 Task: Look for space in Machado, Brazil from 5th June, 2023 to 16th June, 2023 for 2 adults in price range Rs.7000 to Rs.15000. Place can be entire place with 1  bedroom having 1 bed and 1 bathroom. Property type can be house, flat, guest house, hotel. Booking option can be shelf check-in. Required host language is Spanish.
Action: Mouse moved to (574, 139)
Screenshot: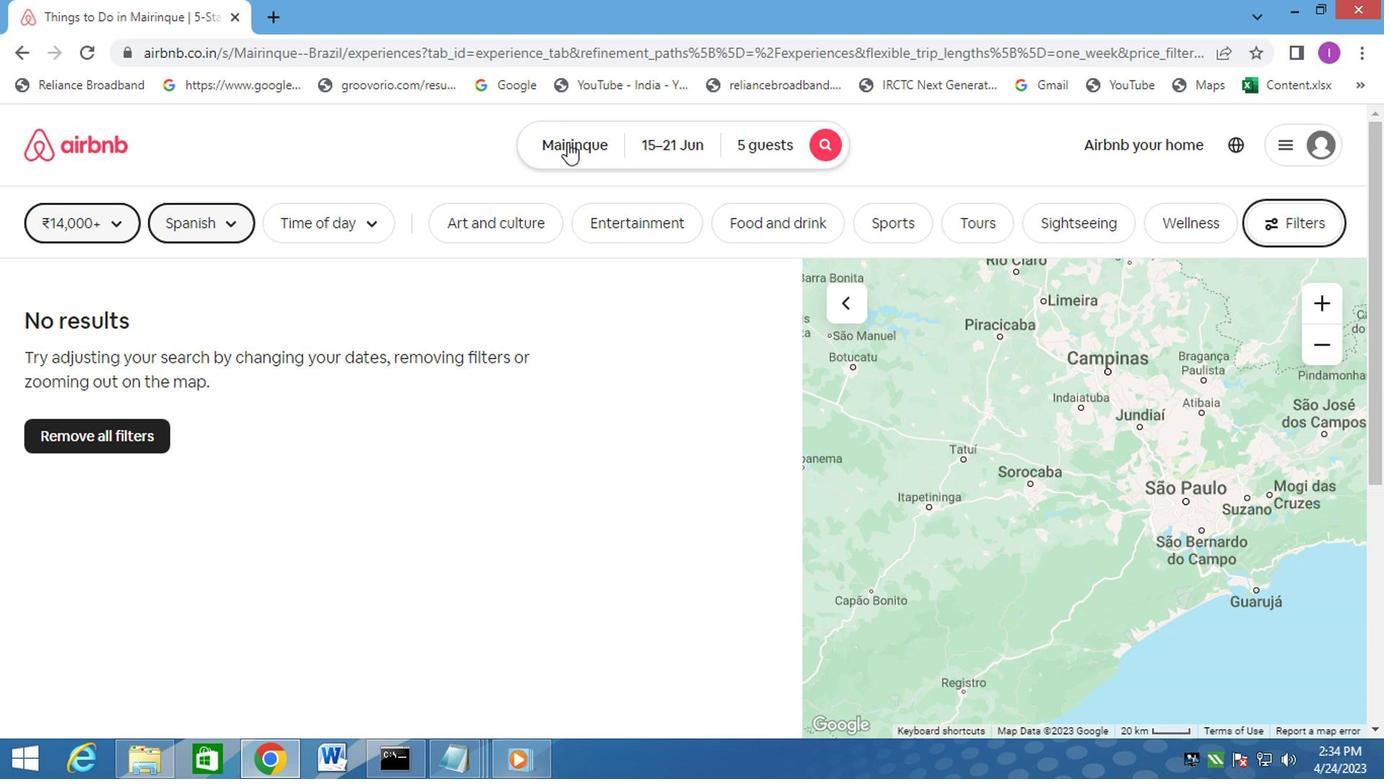 
Action: Mouse pressed left at (574, 139)
Screenshot: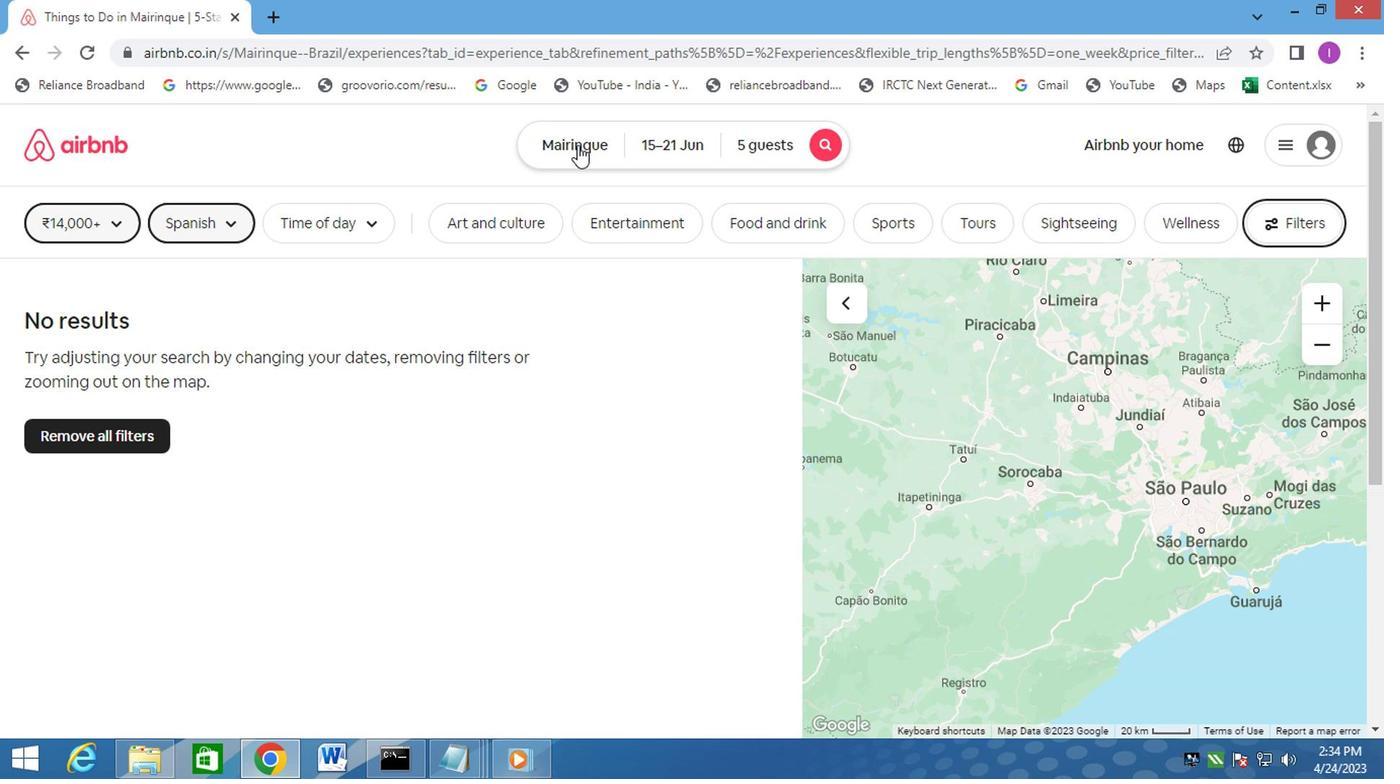
Action: Mouse moved to (557, 214)
Screenshot: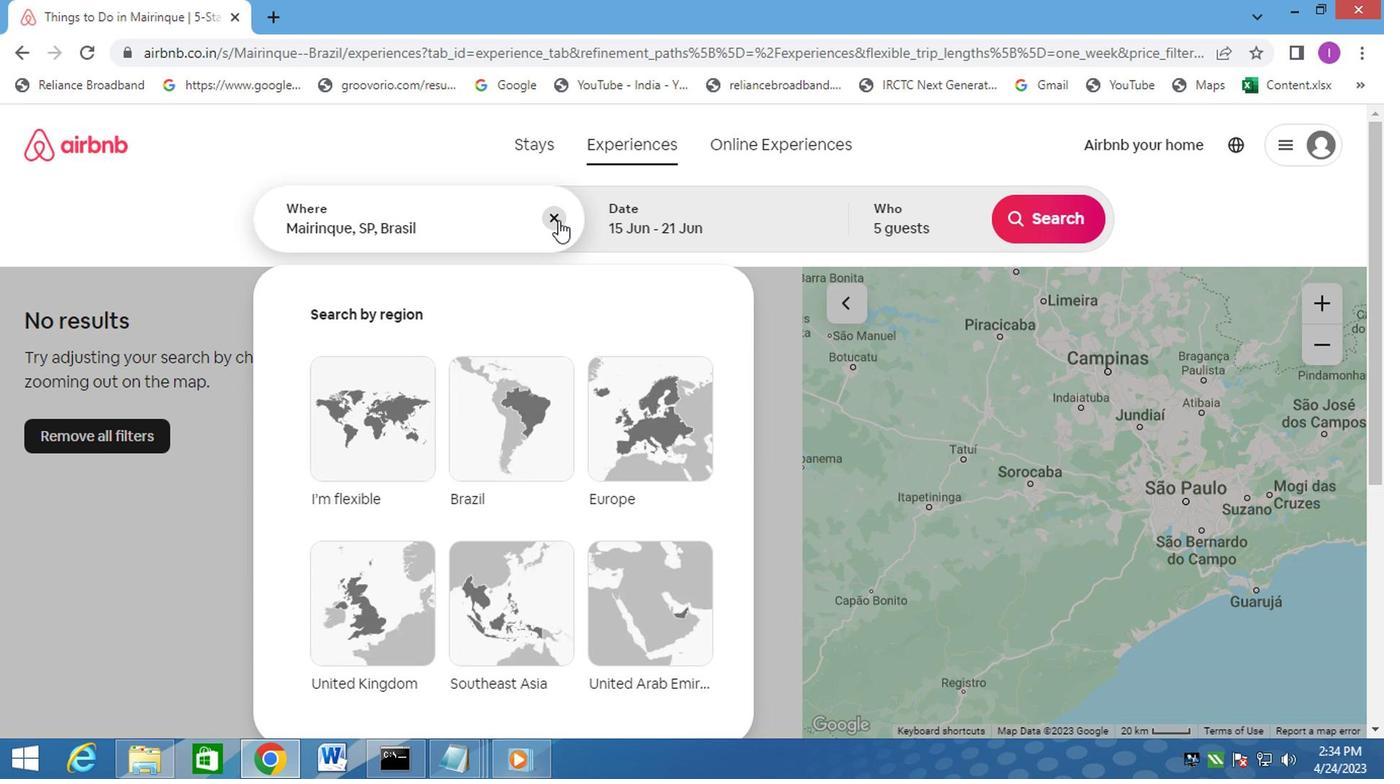 
Action: Mouse pressed left at (557, 214)
Screenshot: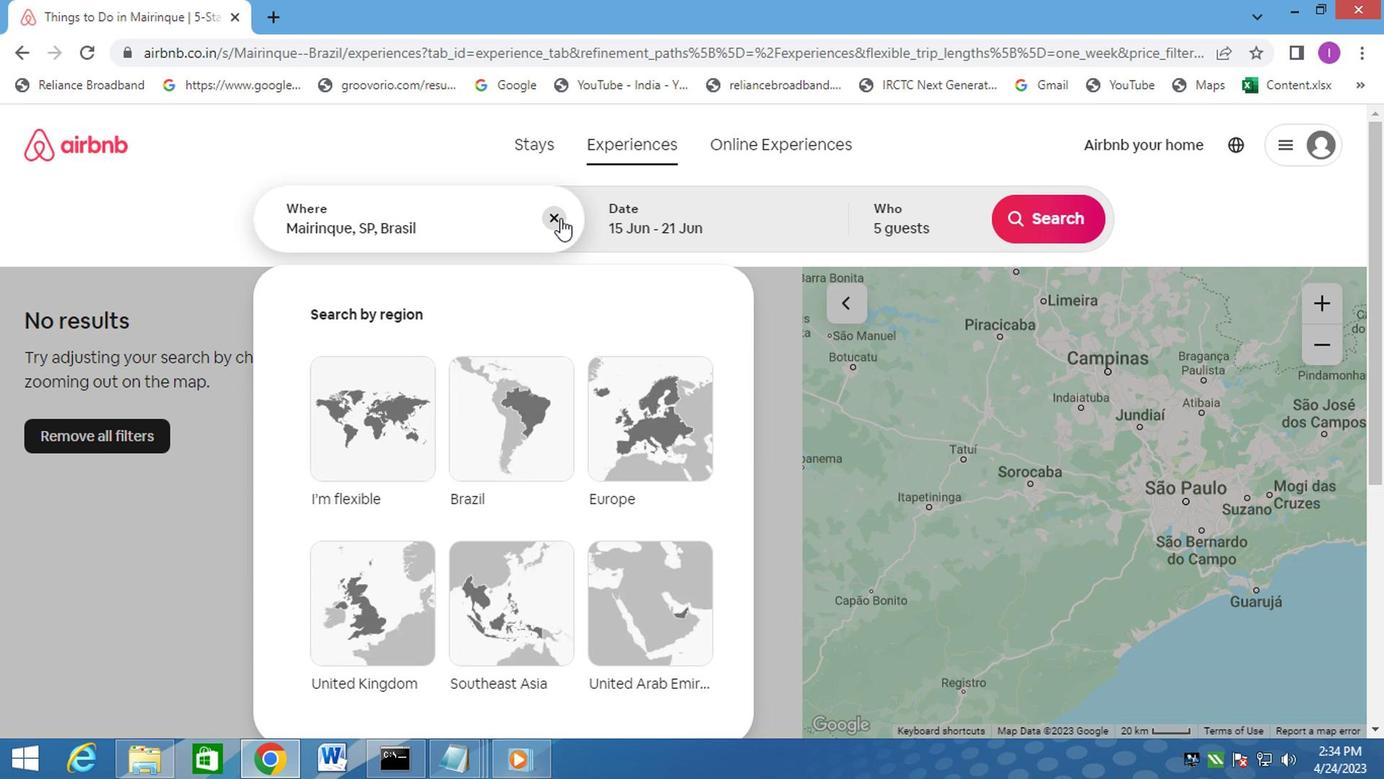 
Action: Mouse moved to (617, 269)
Screenshot: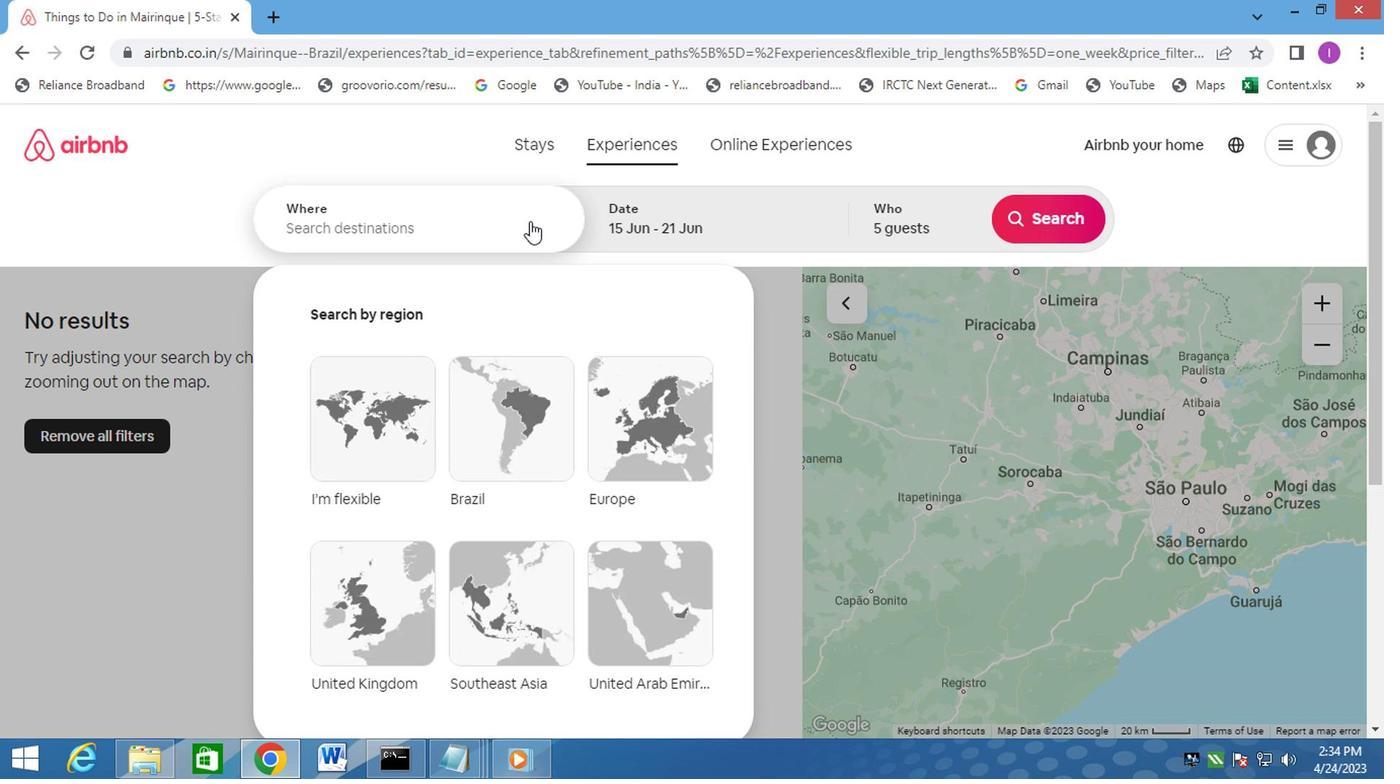 
Action: Key pressed <Key.shift>MACHADO
Screenshot: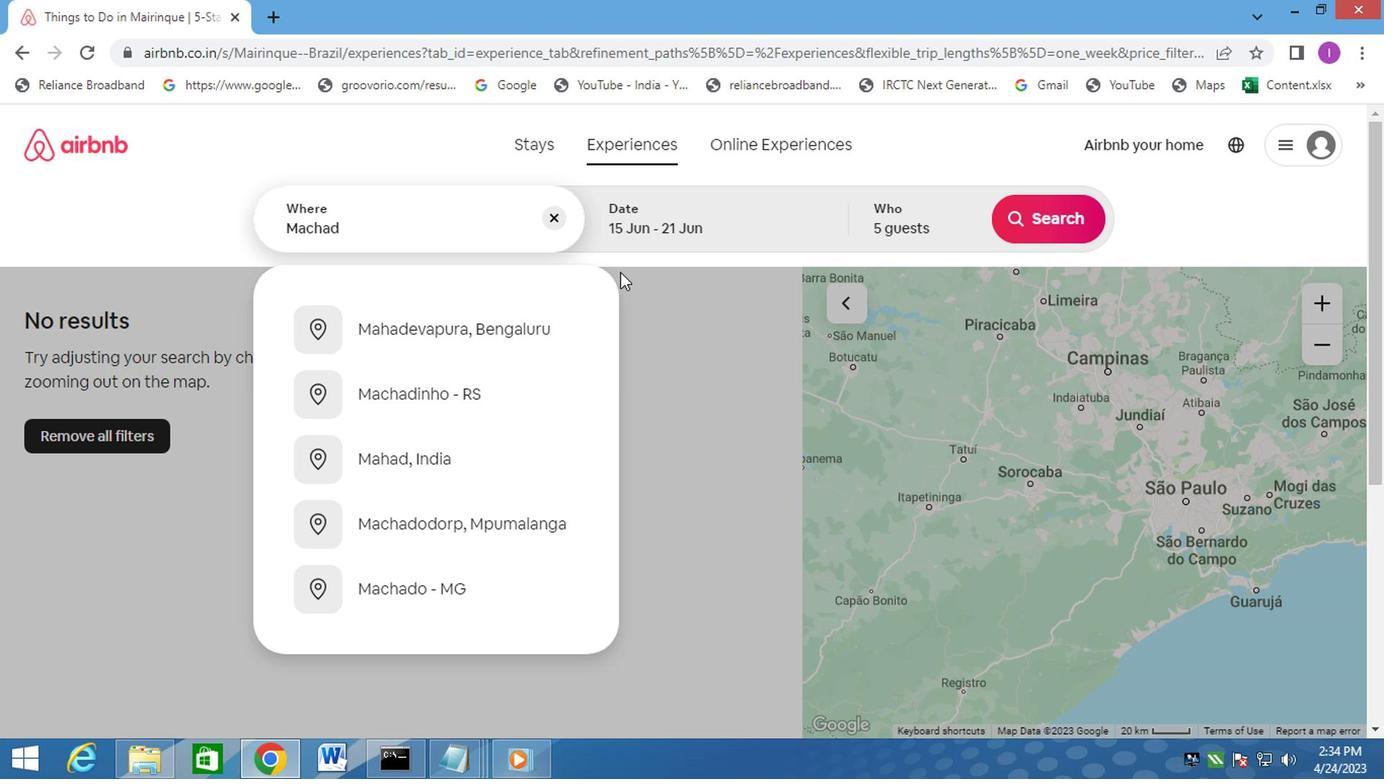 
Action: Mouse moved to (478, 297)
Screenshot: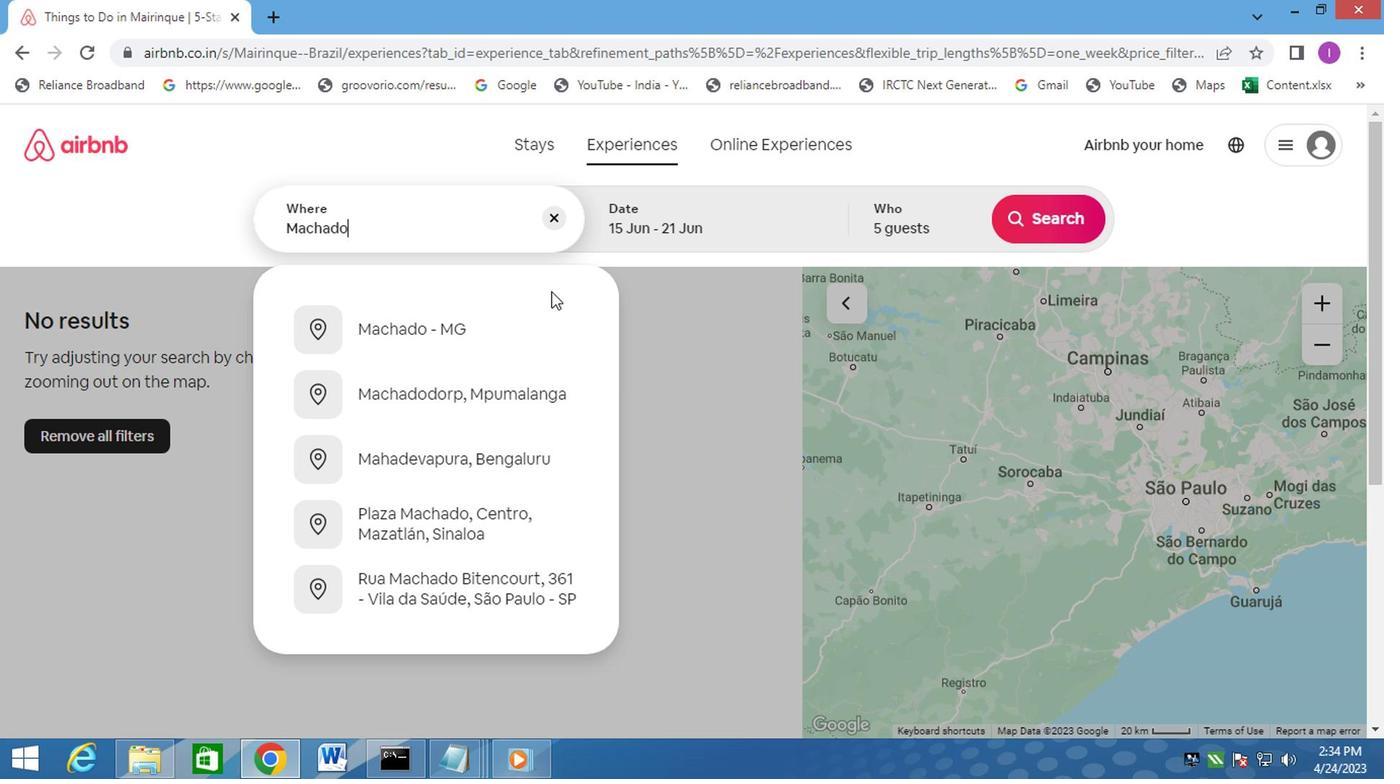 
Action: Key pressed ,<Key.shift>BRAZIL
Screenshot: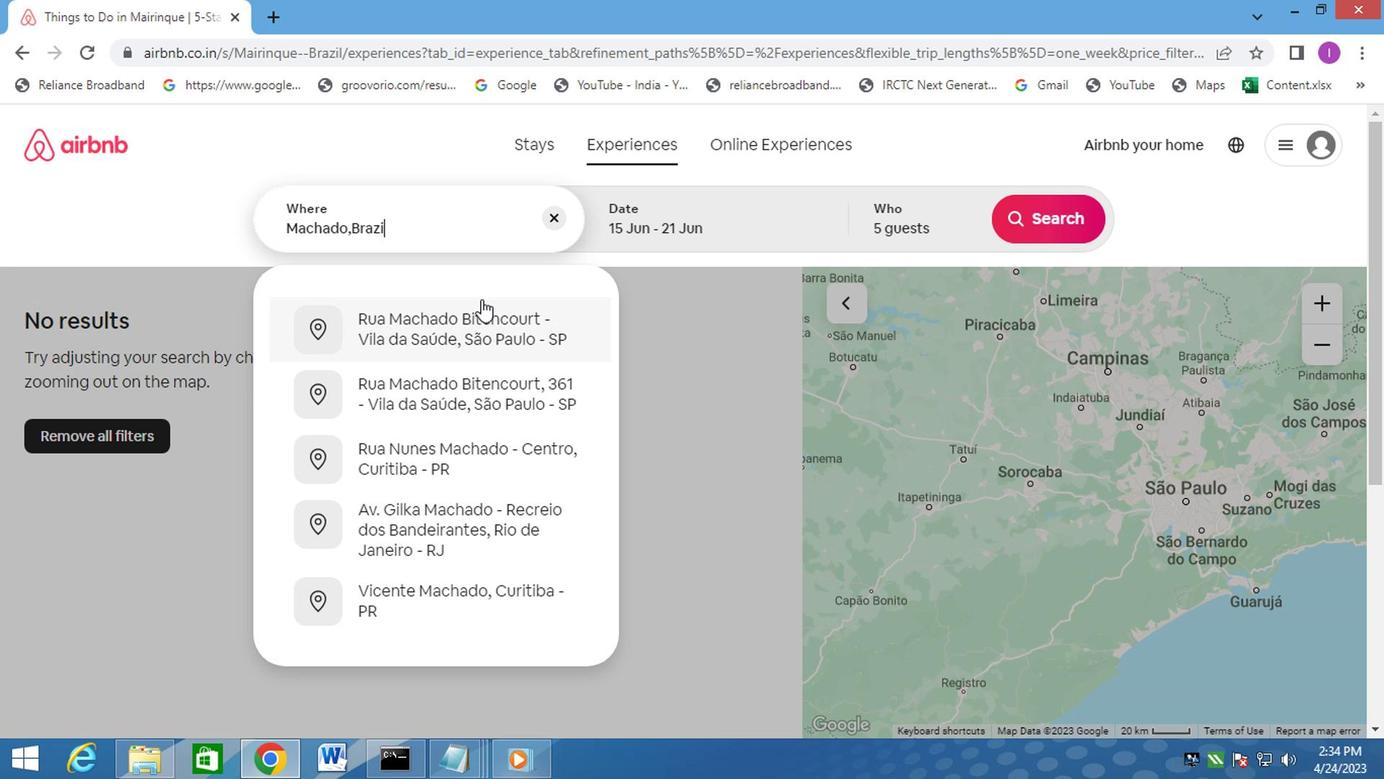 
Action: Mouse moved to (695, 220)
Screenshot: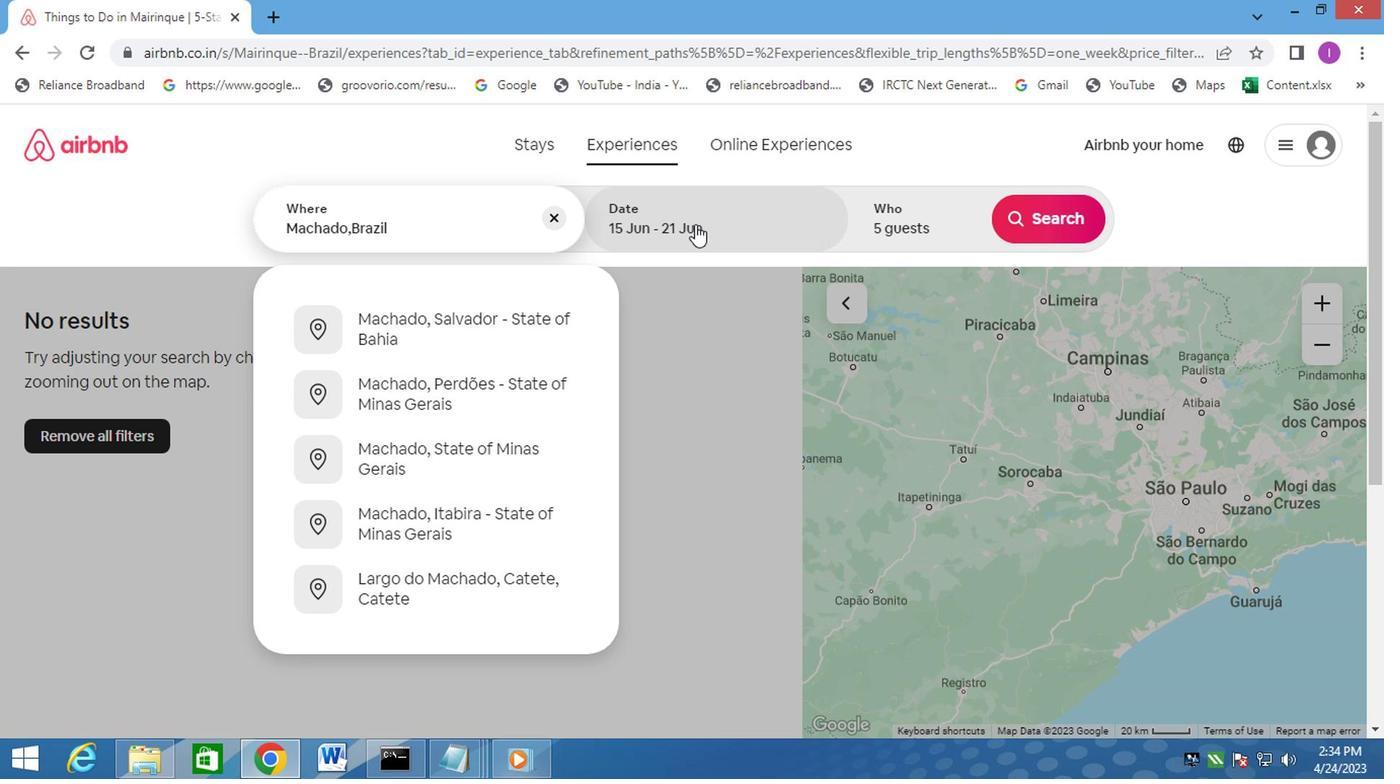 
Action: Mouse pressed left at (695, 220)
Screenshot: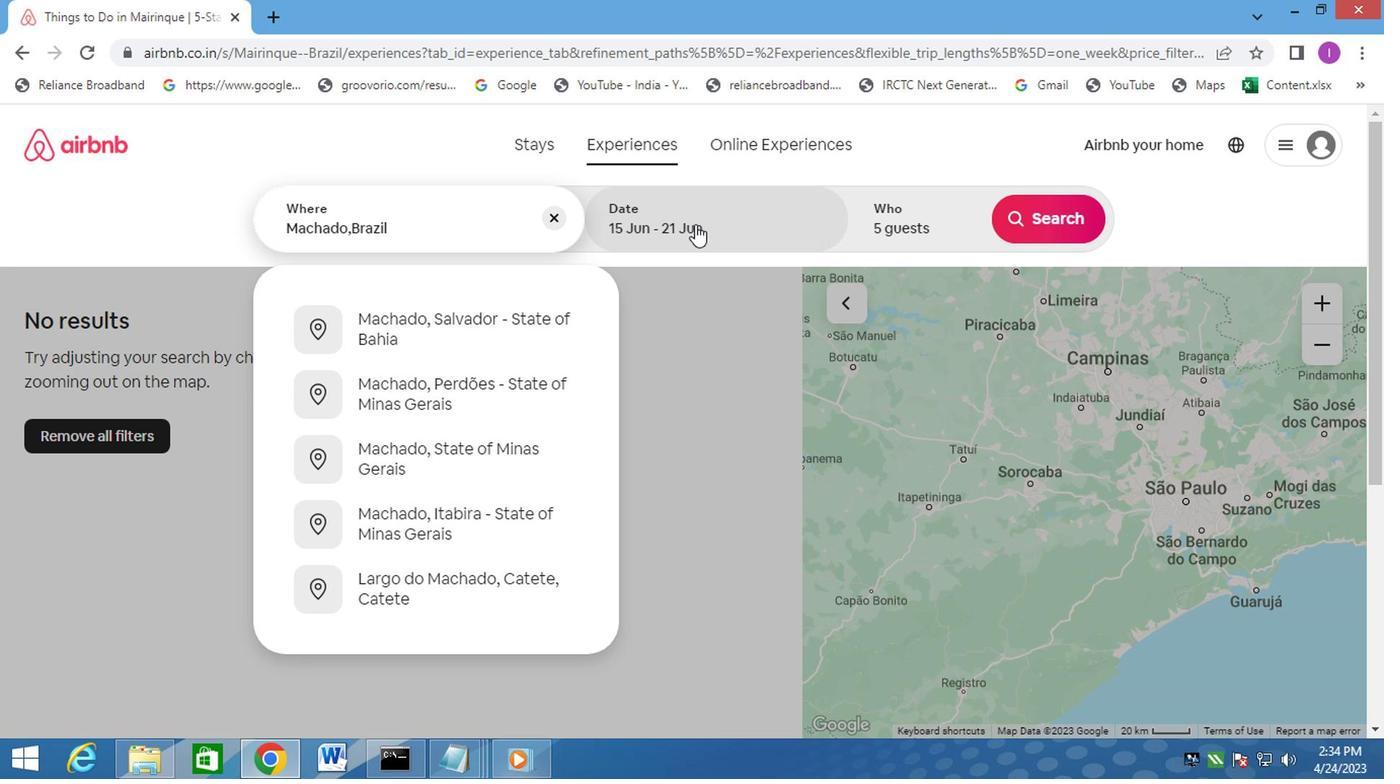 
Action: Mouse moved to (388, 466)
Screenshot: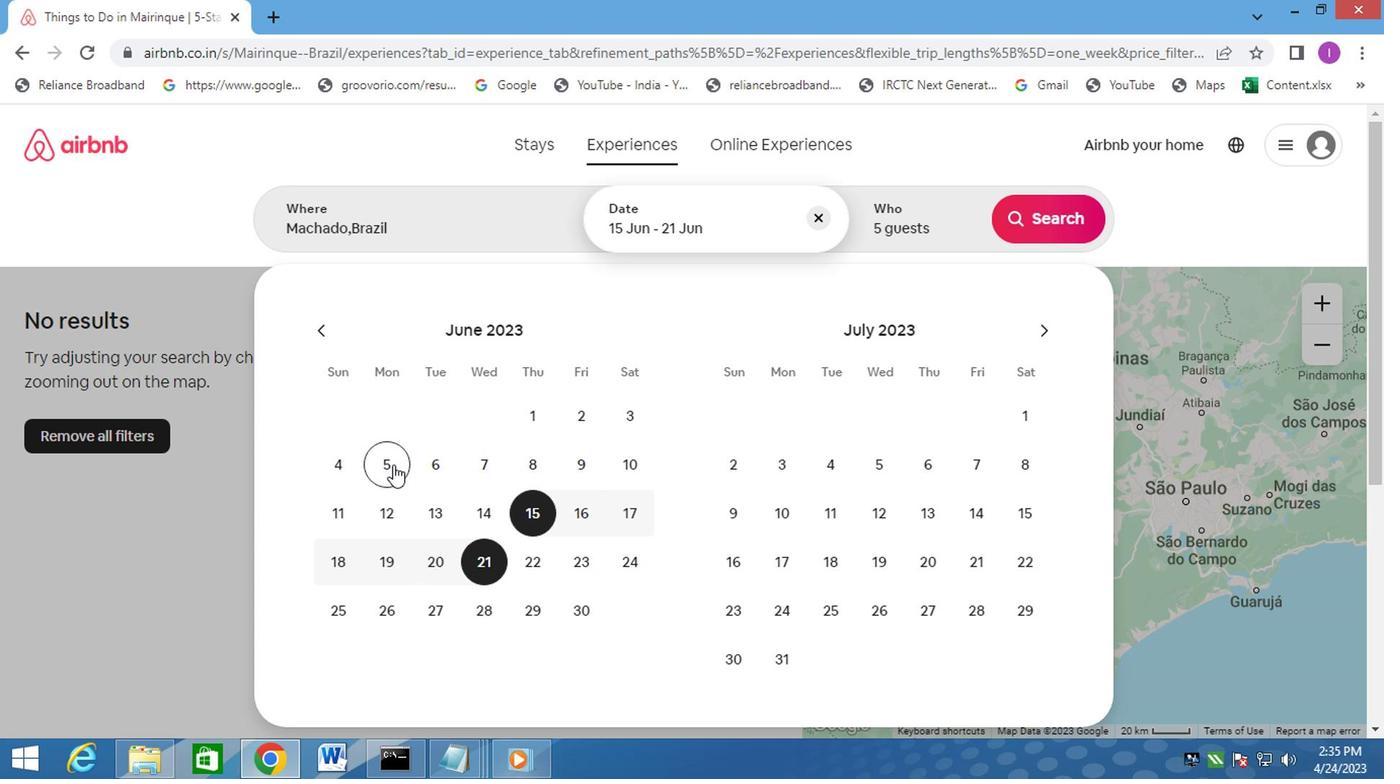 
Action: Mouse pressed left at (388, 466)
Screenshot: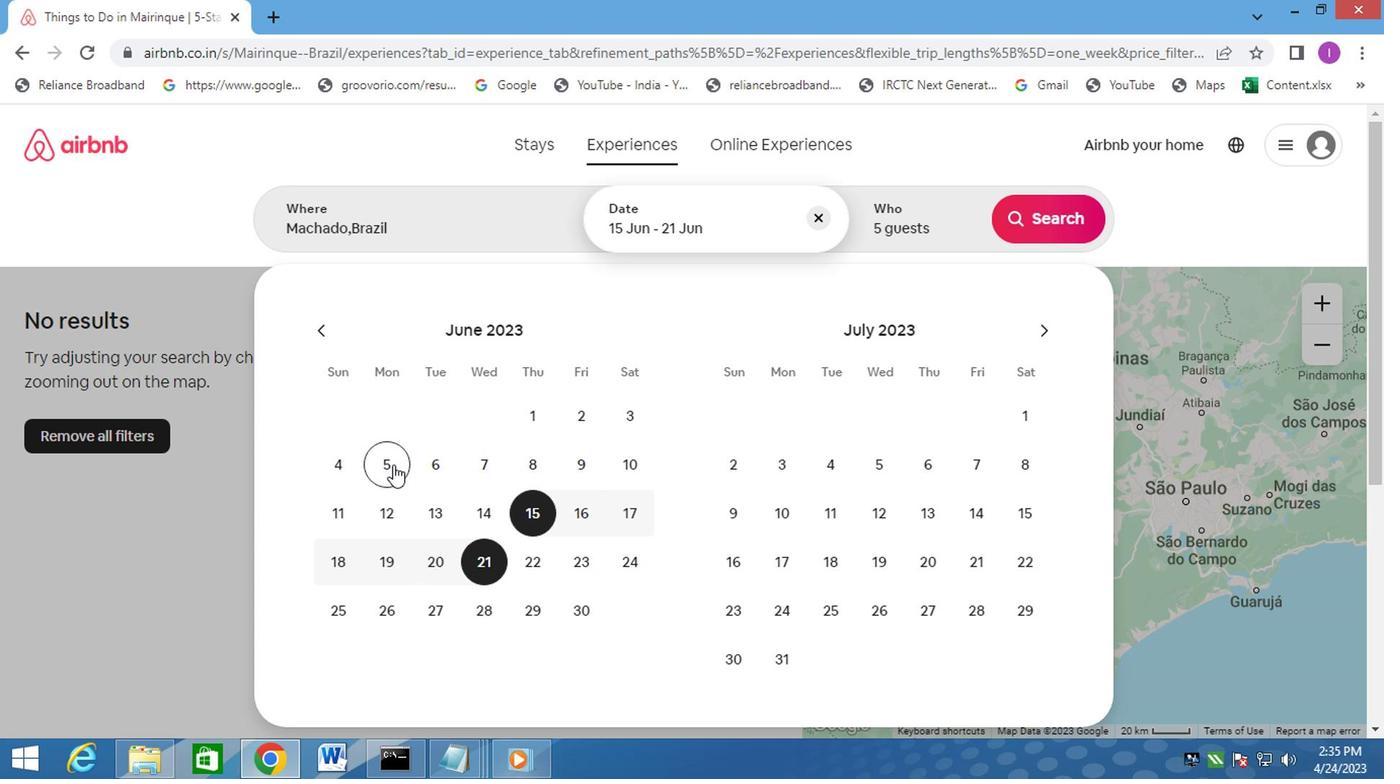 
Action: Mouse moved to (587, 522)
Screenshot: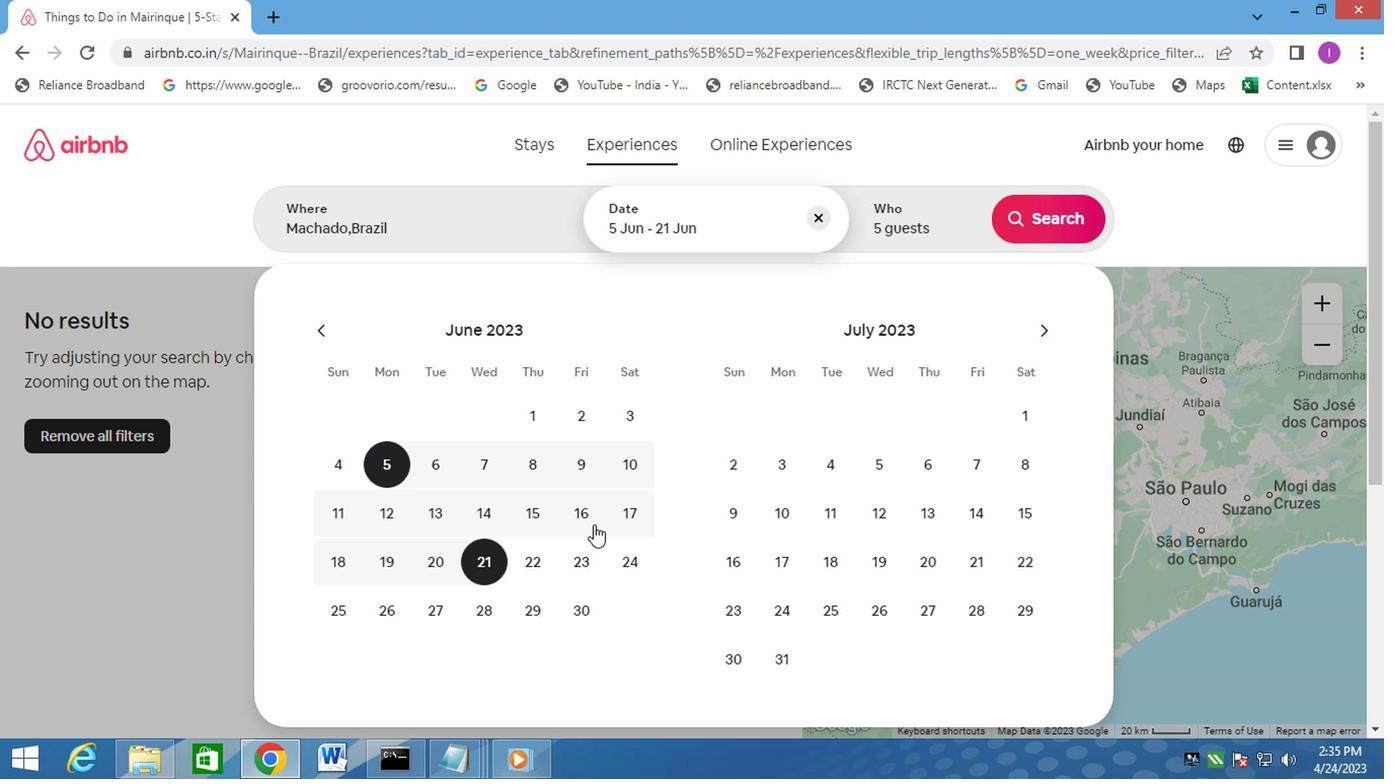 
Action: Mouse pressed left at (587, 522)
Screenshot: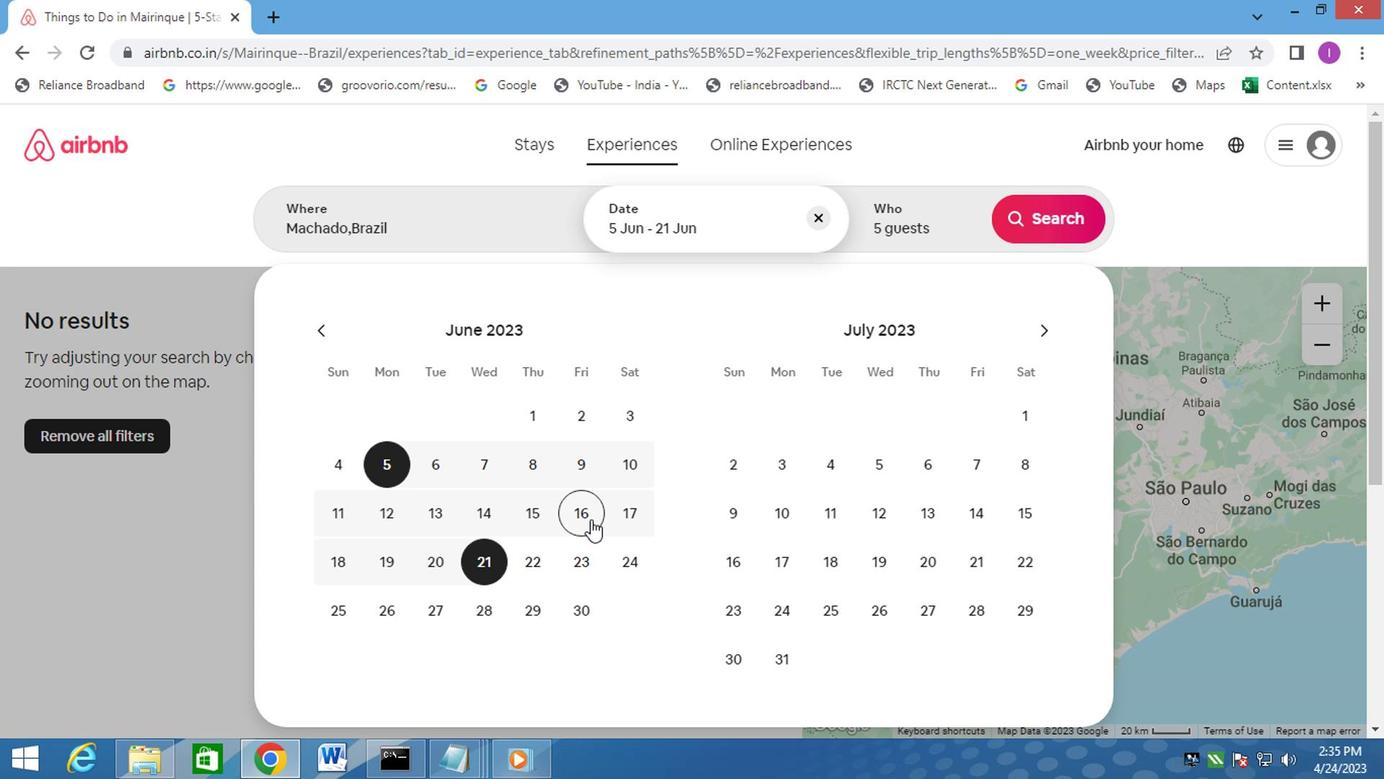 
Action: Mouse moved to (943, 195)
Screenshot: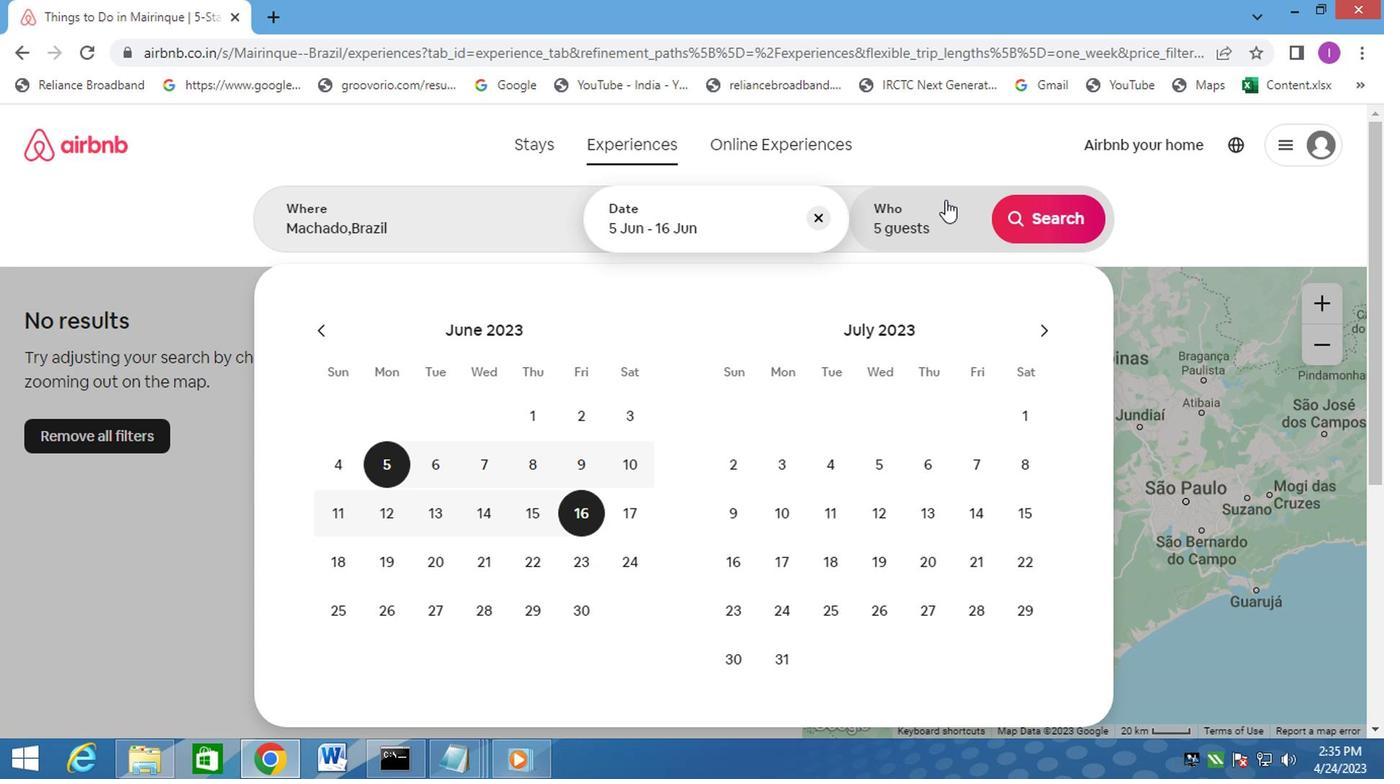 
Action: Mouse pressed left at (943, 195)
Screenshot: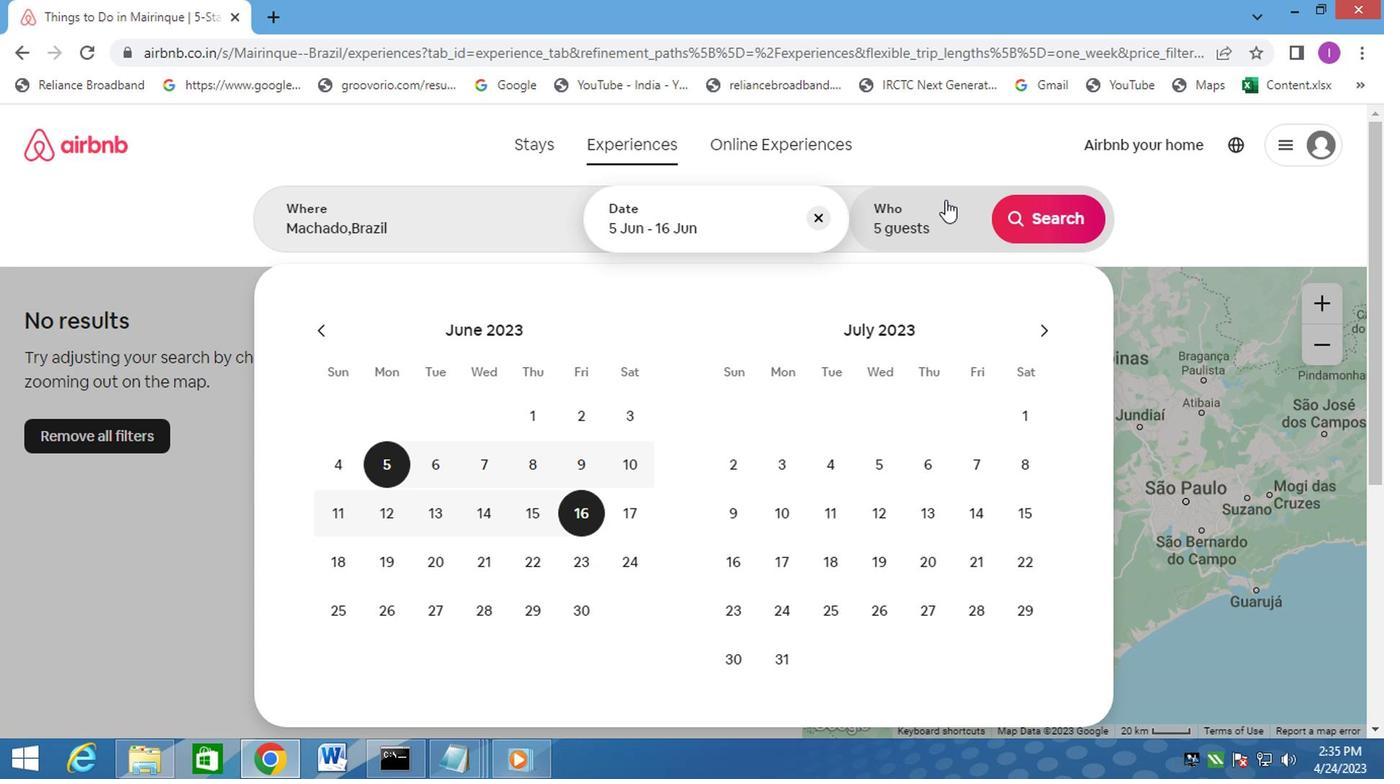 
Action: Mouse moved to (970, 330)
Screenshot: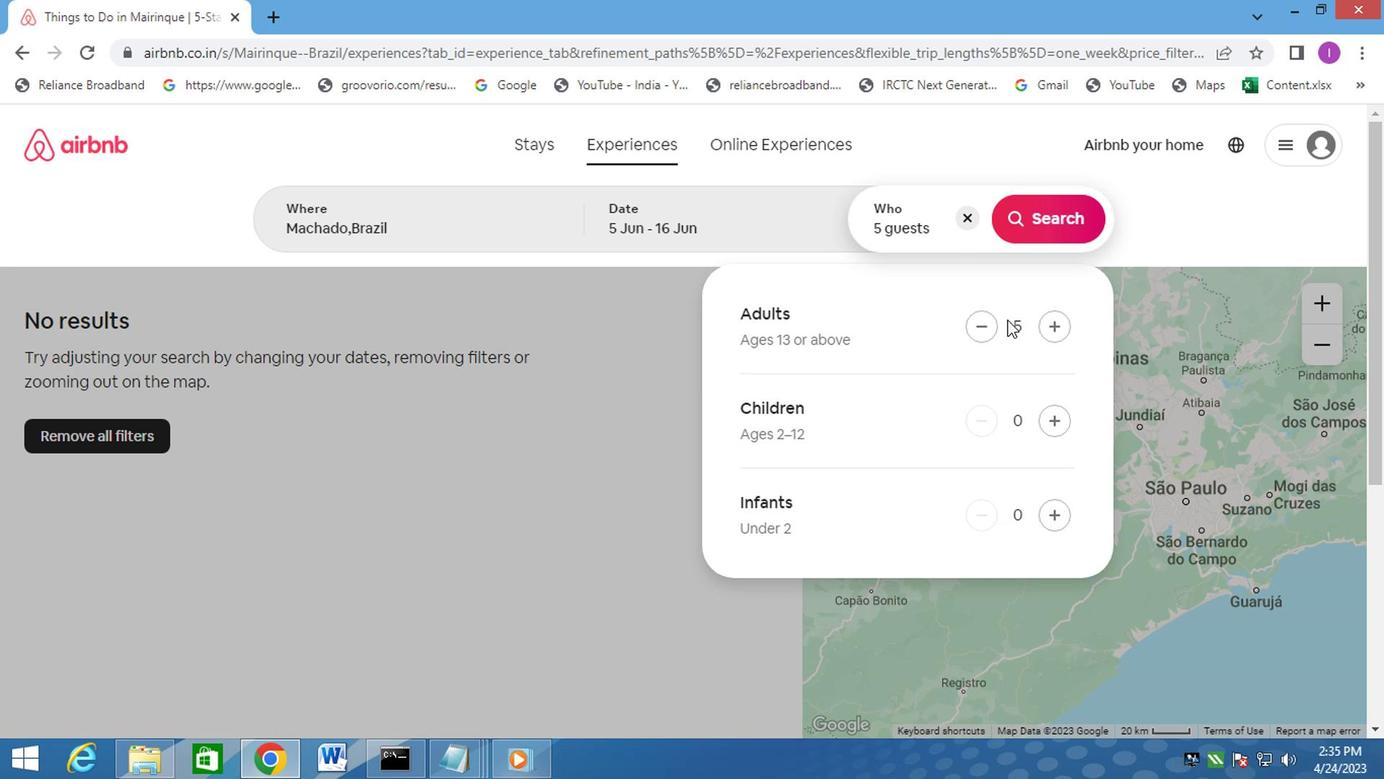 
Action: Mouse pressed left at (970, 330)
Screenshot: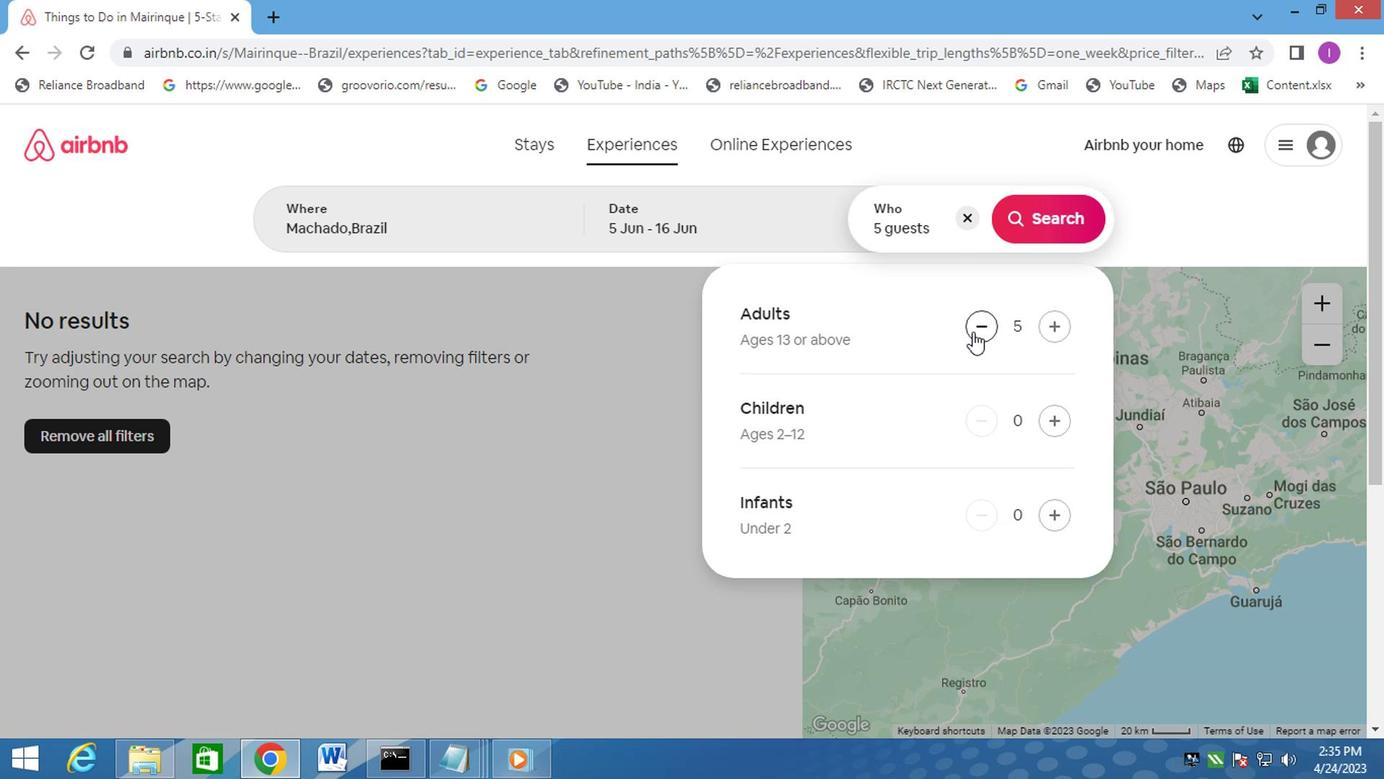 
Action: Mouse moved to (970, 330)
Screenshot: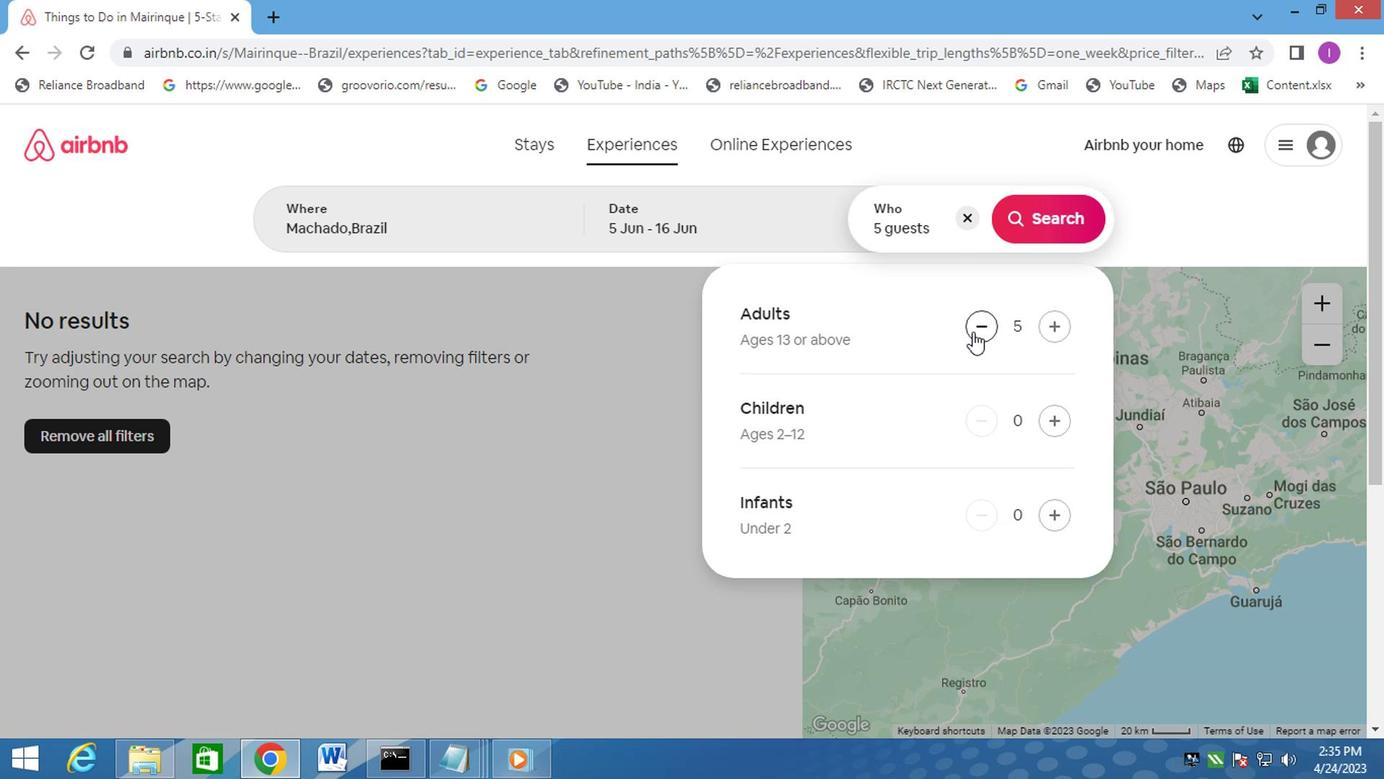 
Action: Mouse pressed left at (970, 330)
Screenshot: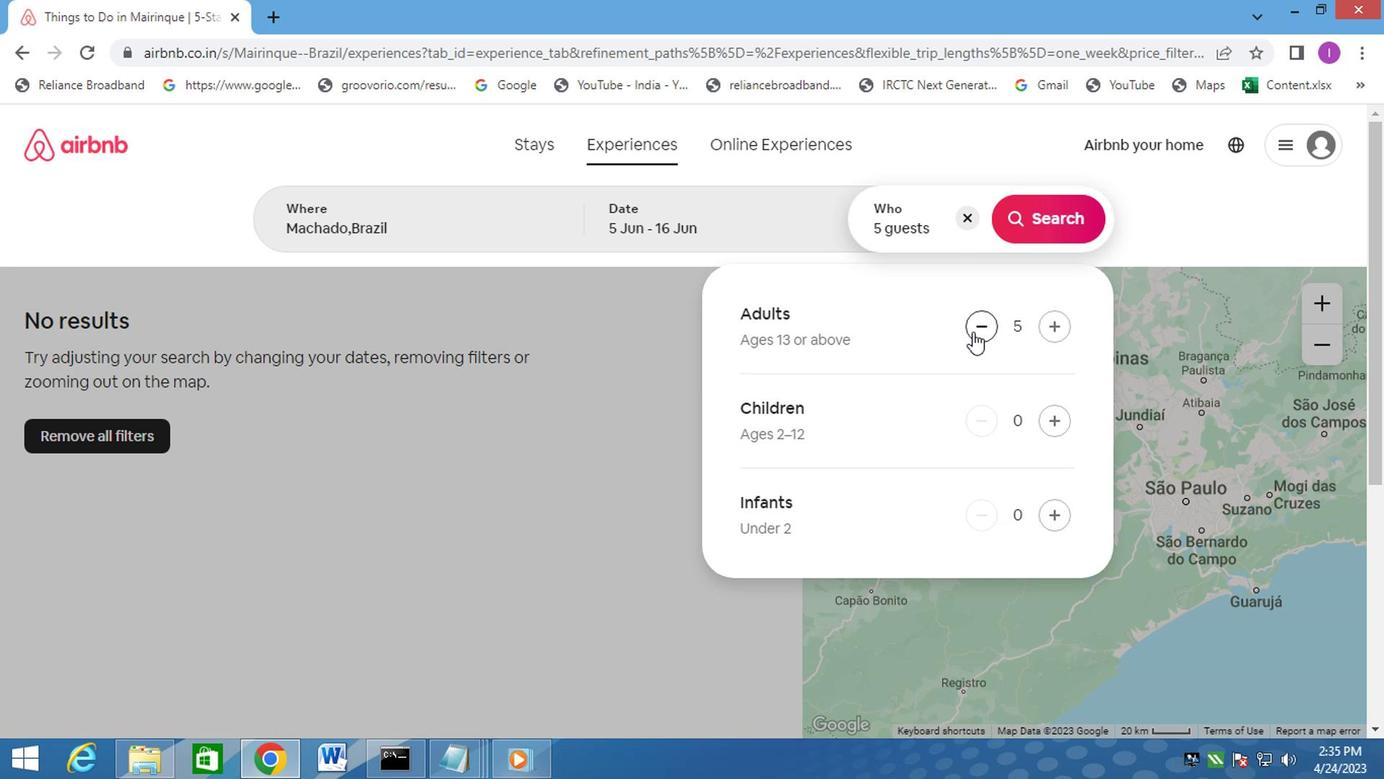 
Action: Mouse moved to (970, 330)
Screenshot: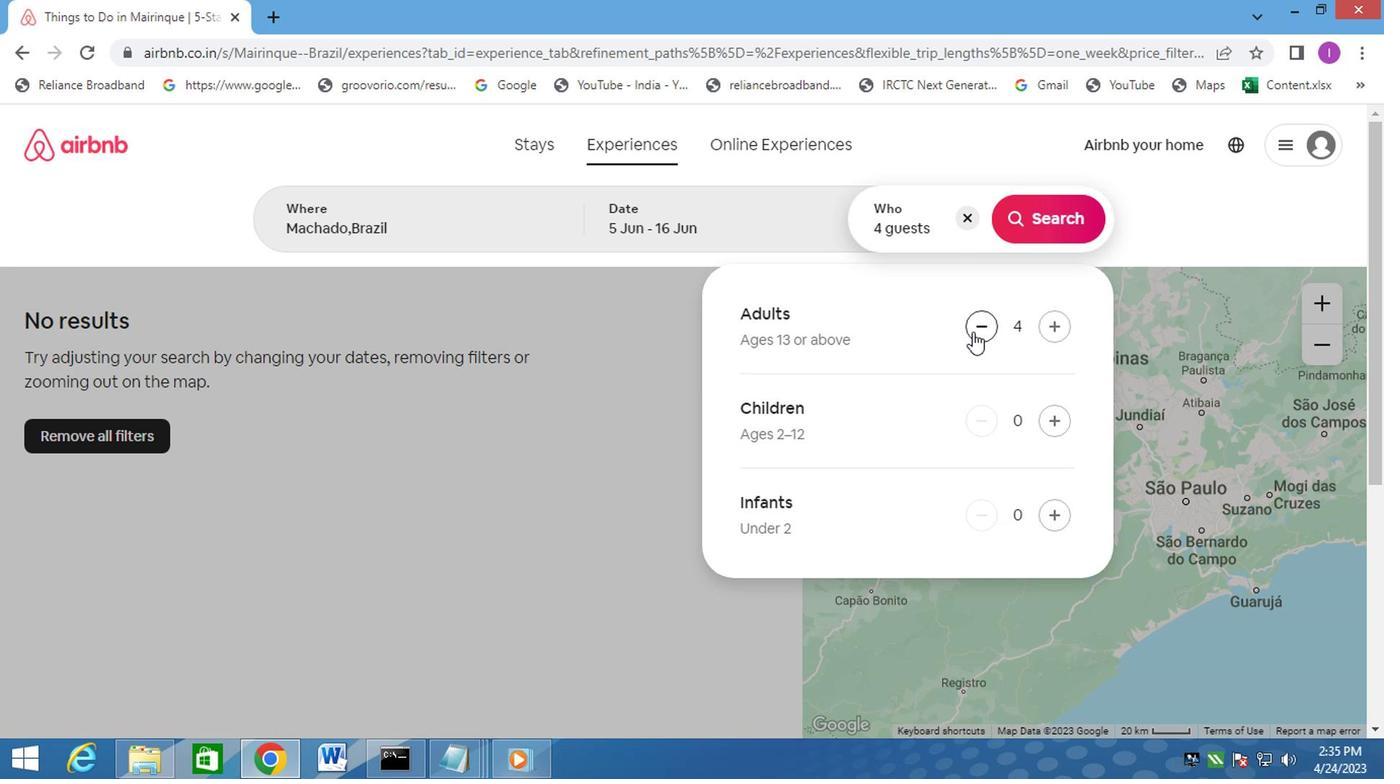 
Action: Mouse pressed left at (970, 330)
Screenshot: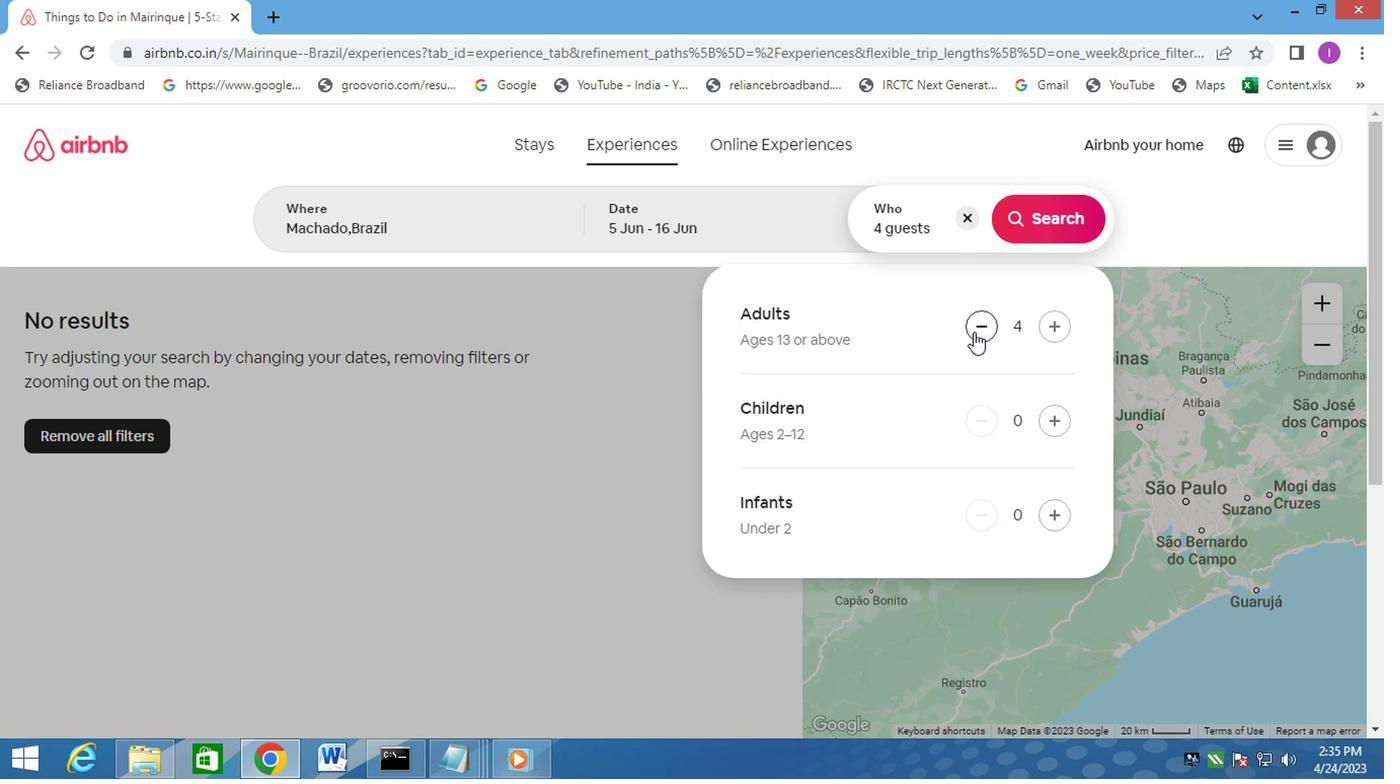 
Action: Mouse moved to (1026, 211)
Screenshot: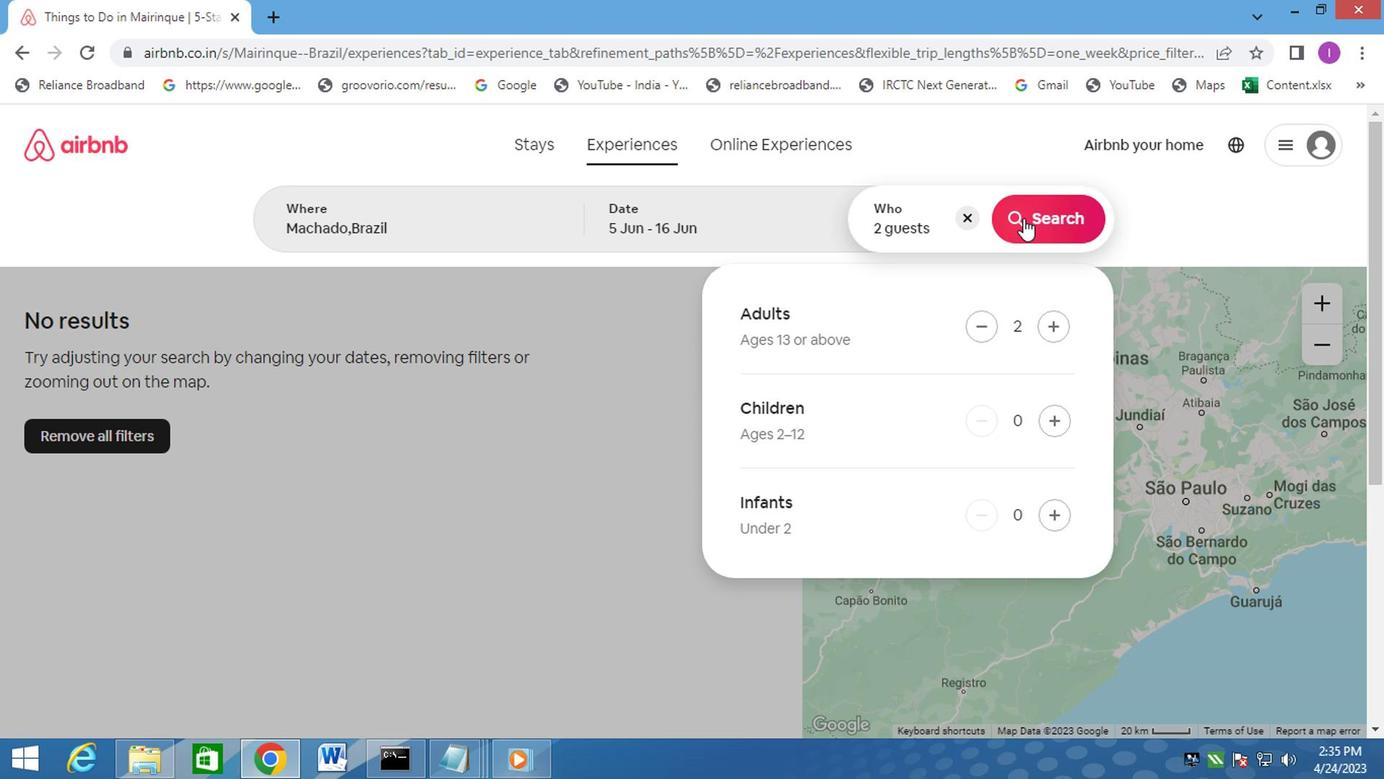 
Action: Mouse pressed left at (1026, 211)
Screenshot: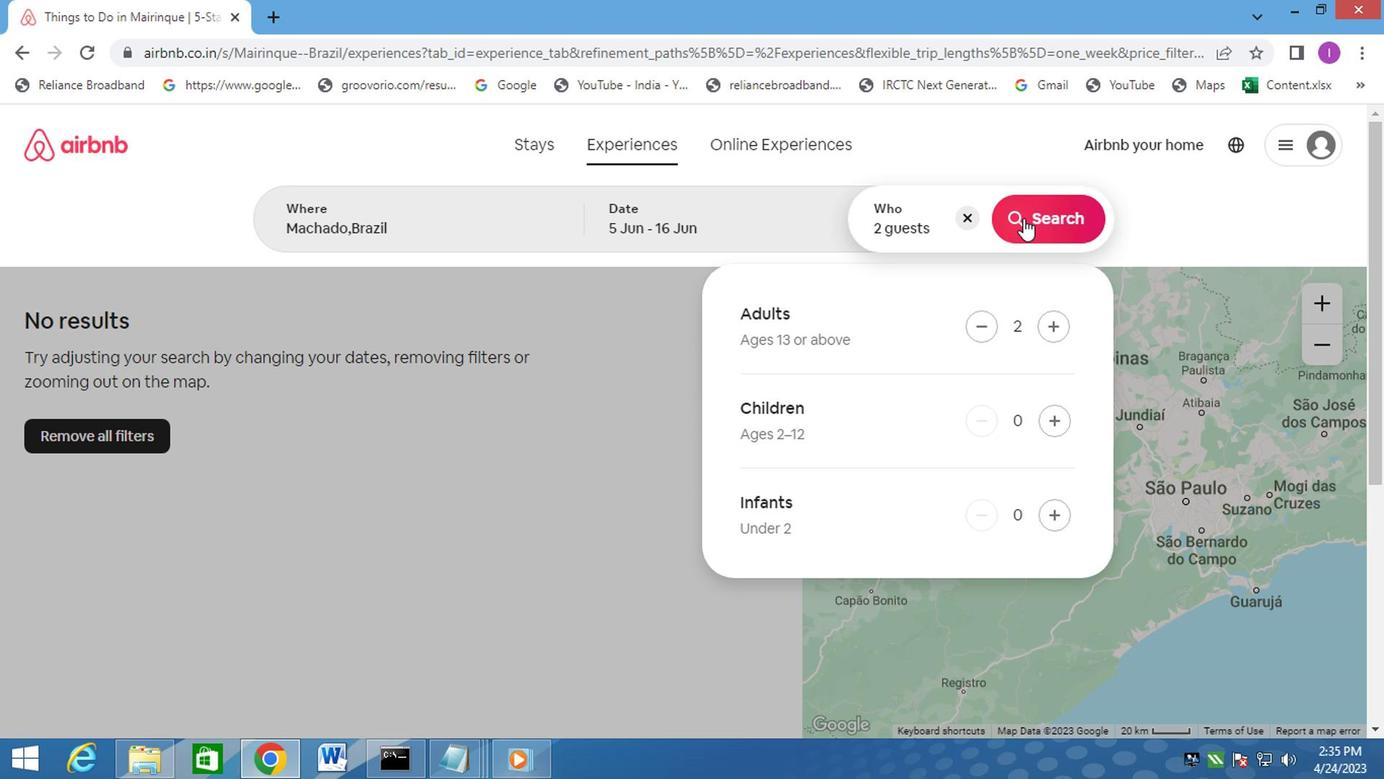 
Action: Mouse moved to (1303, 223)
Screenshot: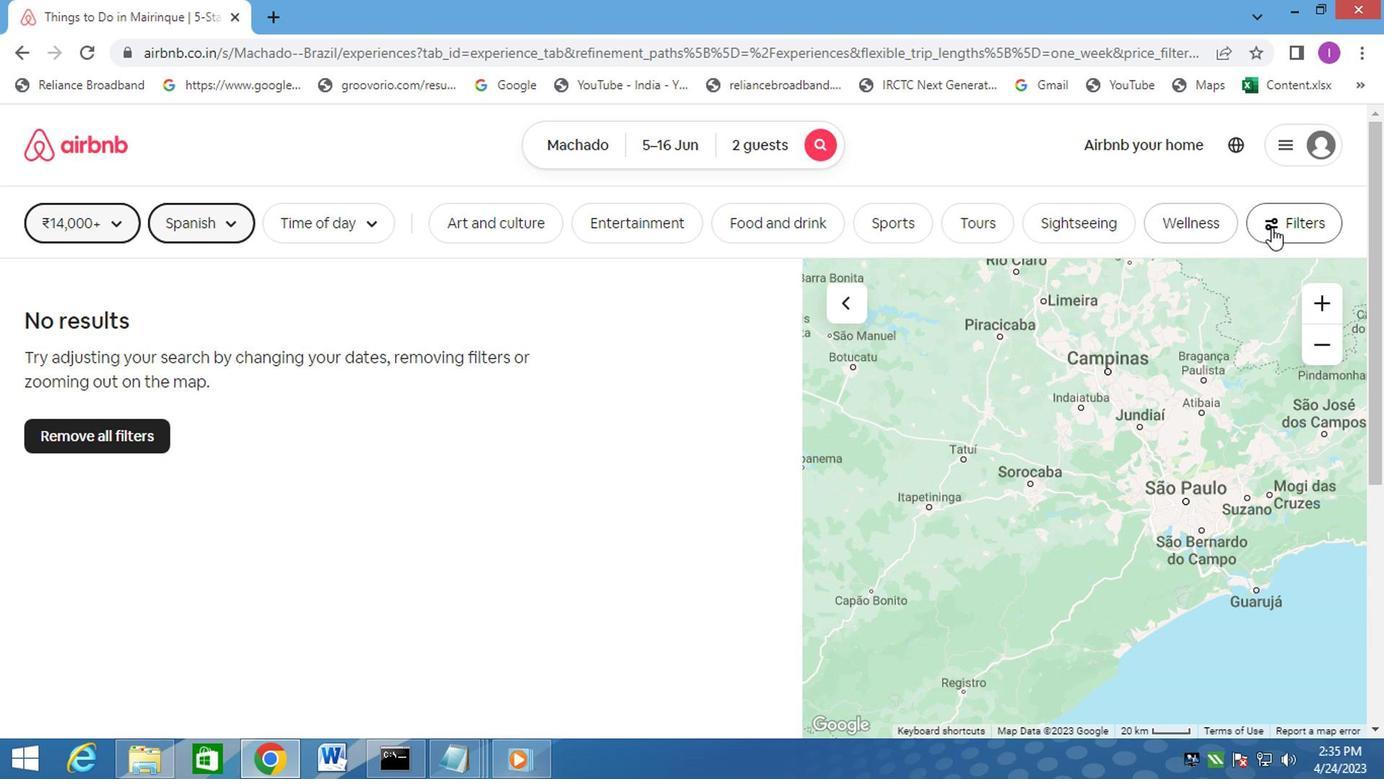 
Action: Mouse pressed left at (1303, 223)
Screenshot: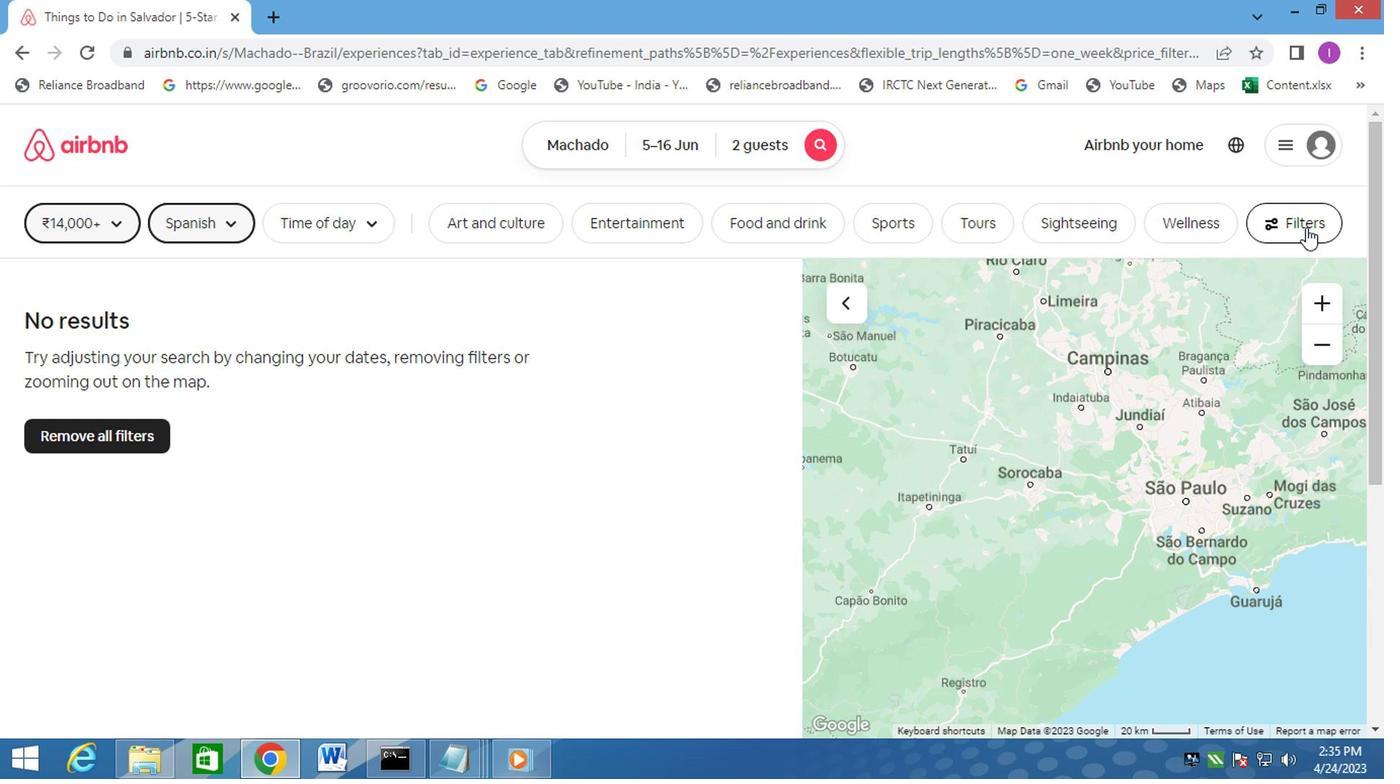
Action: Mouse moved to (595, 287)
Screenshot: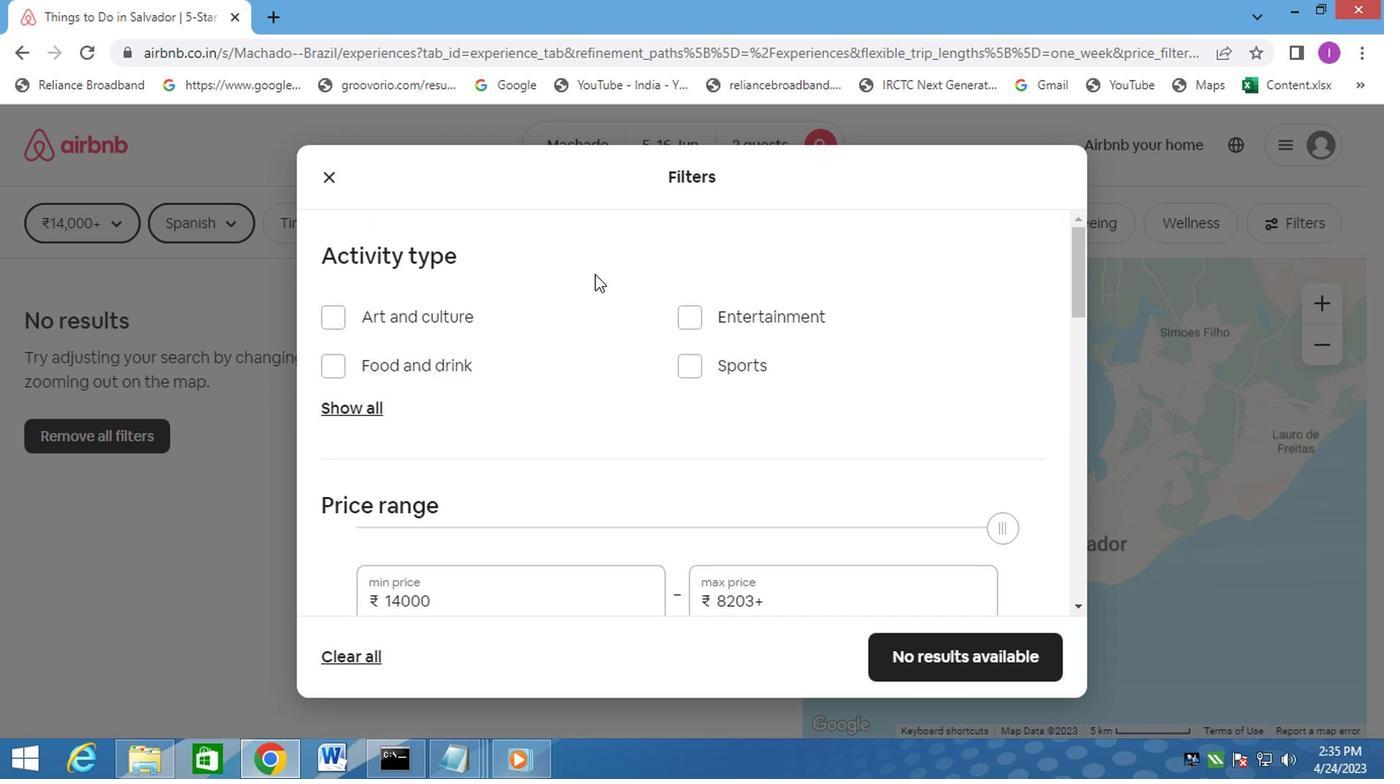 
Action: Mouse scrolled (595, 287) with delta (0, 0)
Screenshot: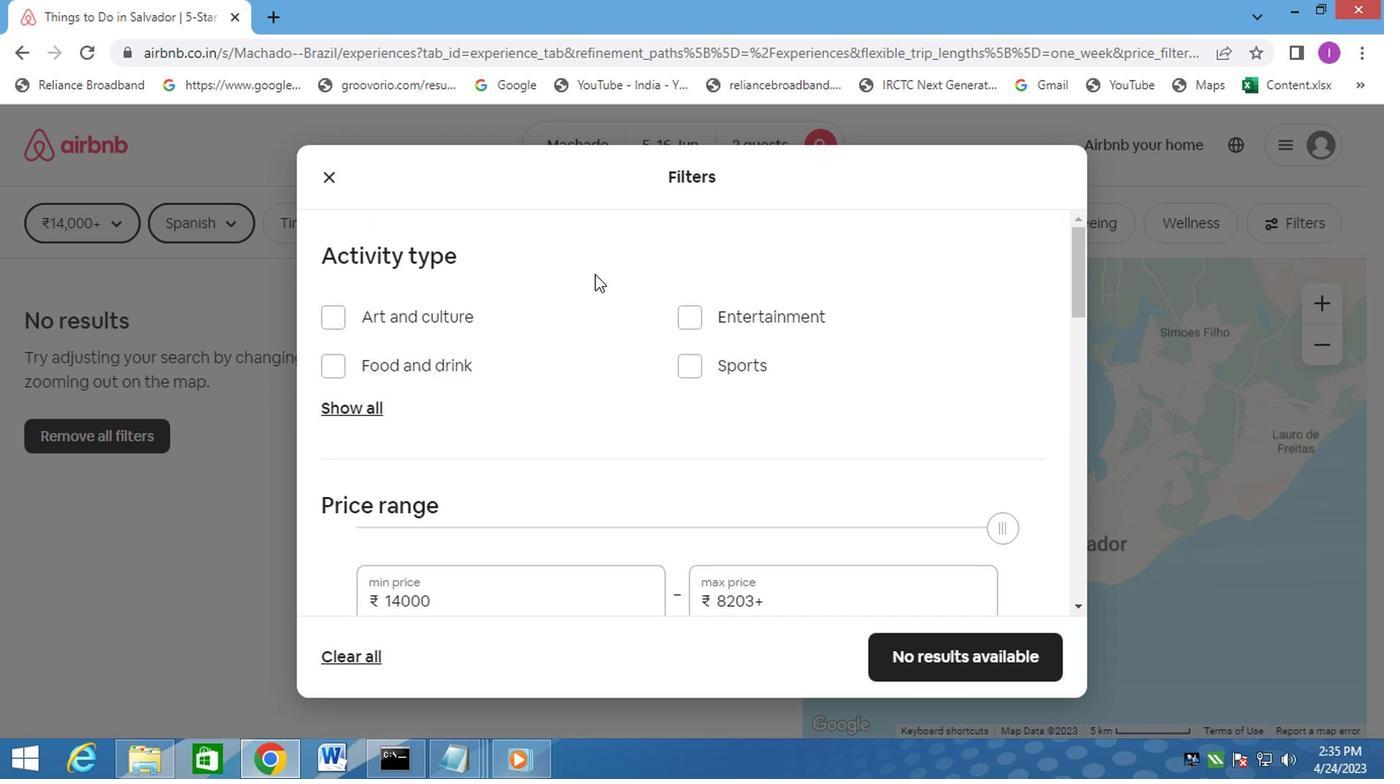 
Action: Mouse moved to (595, 292)
Screenshot: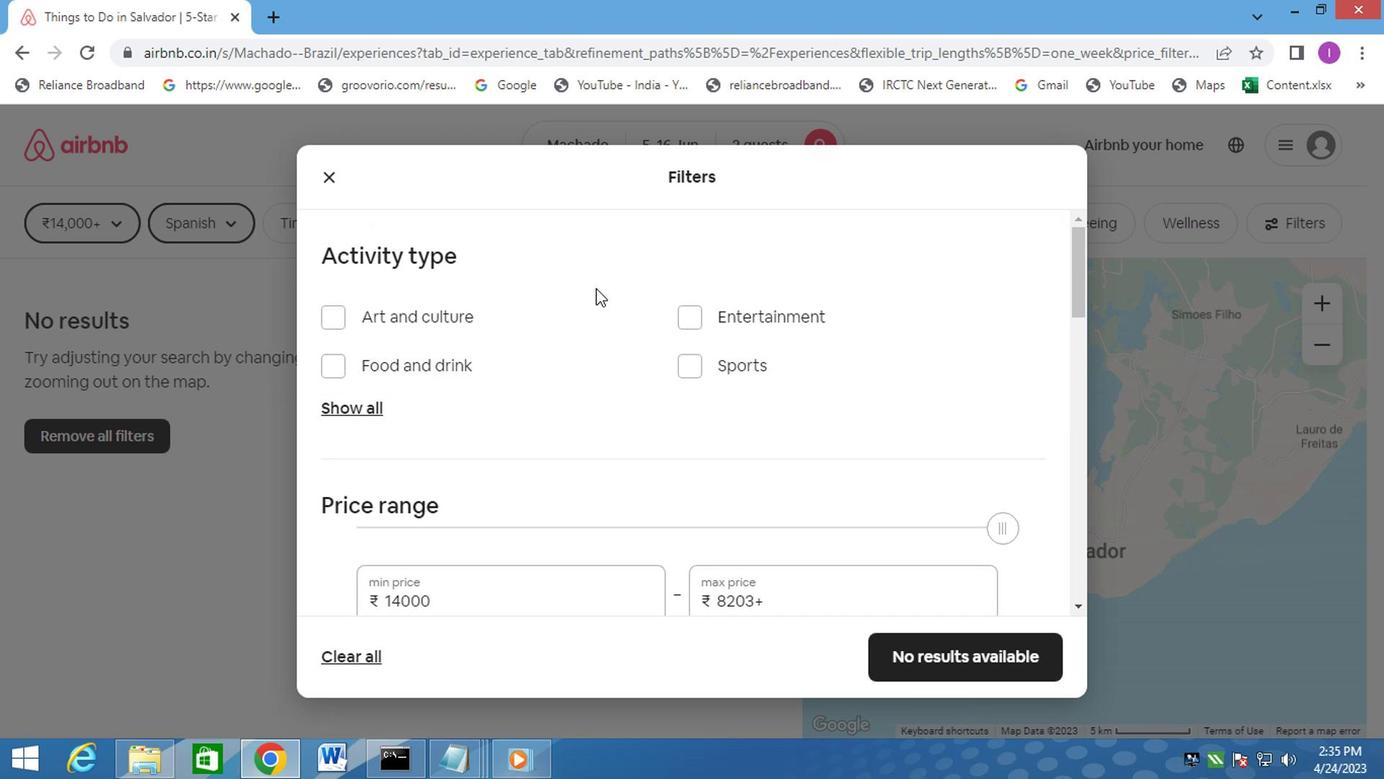 
Action: Mouse scrolled (595, 292) with delta (0, 0)
Screenshot: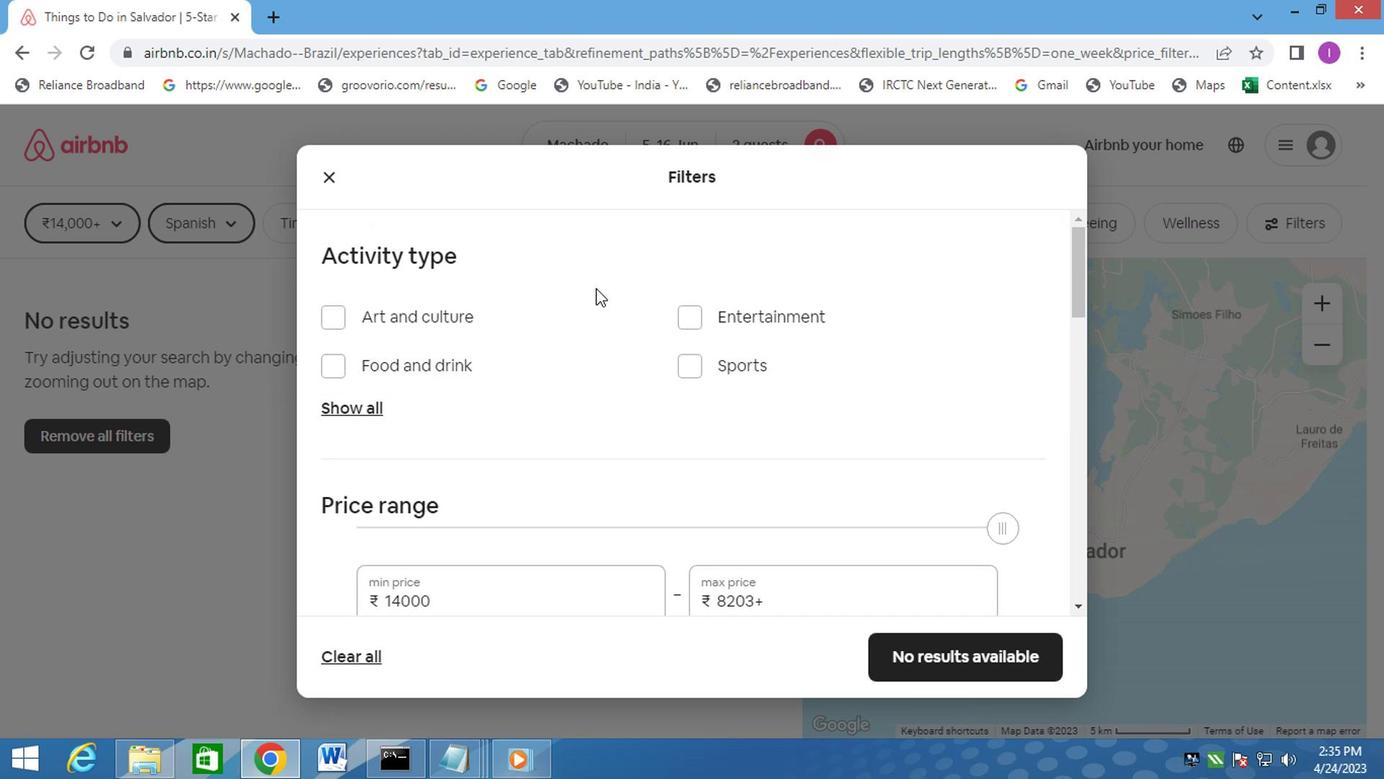 
Action: Mouse moved to (595, 295)
Screenshot: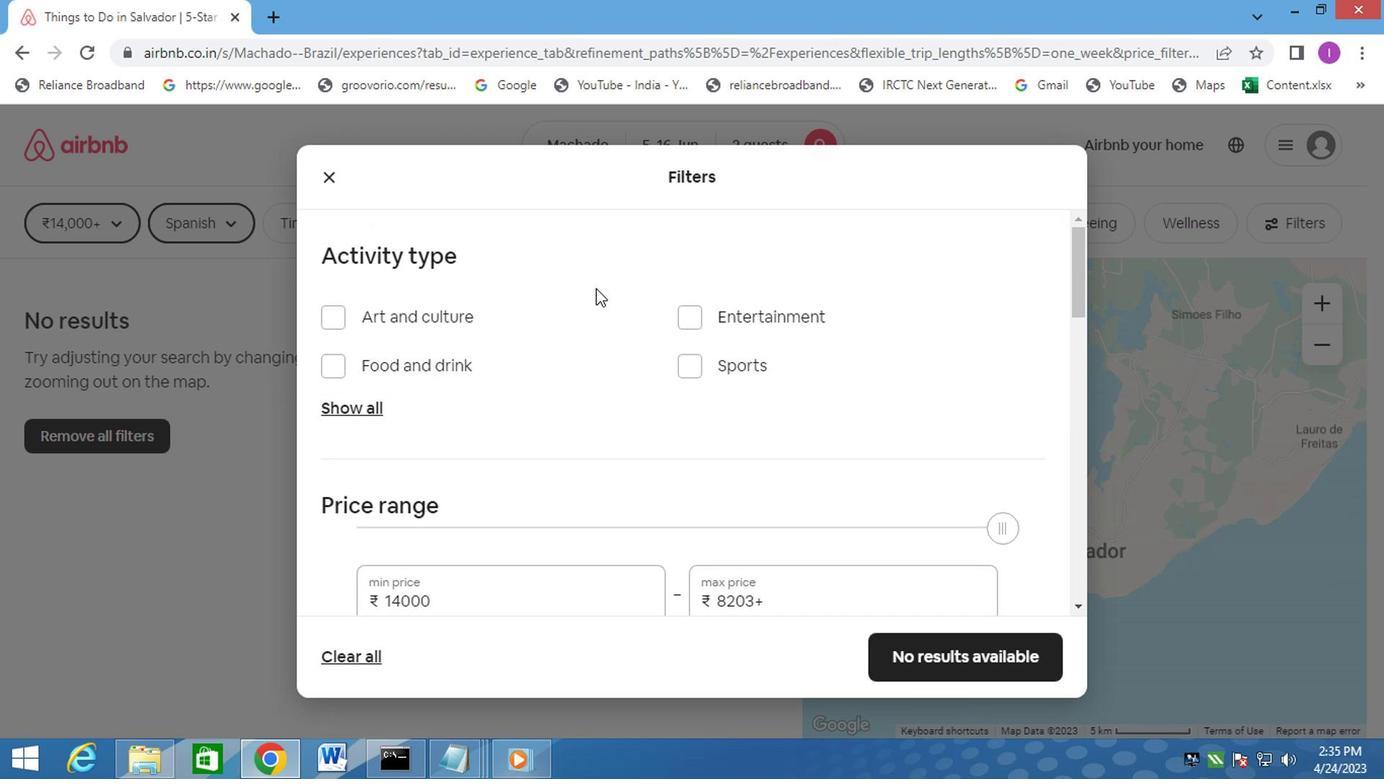 
Action: Mouse scrolled (595, 296) with delta (0, 1)
Screenshot: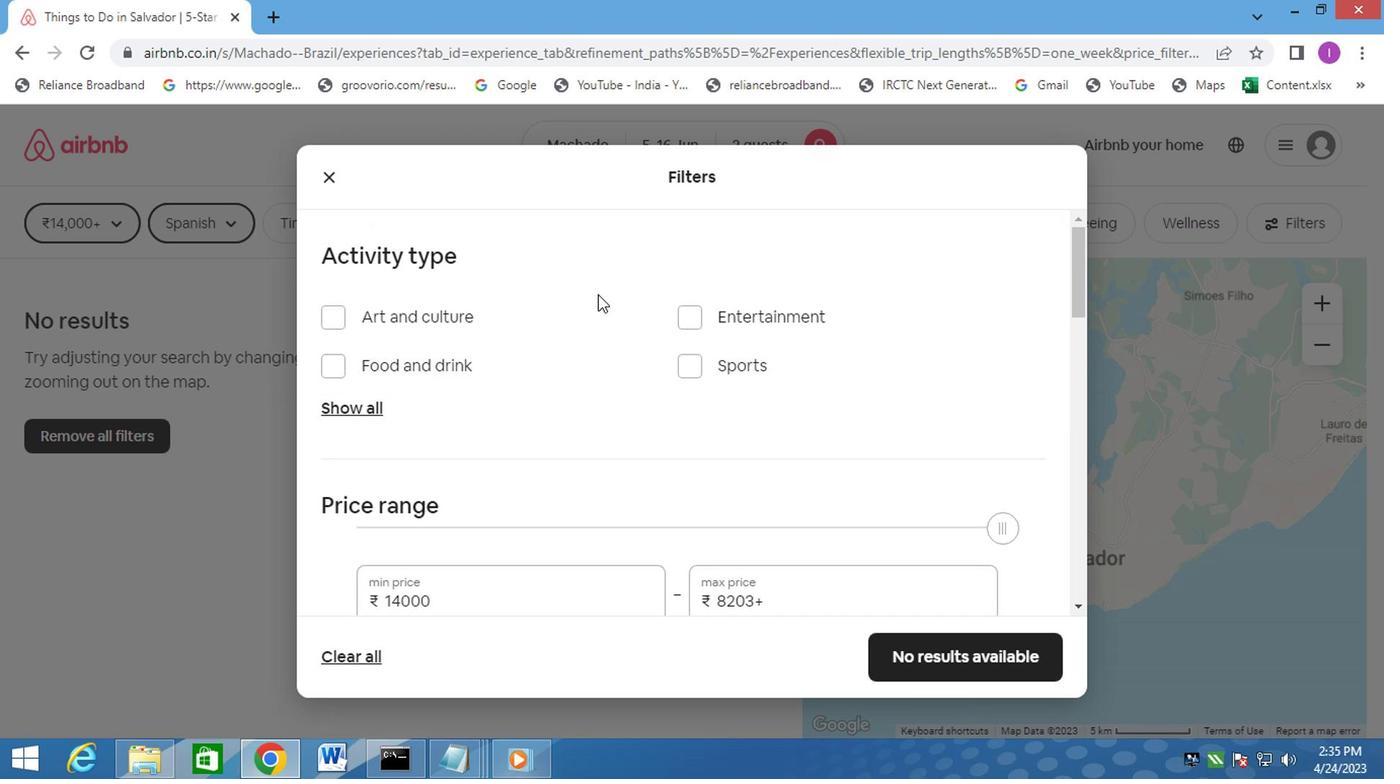 
Action: Mouse moved to (595, 296)
Screenshot: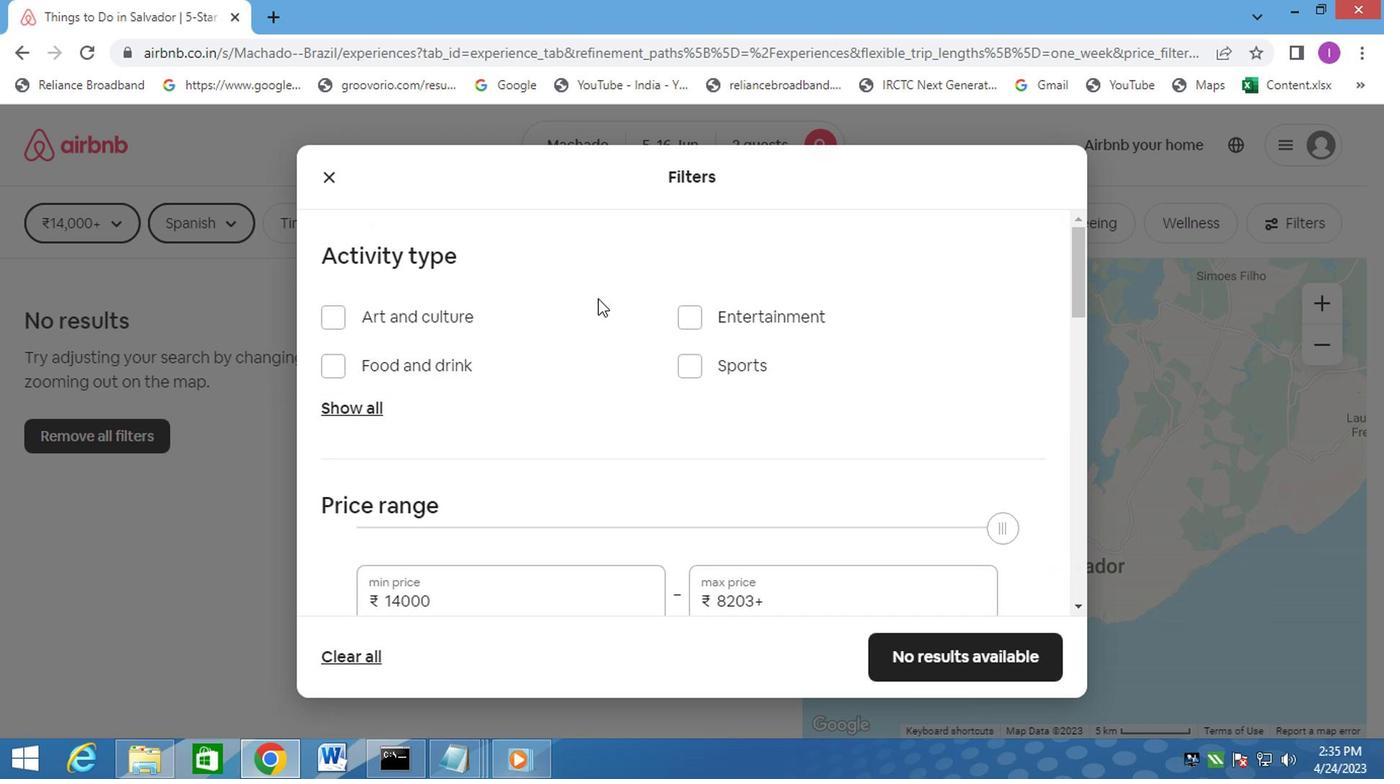 
Action: Mouse scrolled (595, 295) with delta (0, -1)
Screenshot: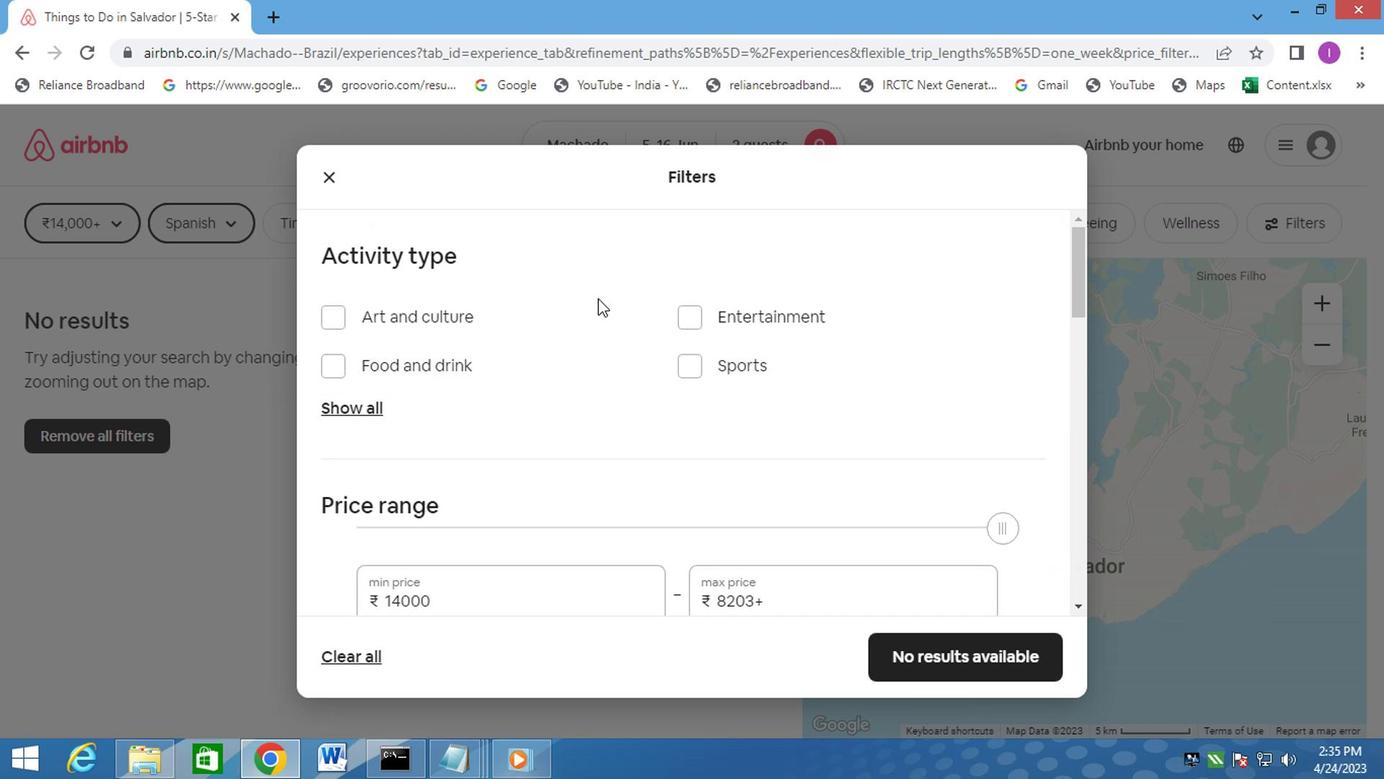 
Action: Mouse moved to (596, 298)
Screenshot: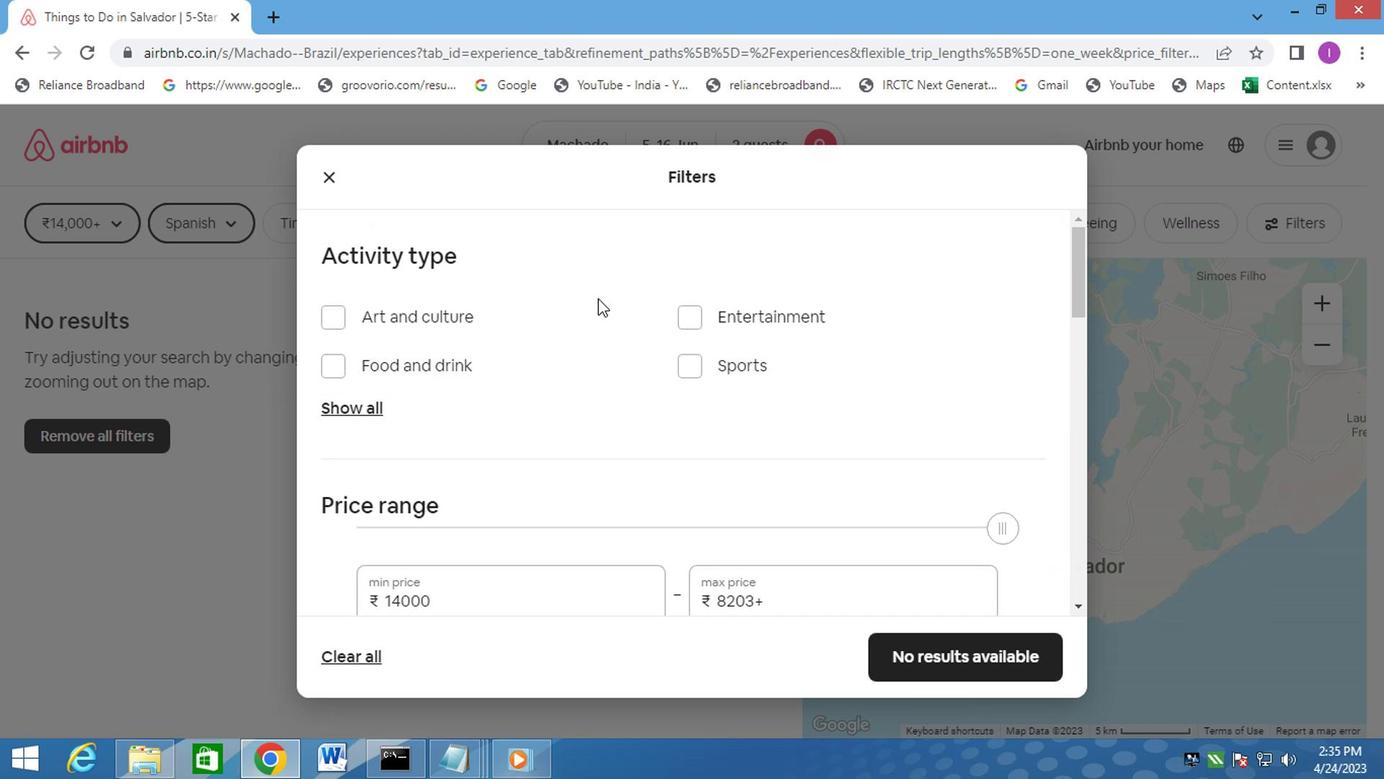 
Action: Mouse scrolled (595, 295) with delta (0, -1)
Screenshot: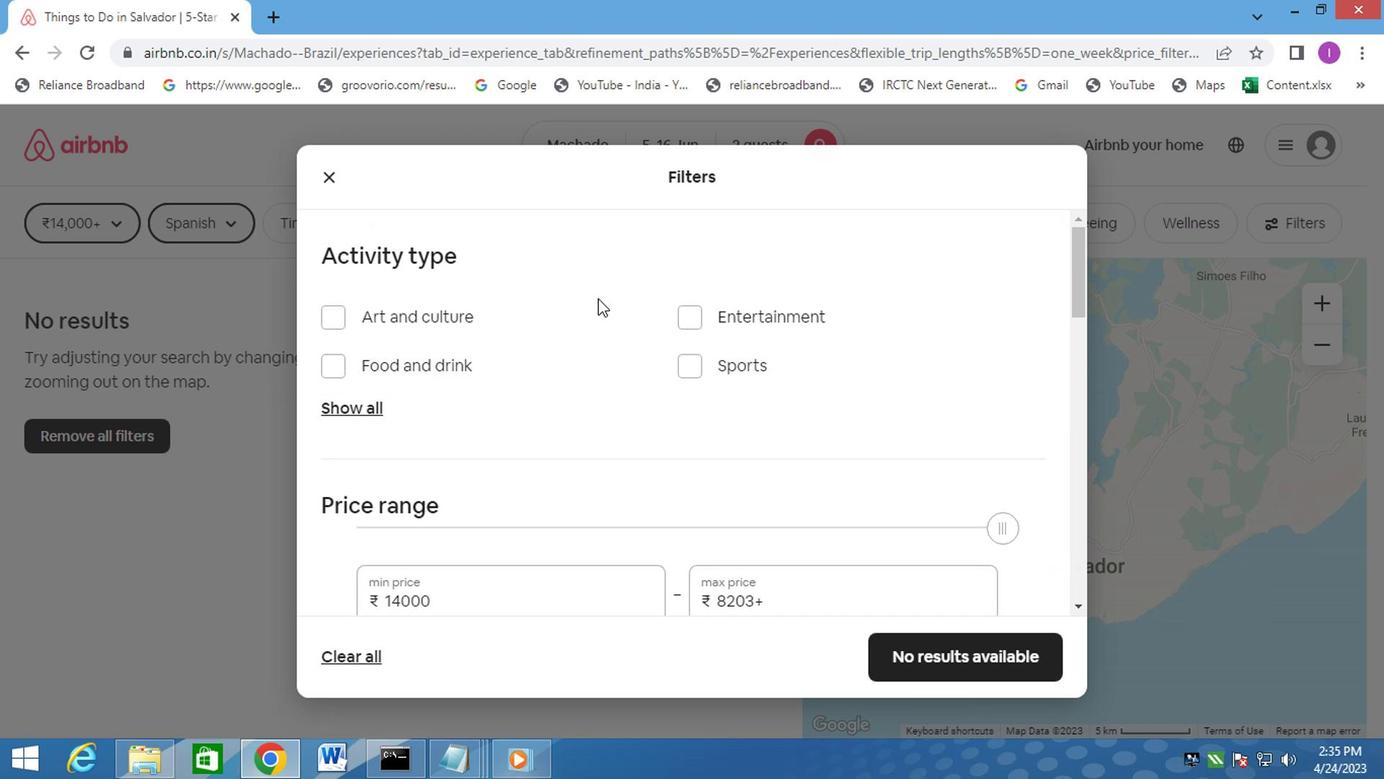 
Action: Mouse scrolled (596, 297) with delta (0, -1)
Screenshot: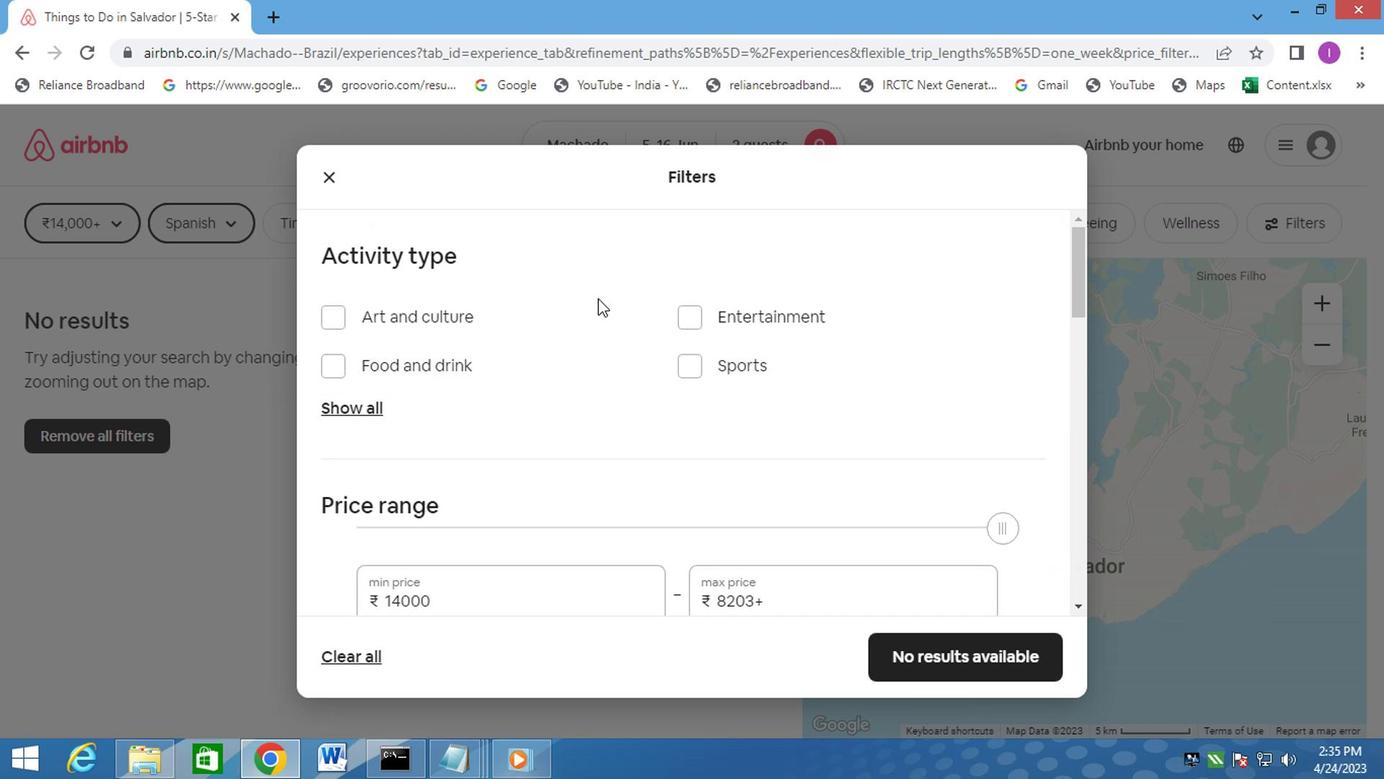 
Action: Mouse scrolled (596, 297) with delta (0, -1)
Screenshot: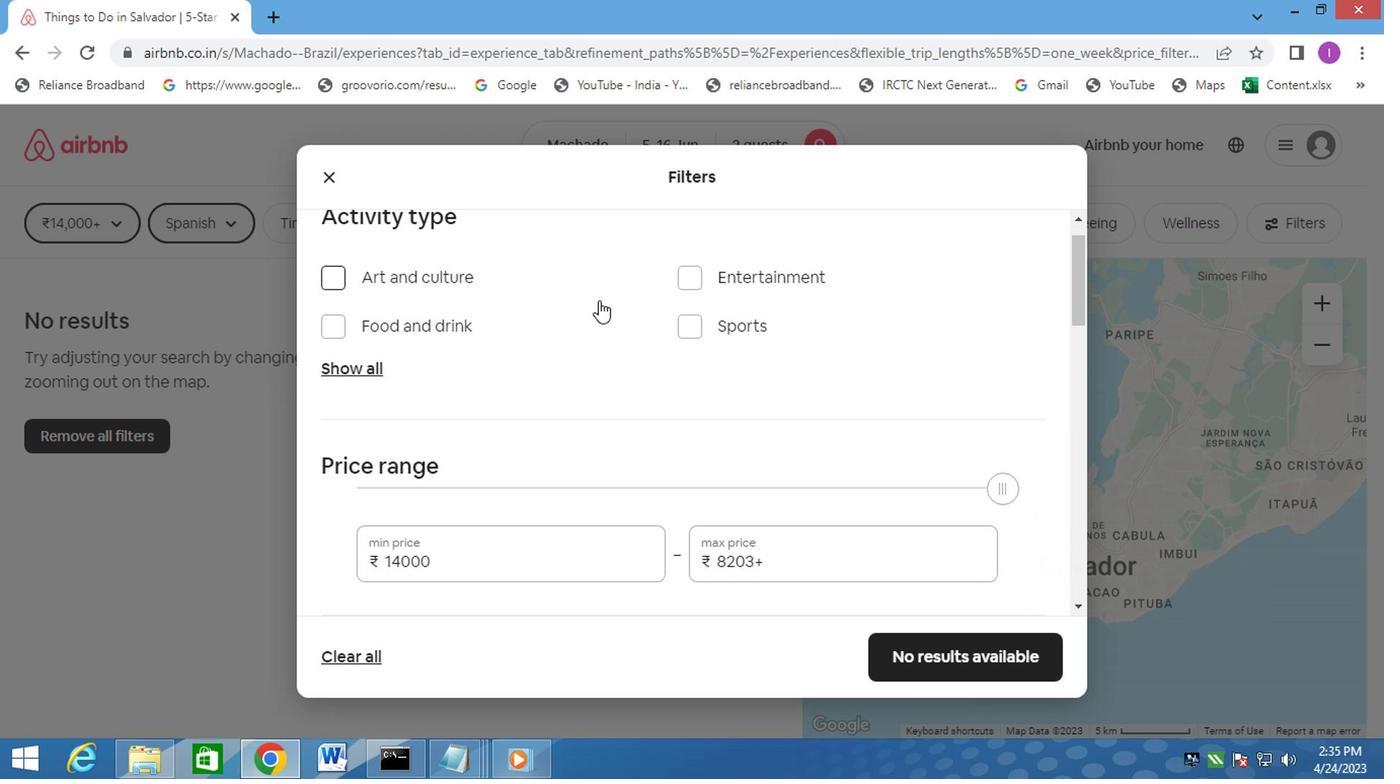 
Action: Mouse moved to (584, 296)
Screenshot: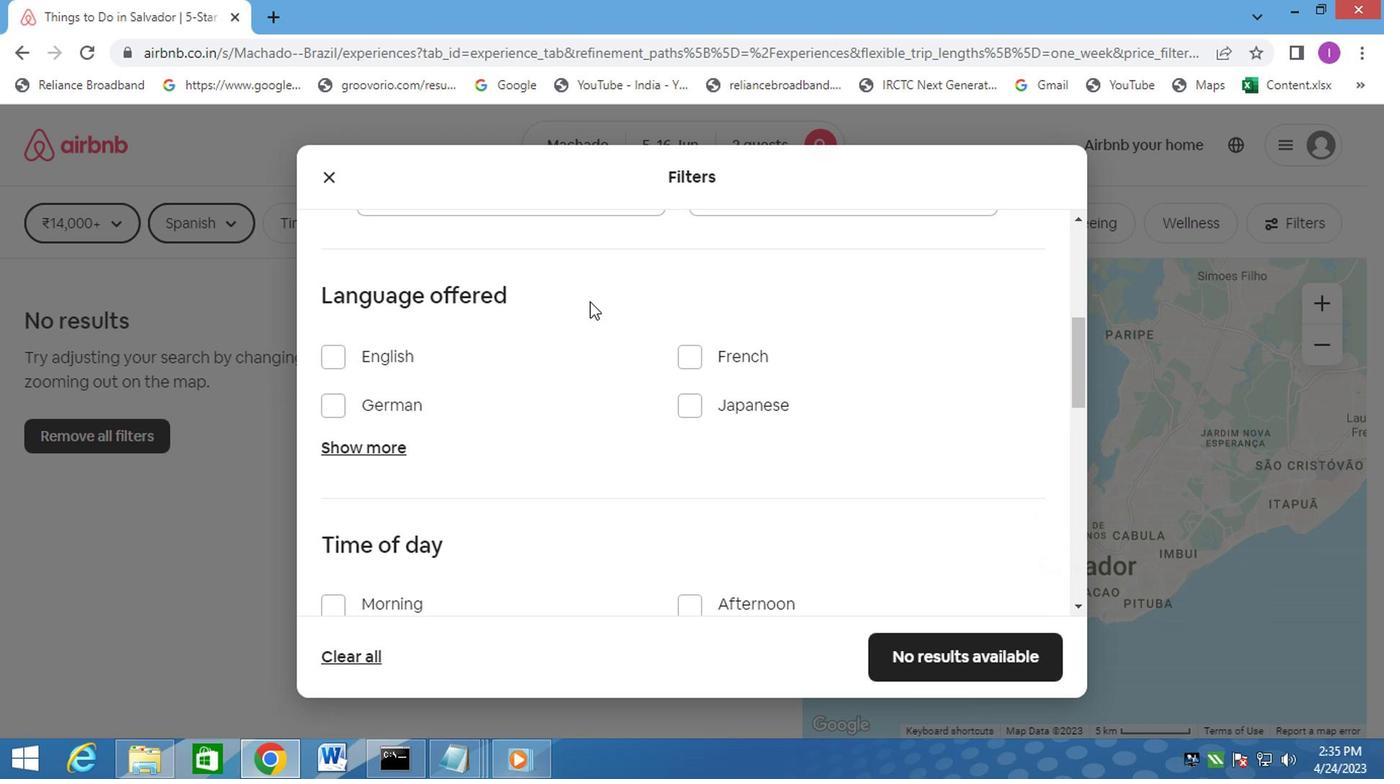 
Action: Mouse scrolled (584, 297) with delta (0, 0)
Screenshot: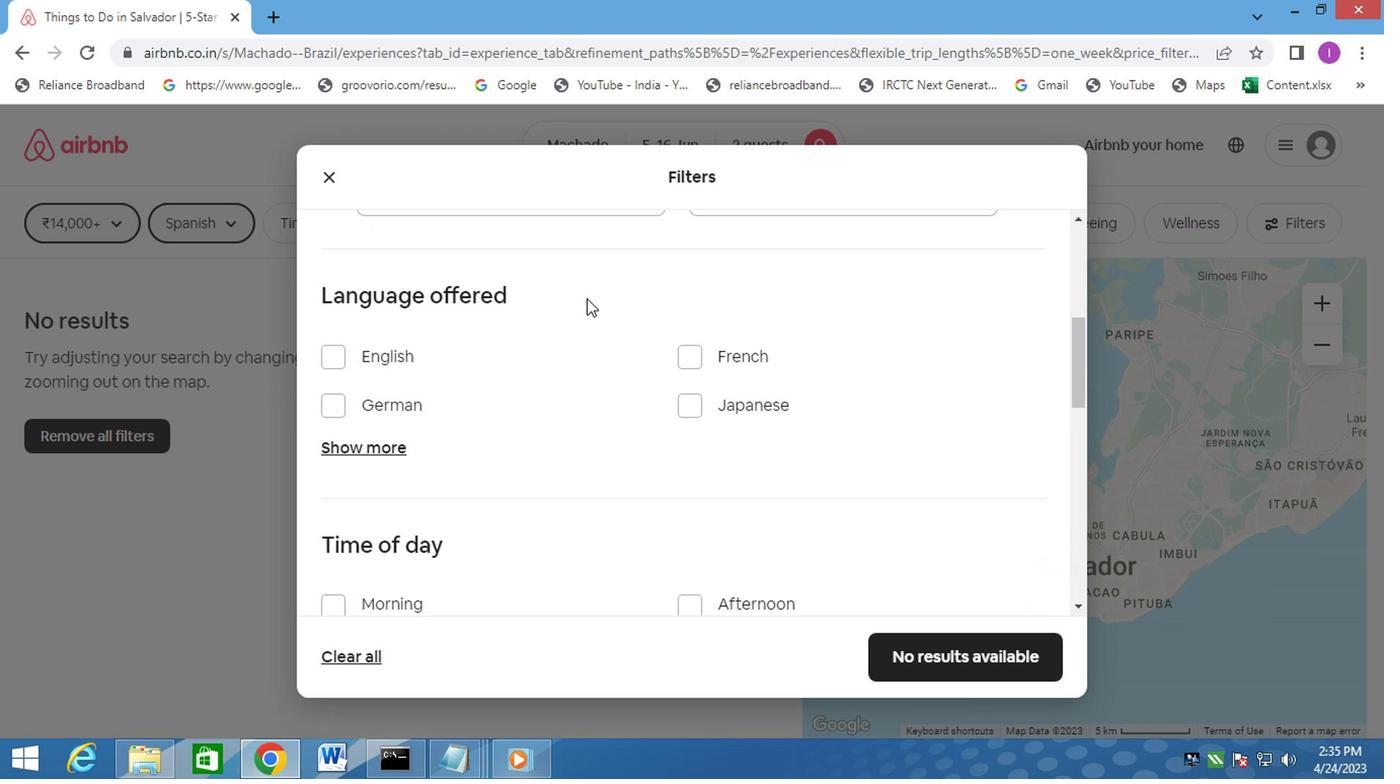 
Action: Mouse moved to (463, 294)
Screenshot: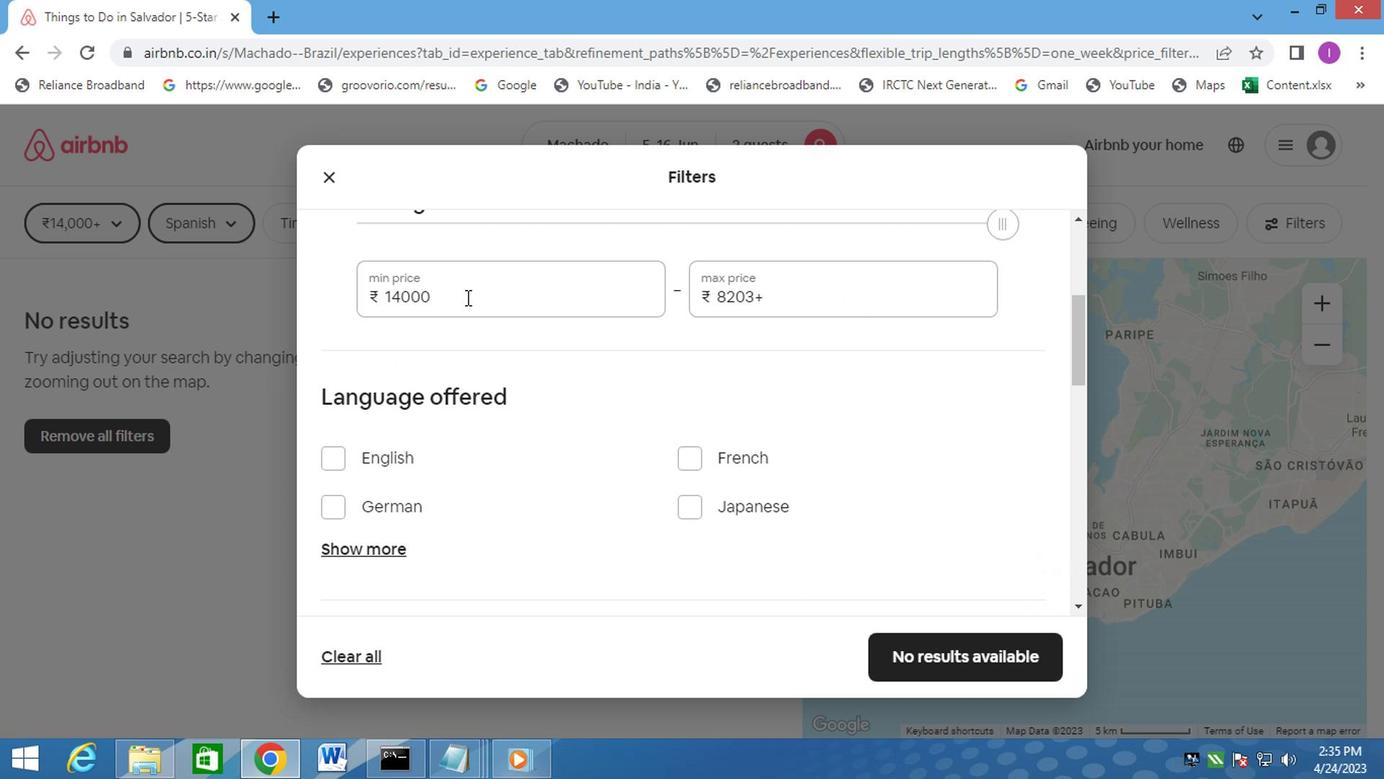 
Action: Mouse pressed left at (463, 294)
Screenshot: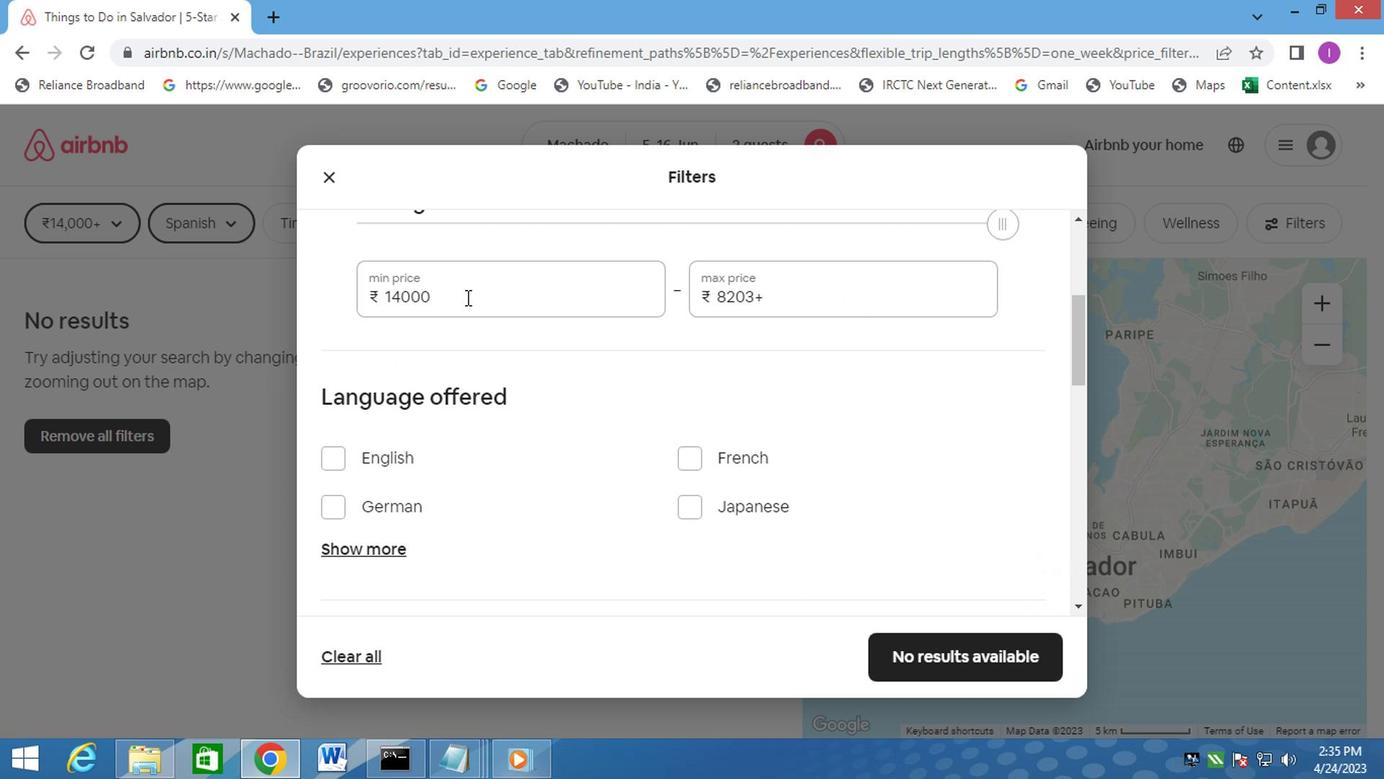 
Action: Mouse moved to (672, 270)
Screenshot: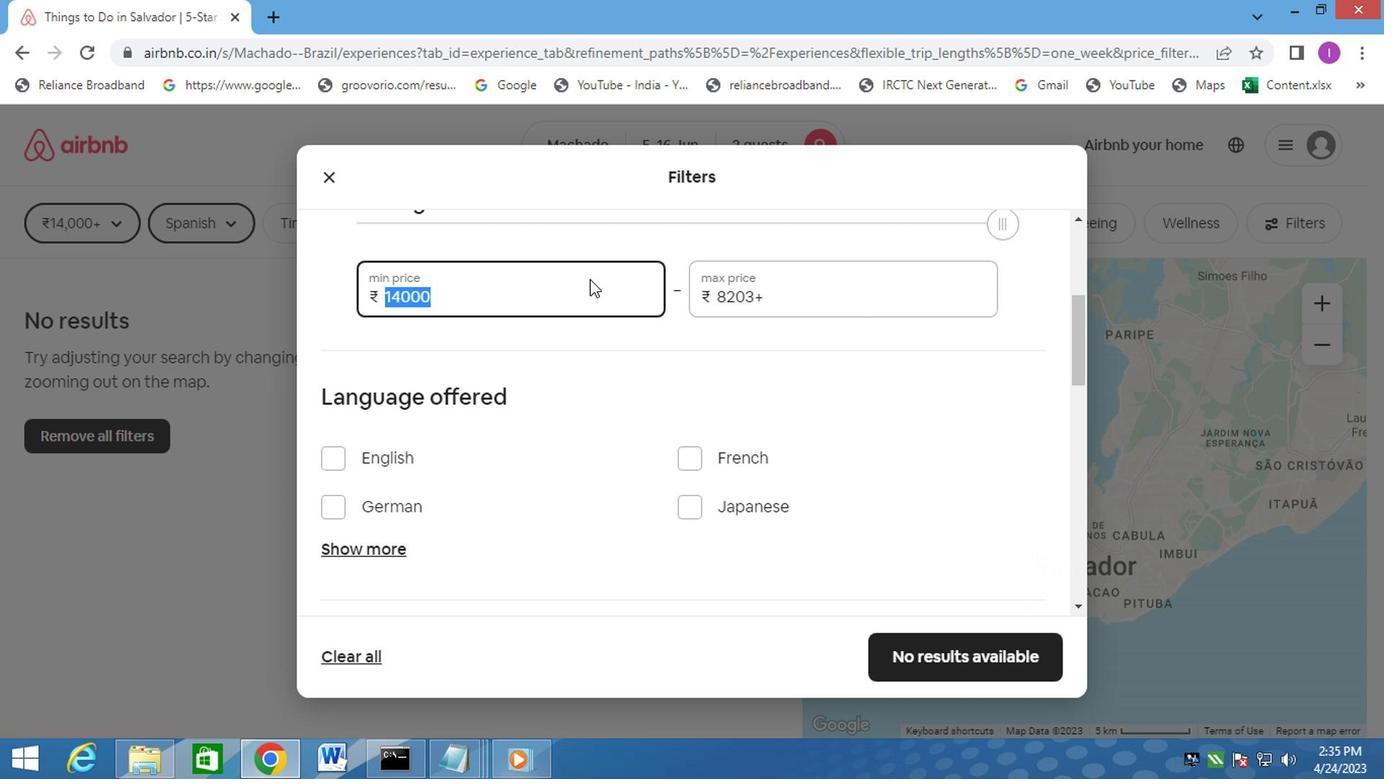 
Action: Key pressed 70000<Key.backspace>
Screenshot: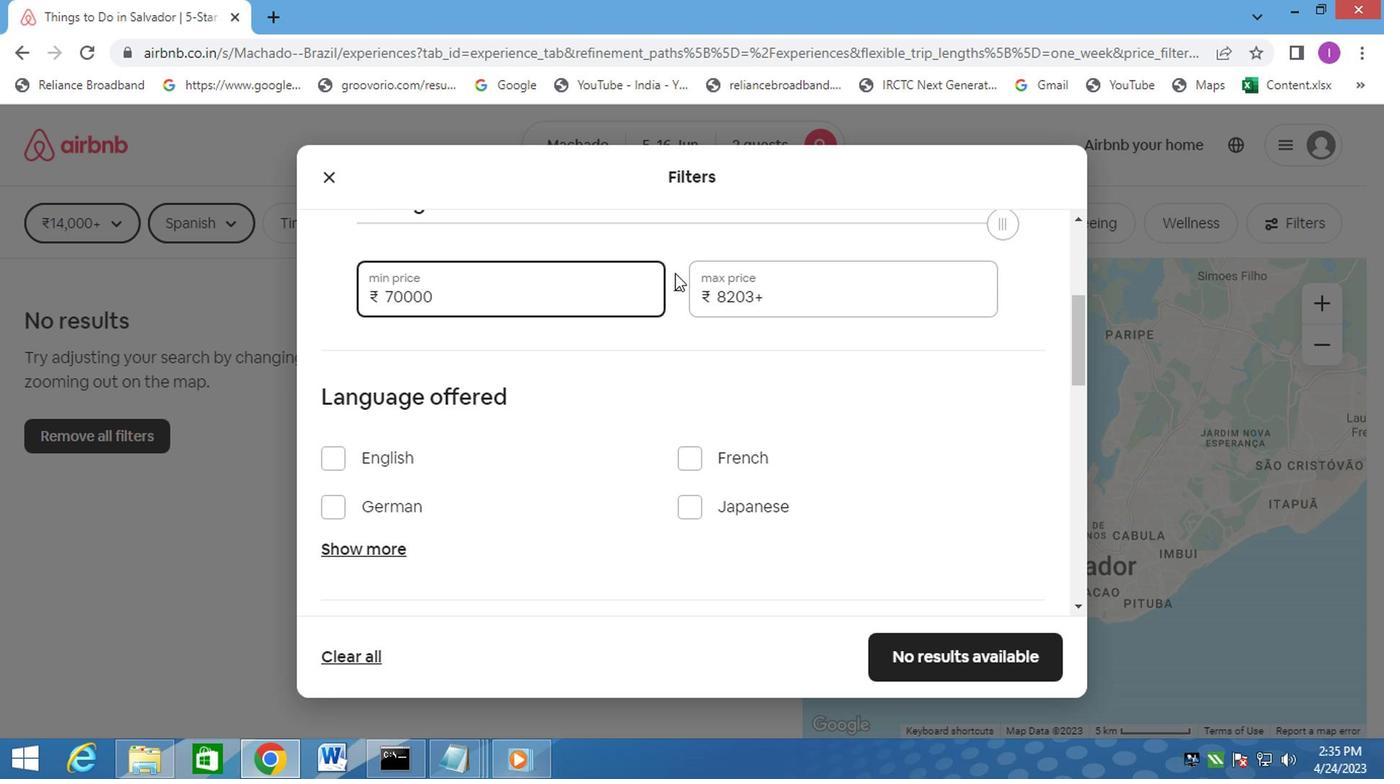 
Action: Mouse moved to (923, 258)
Screenshot: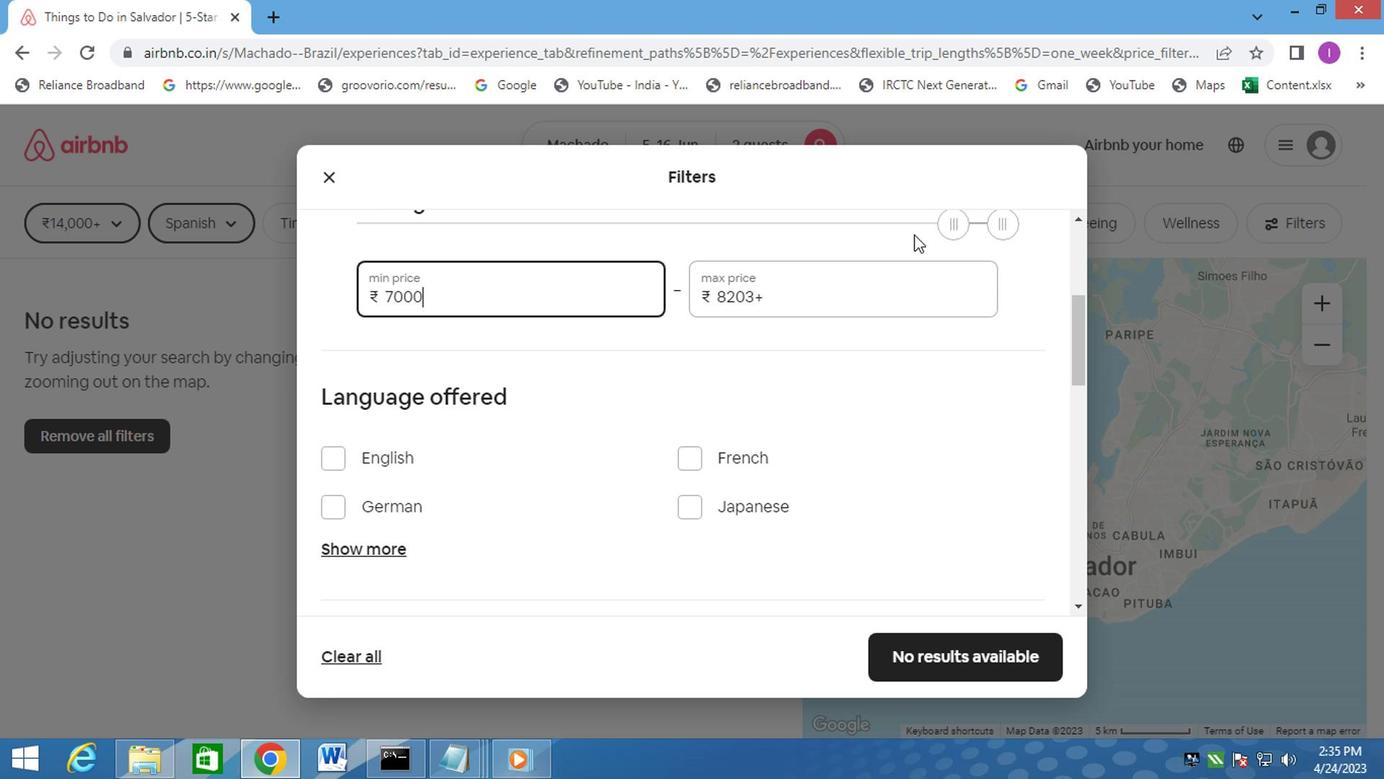 
Action: Mouse pressed left at (923, 258)
Screenshot: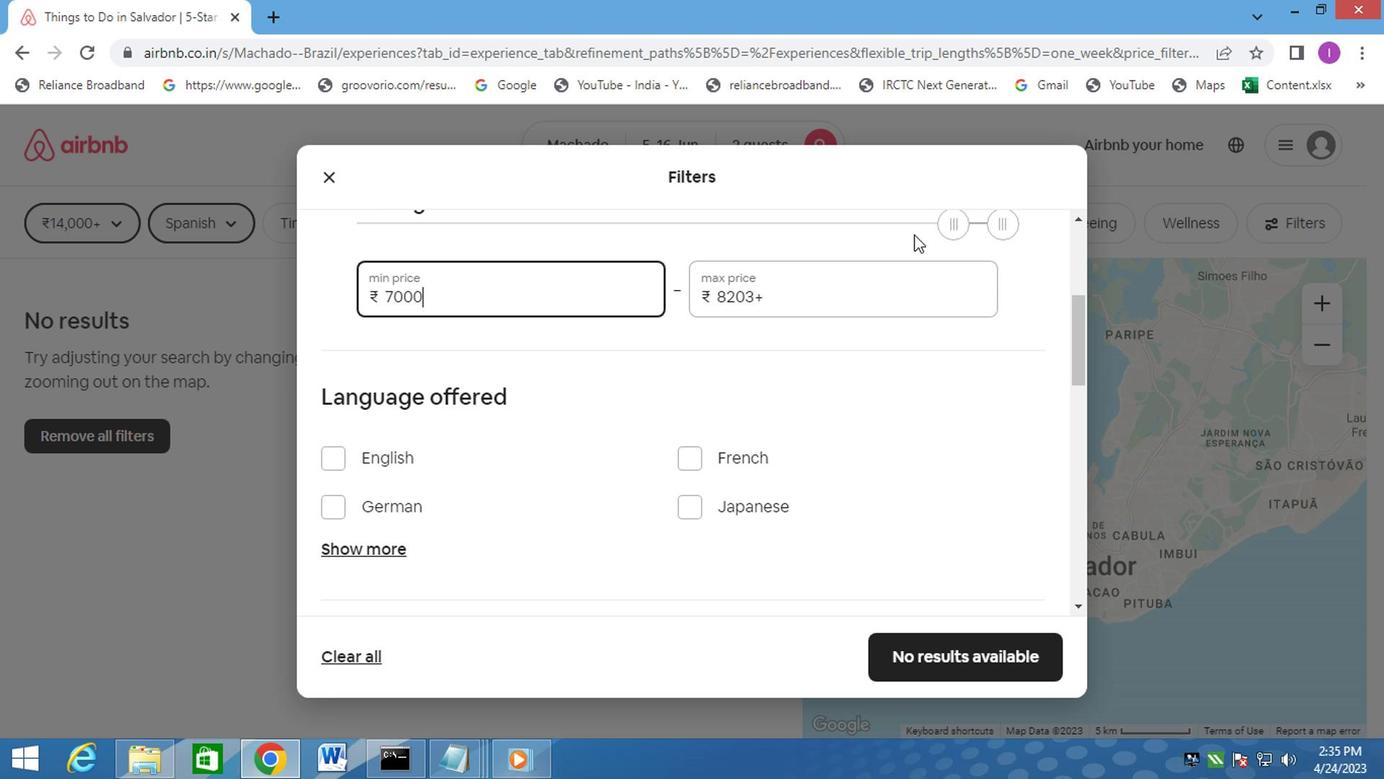 
Action: Mouse moved to (827, 287)
Screenshot: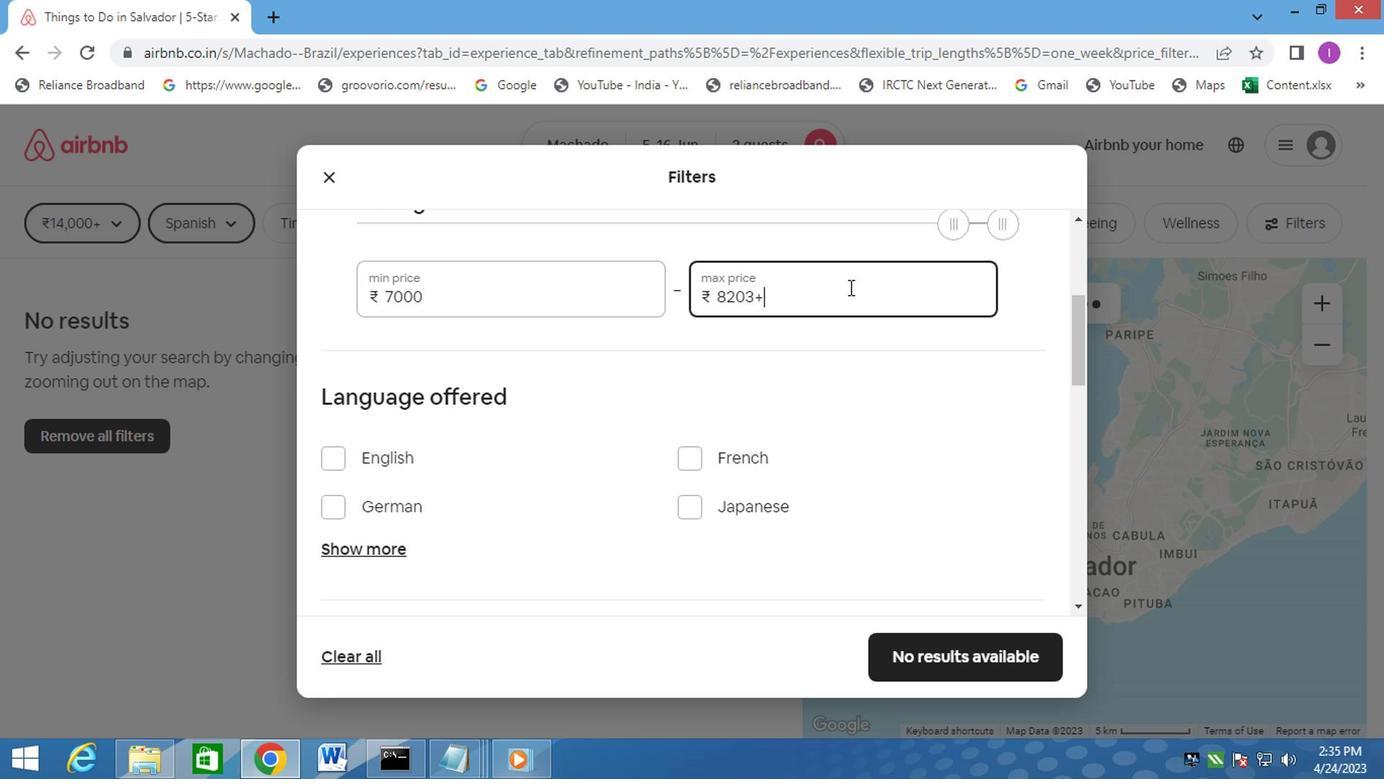 
Action: Mouse pressed left at (827, 287)
Screenshot: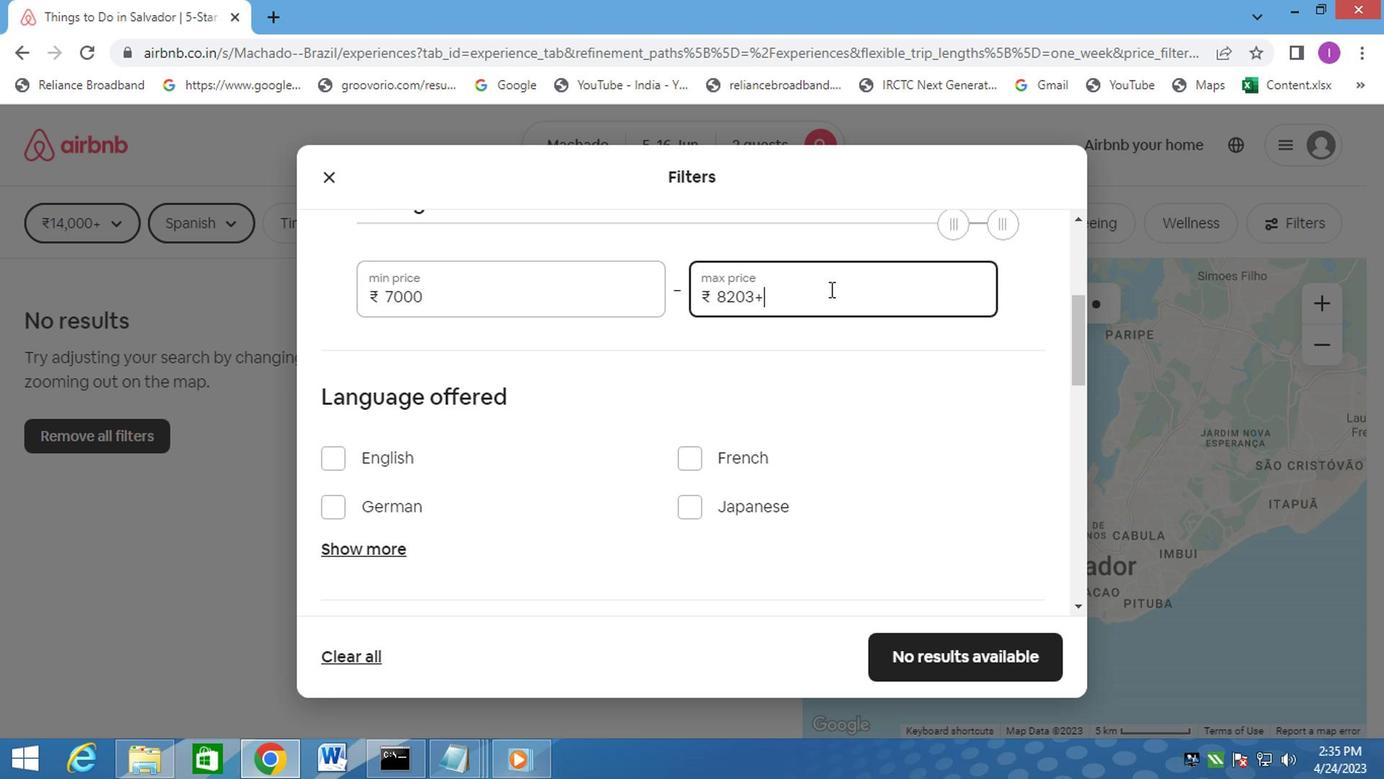 
Action: Mouse moved to (807, 341)
Screenshot: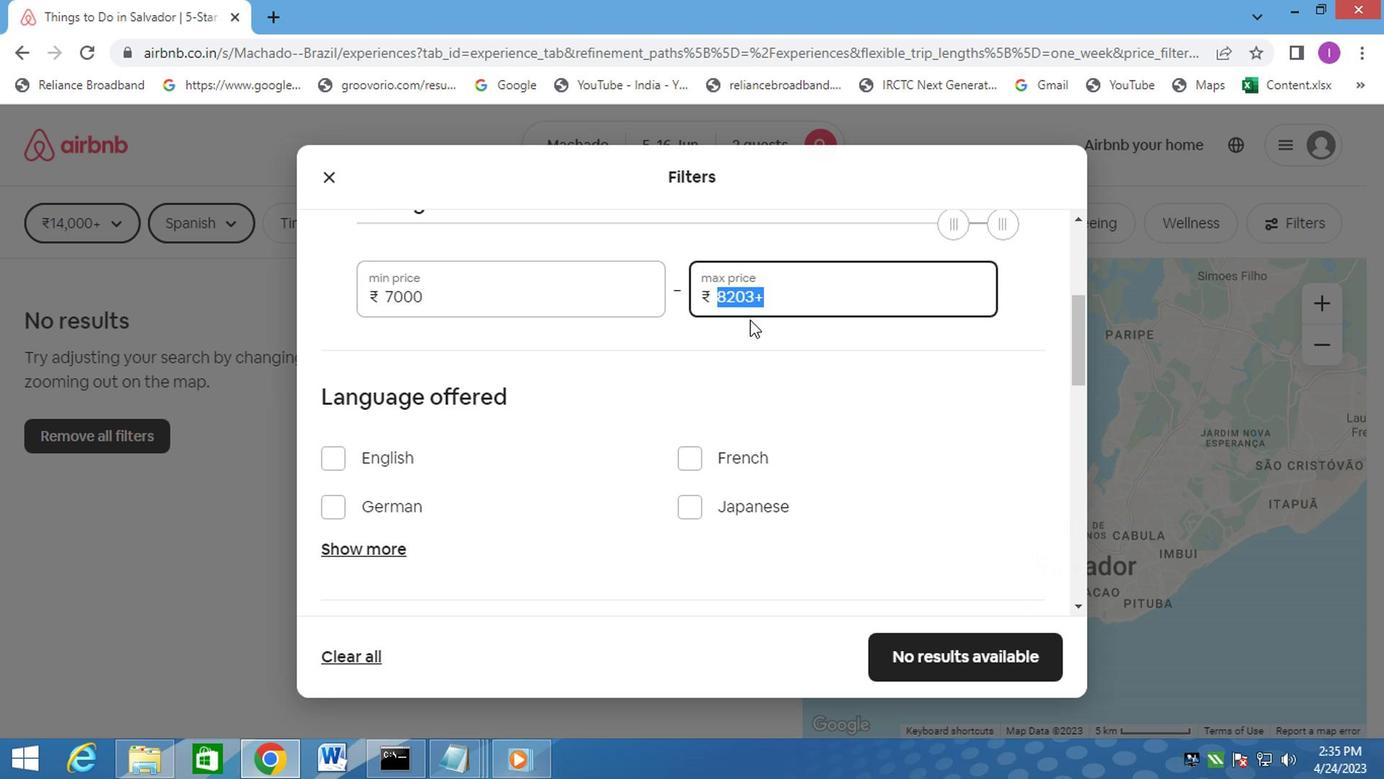
Action: Key pressed <Key.backspace>15000
Screenshot: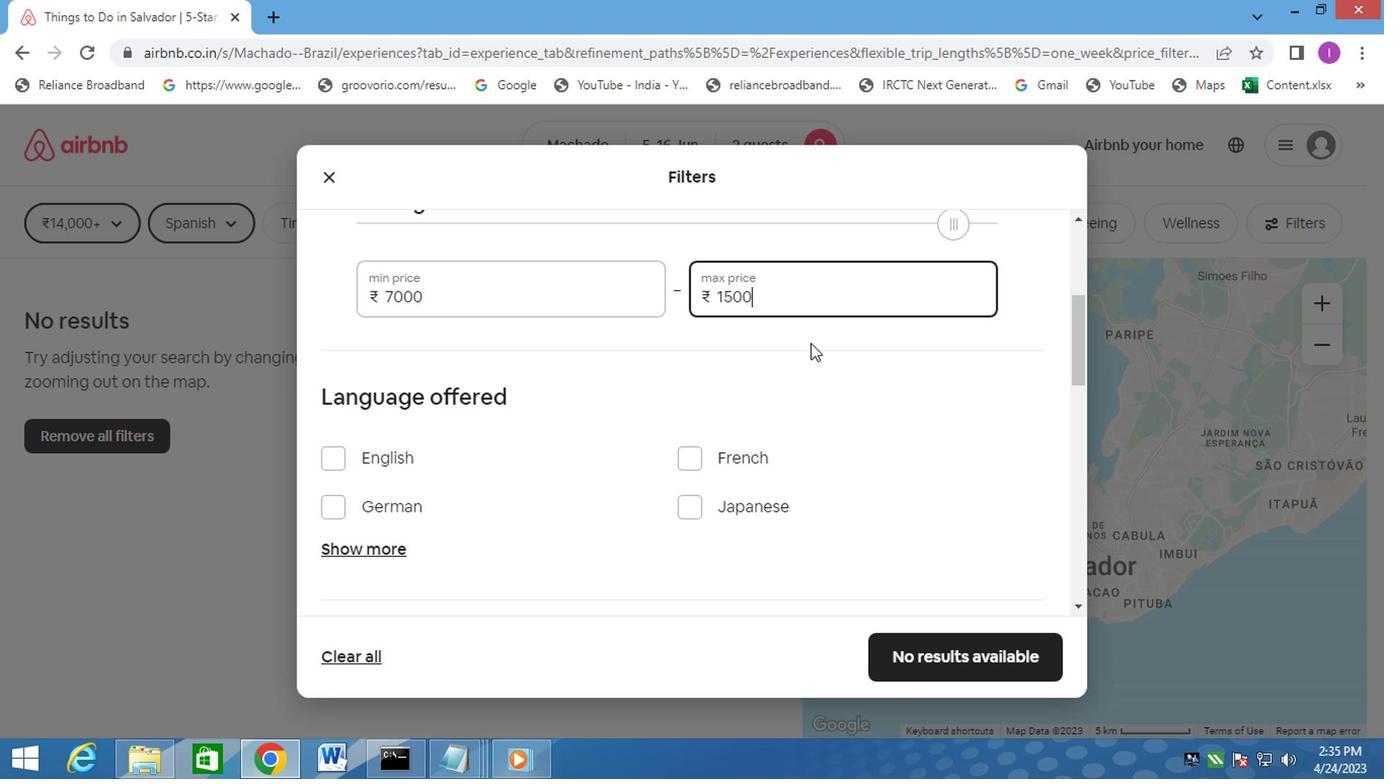 
Action: Mouse moved to (384, 556)
Screenshot: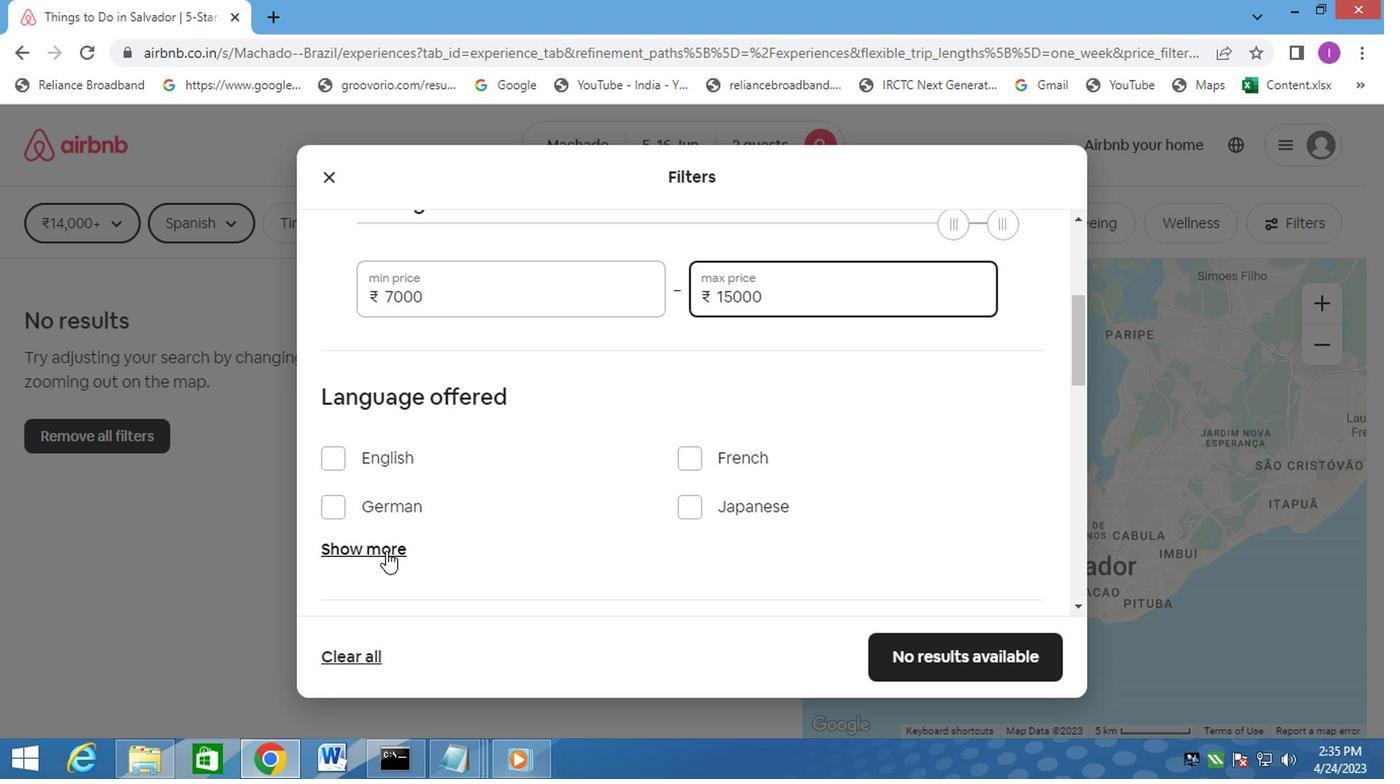 
Action: Mouse pressed left at (384, 556)
Screenshot: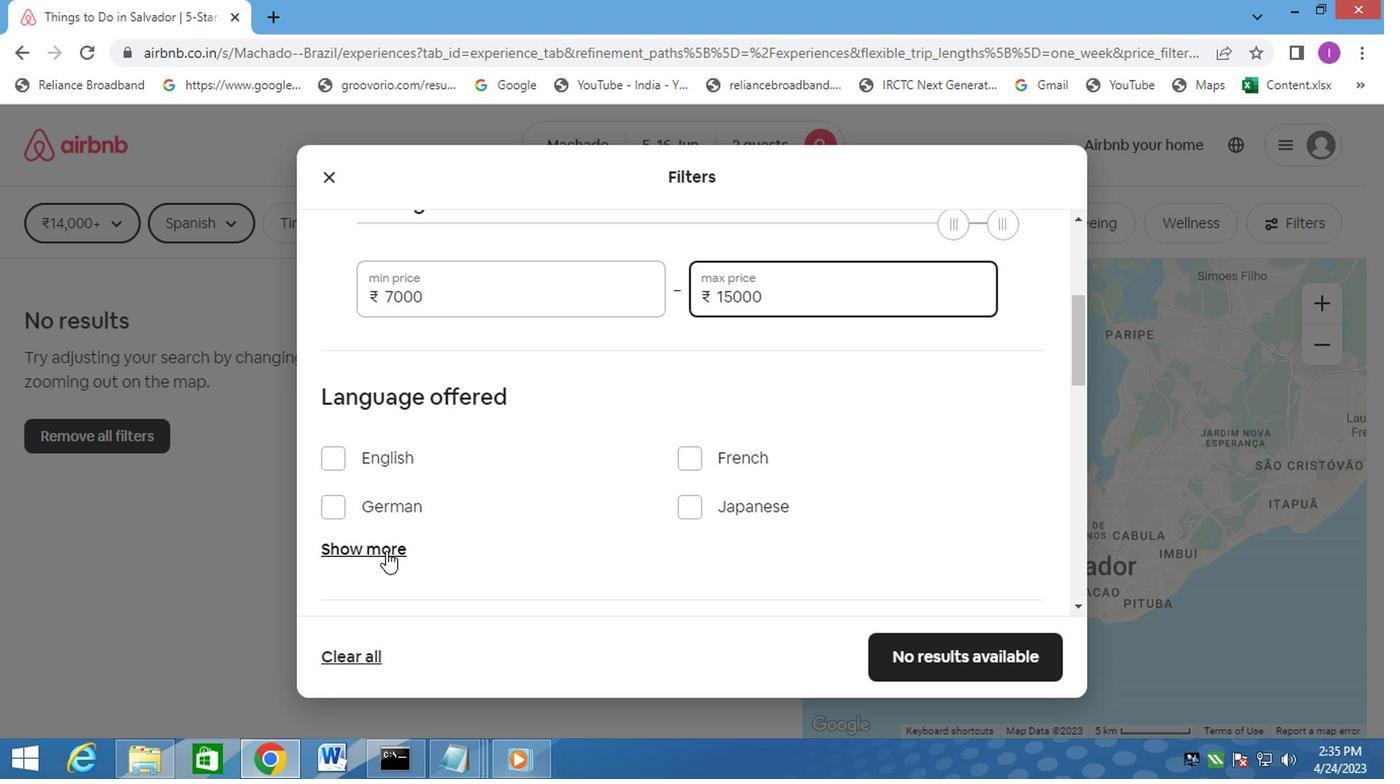 
Action: Mouse moved to (621, 440)
Screenshot: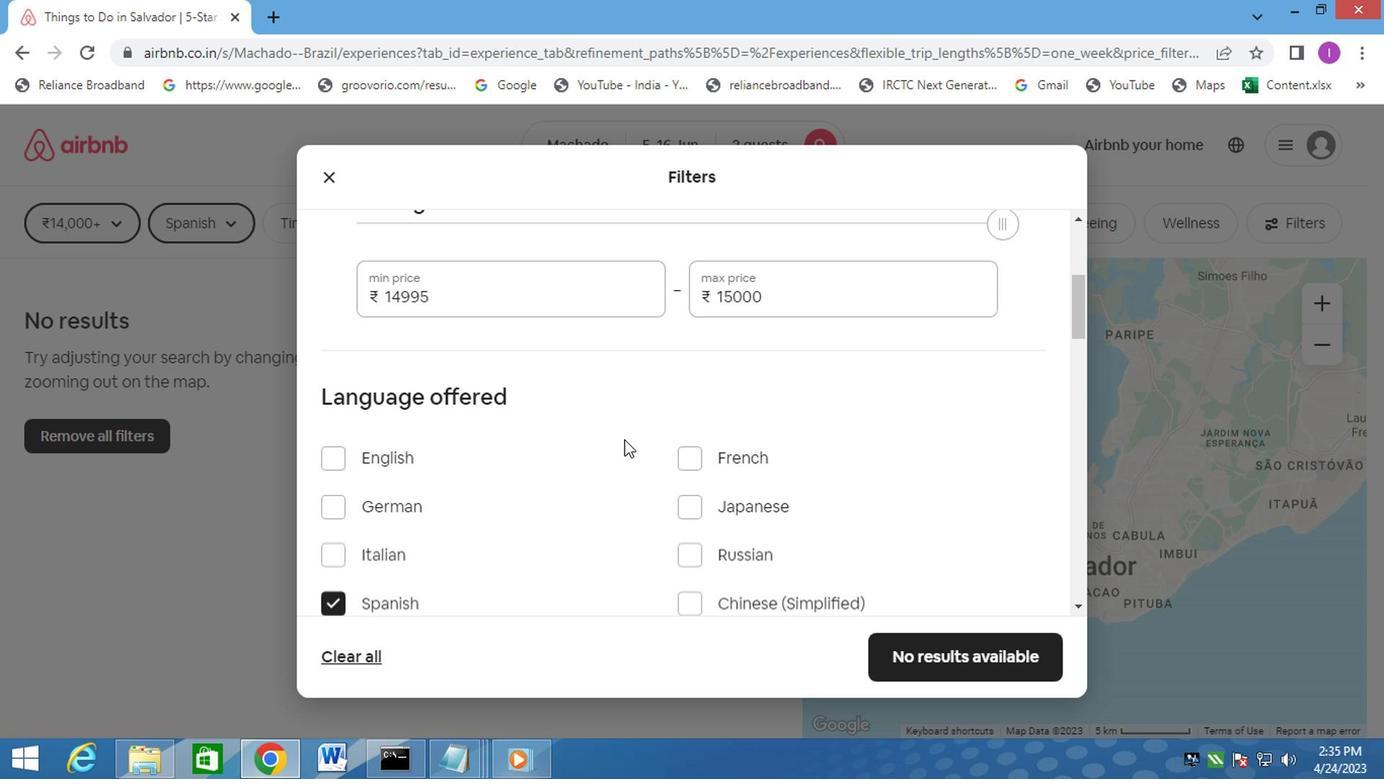 
Action: Mouse scrolled (621, 440) with delta (0, 0)
Screenshot: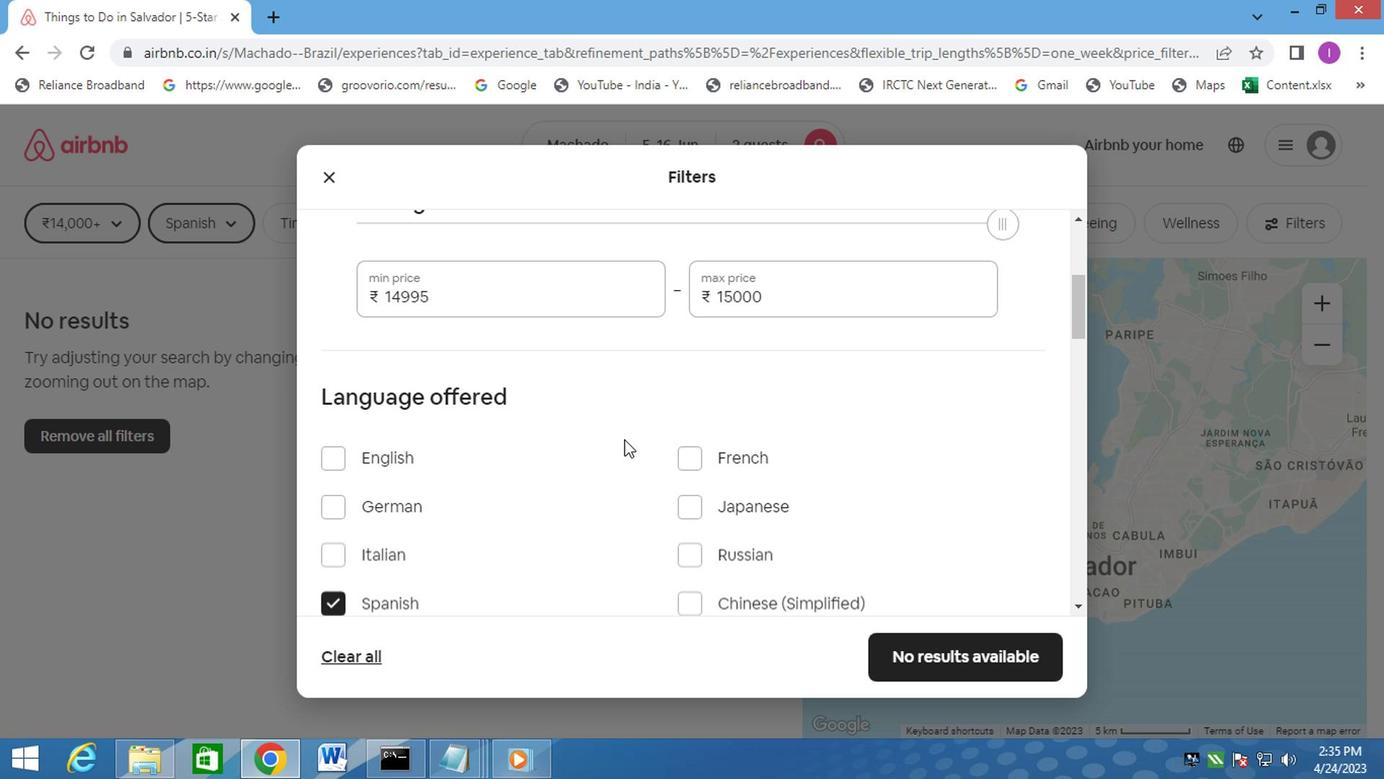 
Action: Mouse moved to (619, 440)
Screenshot: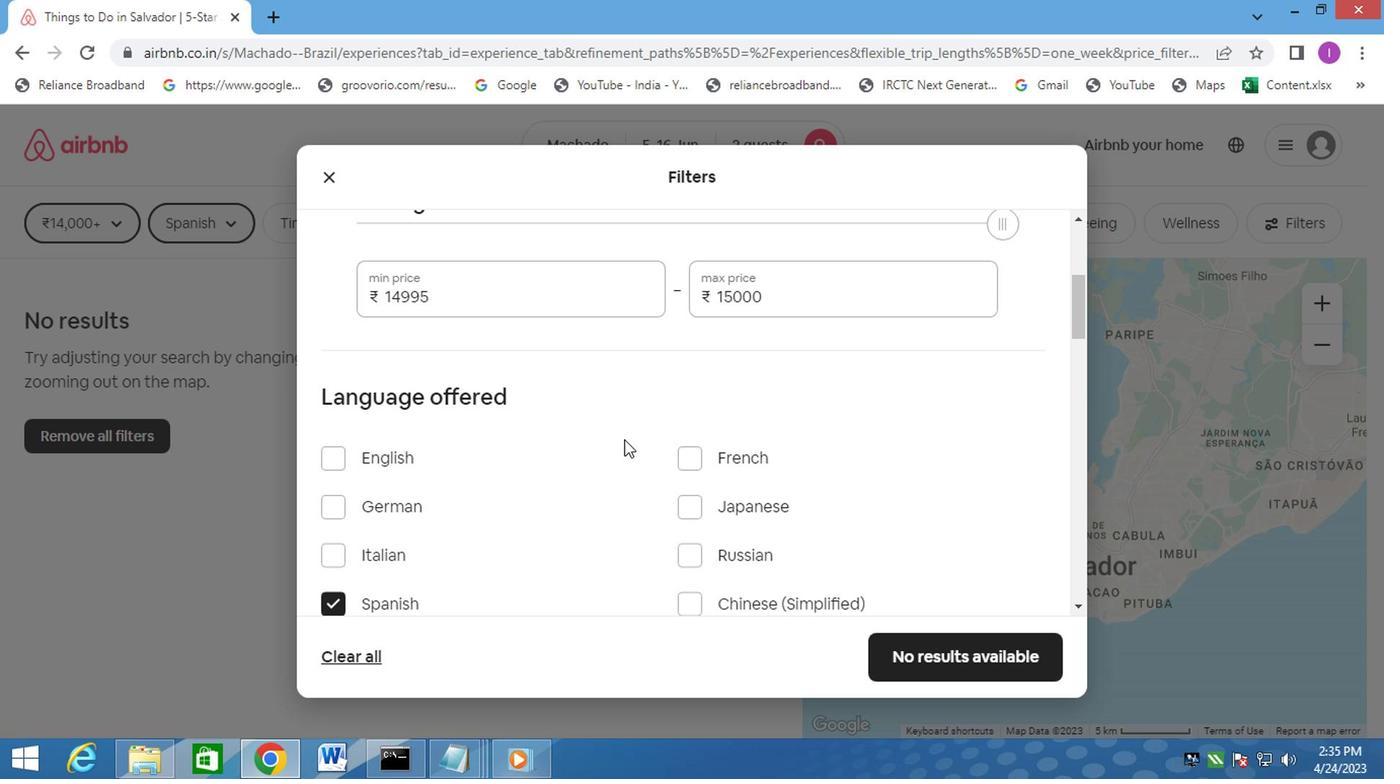 
Action: Mouse scrolled (619, 438) with delta (0, -1)
Screenshot: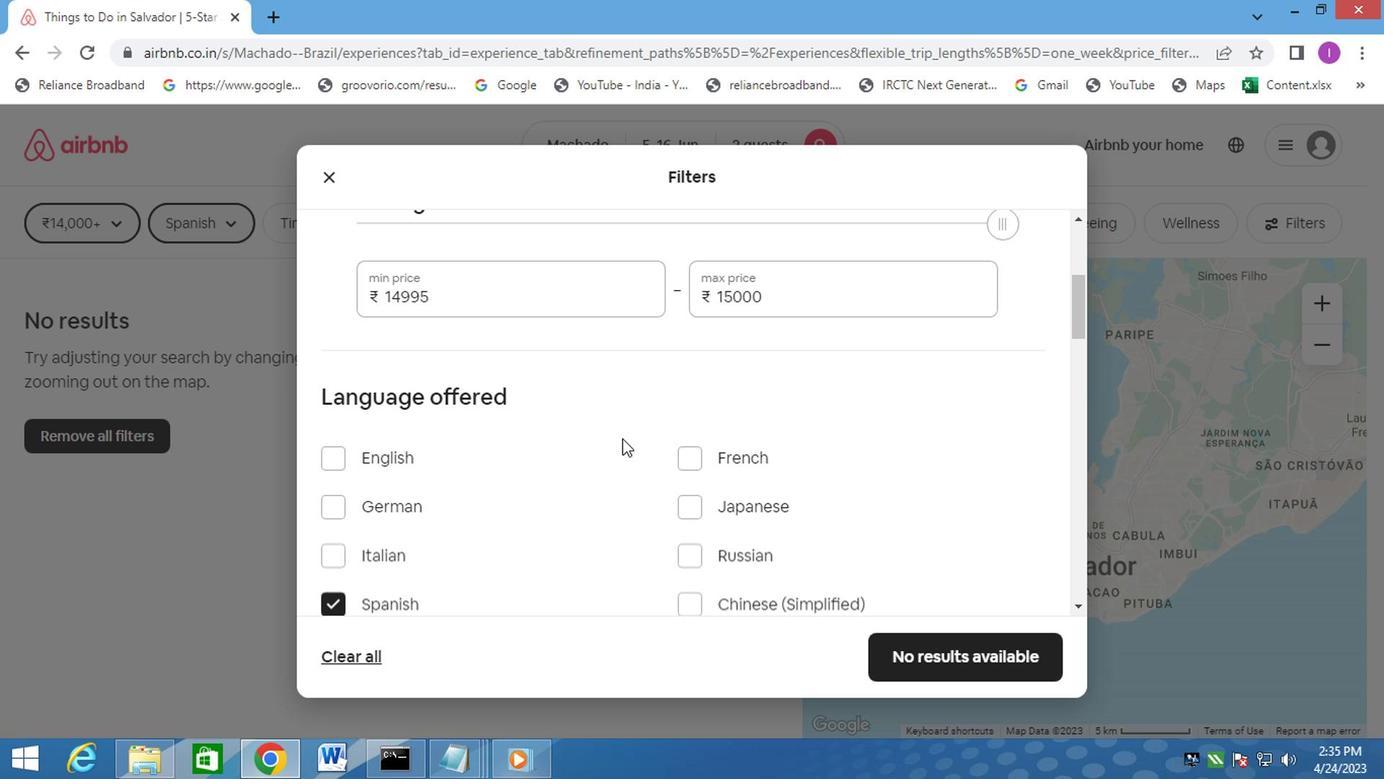 
Action: Mouse moved to (614, 440)
Screenshot: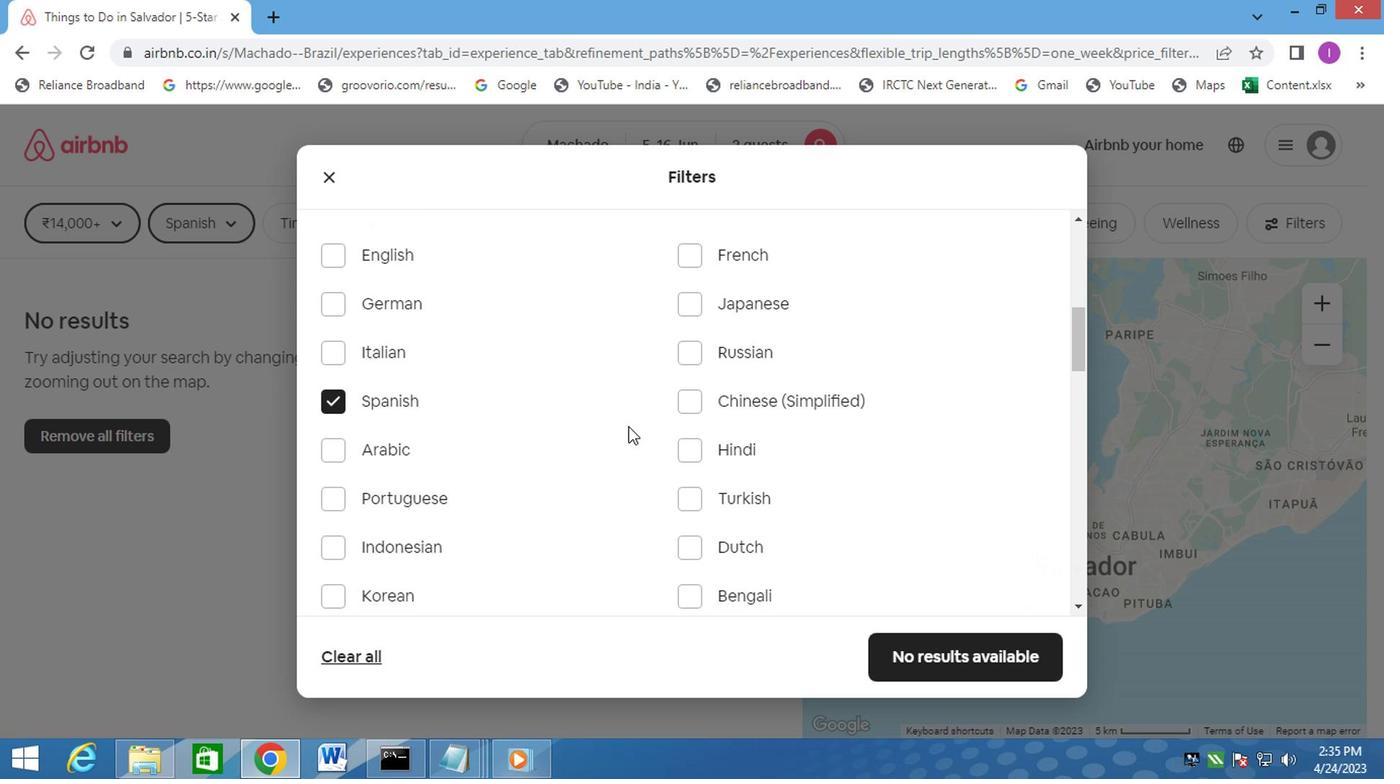 
Action: Mouse scrolled (614, 438) with delta (0, -1)
Screenshot: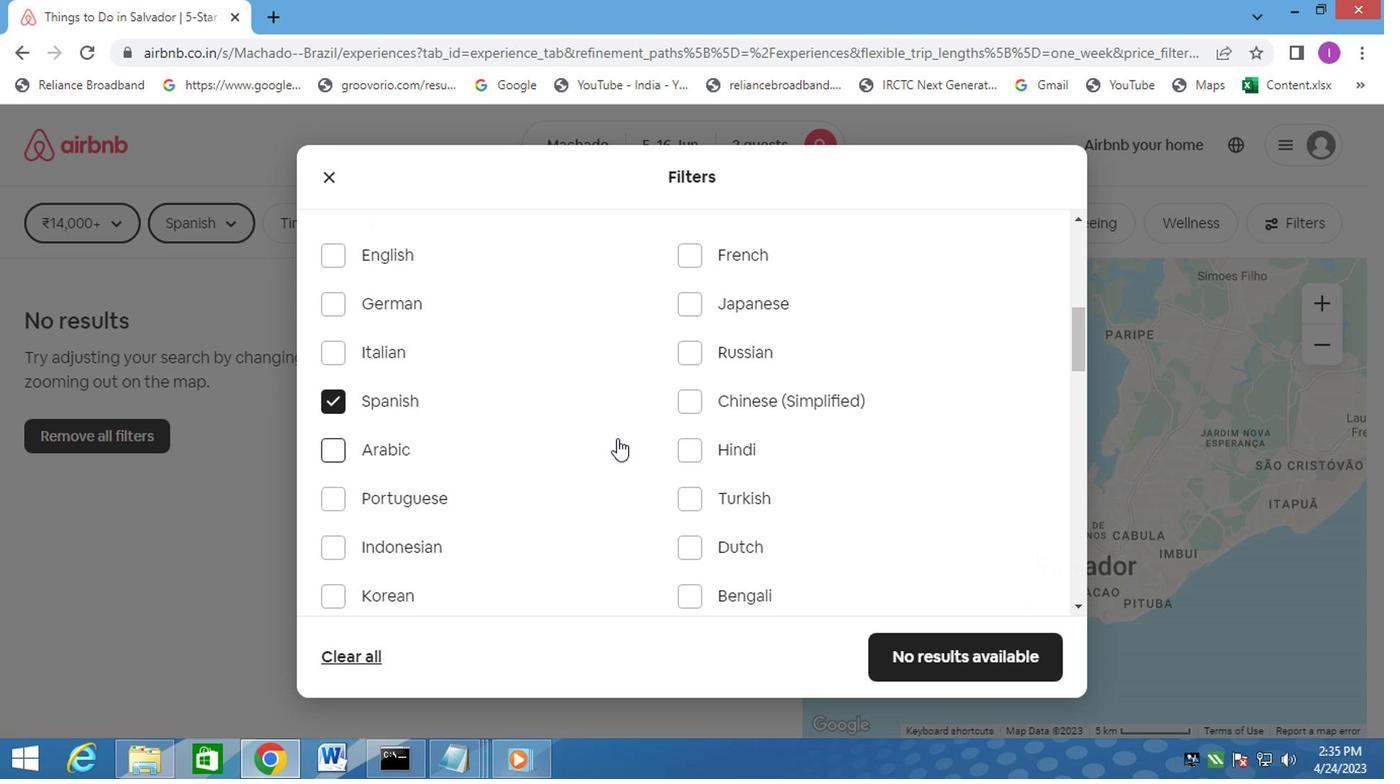 
Action: Mouse moved to (616, 440)
Screenshot: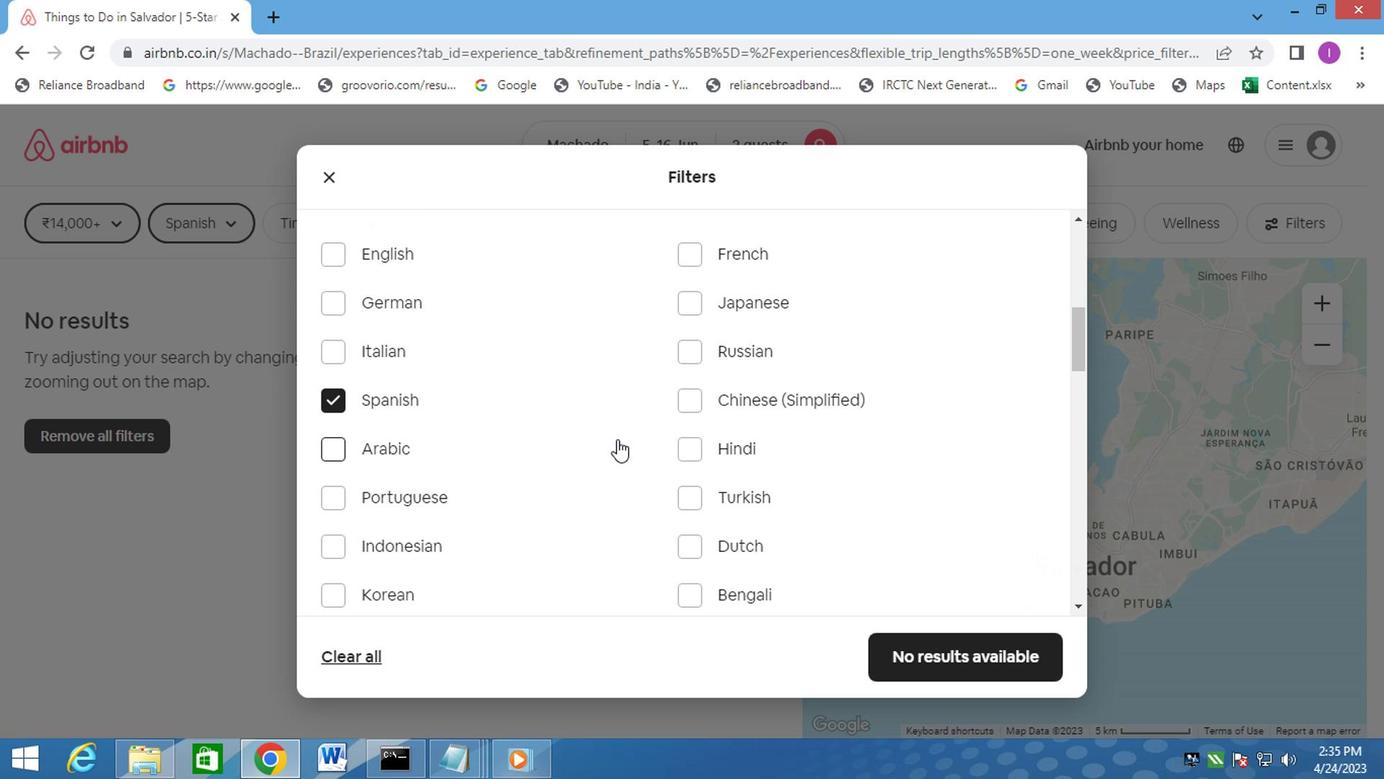
Action: Mouse scrolled (616, 440) with delta (0, 0)
Screenshot: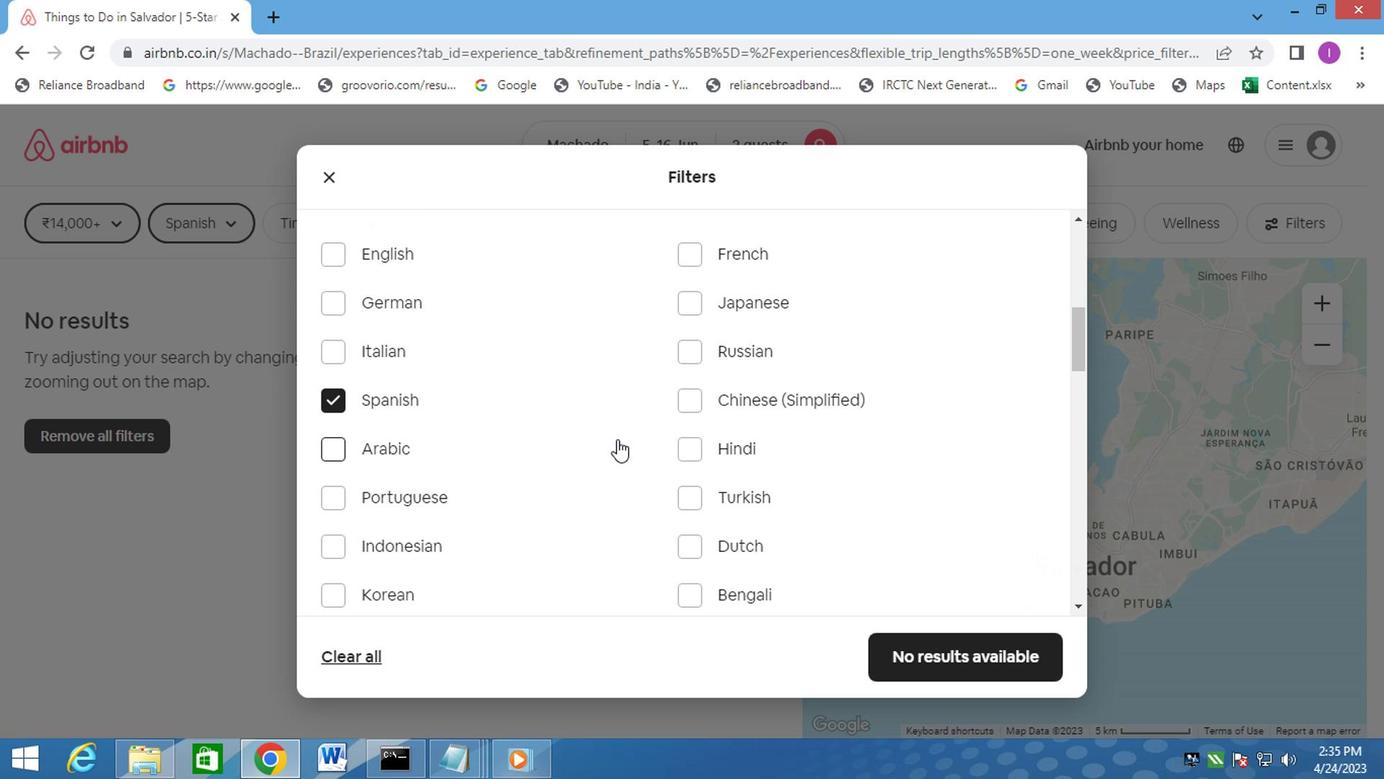 
Action: Mouse moved to (619, 438)
Screenshot: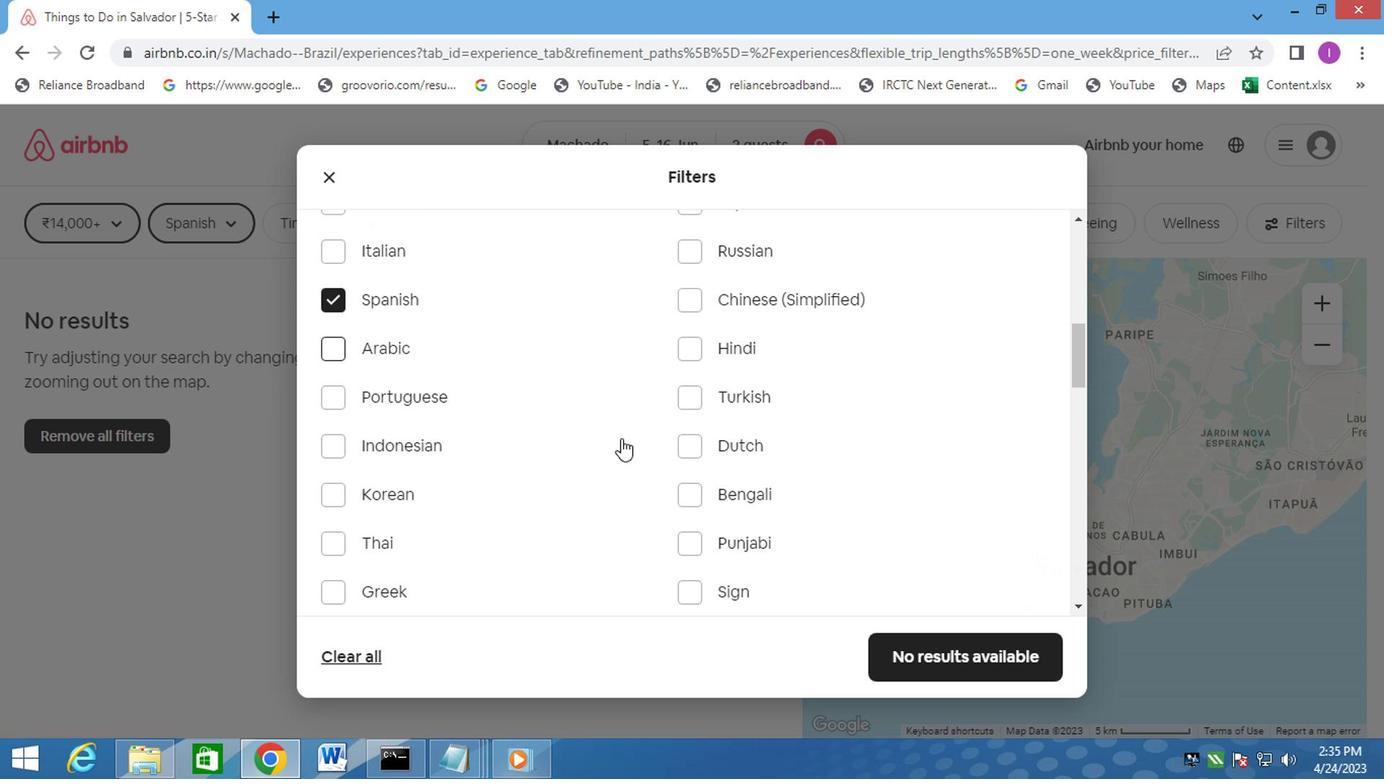 
Action: Mouse scrolled (619, 437) with delta (0, 0)
Screenshot: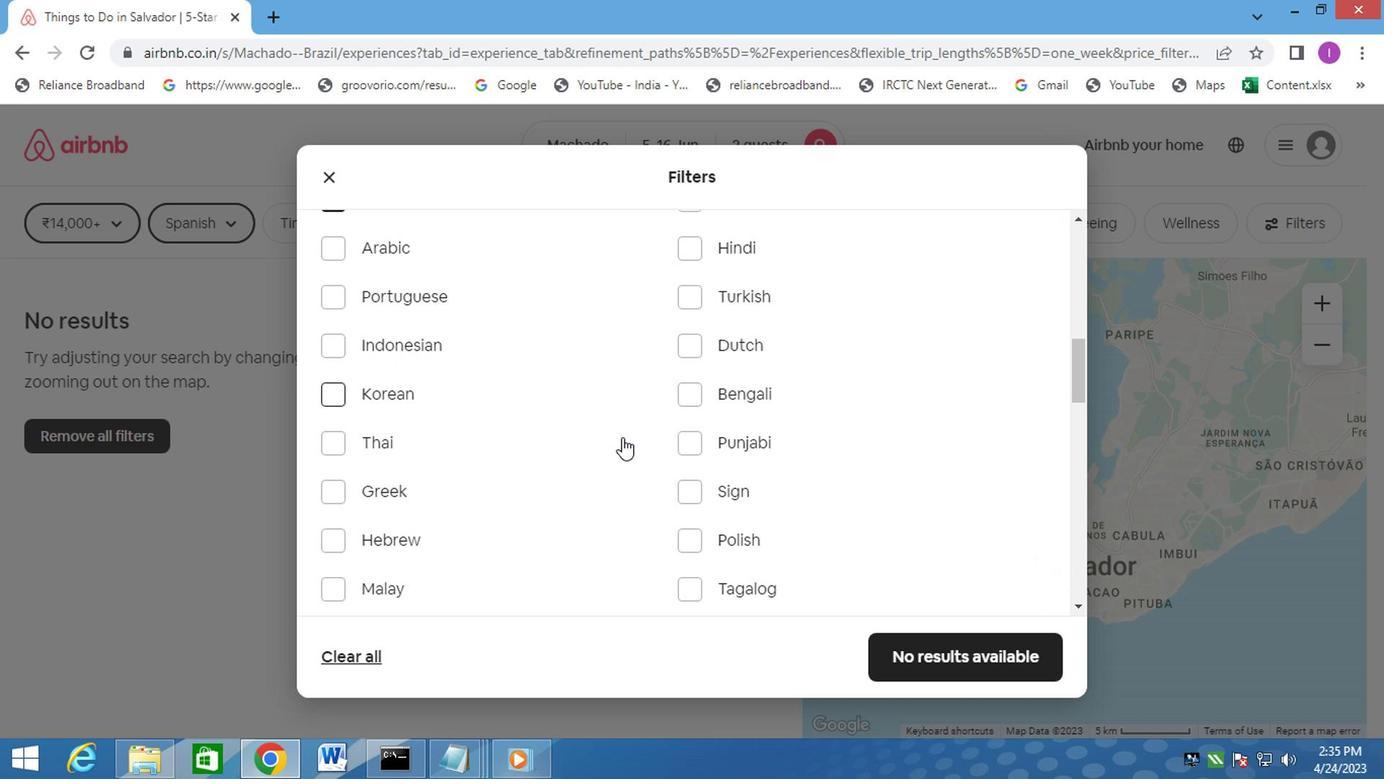
Action: Mouse scrolled (619, 437) with delta (0, 0)
Screenshot: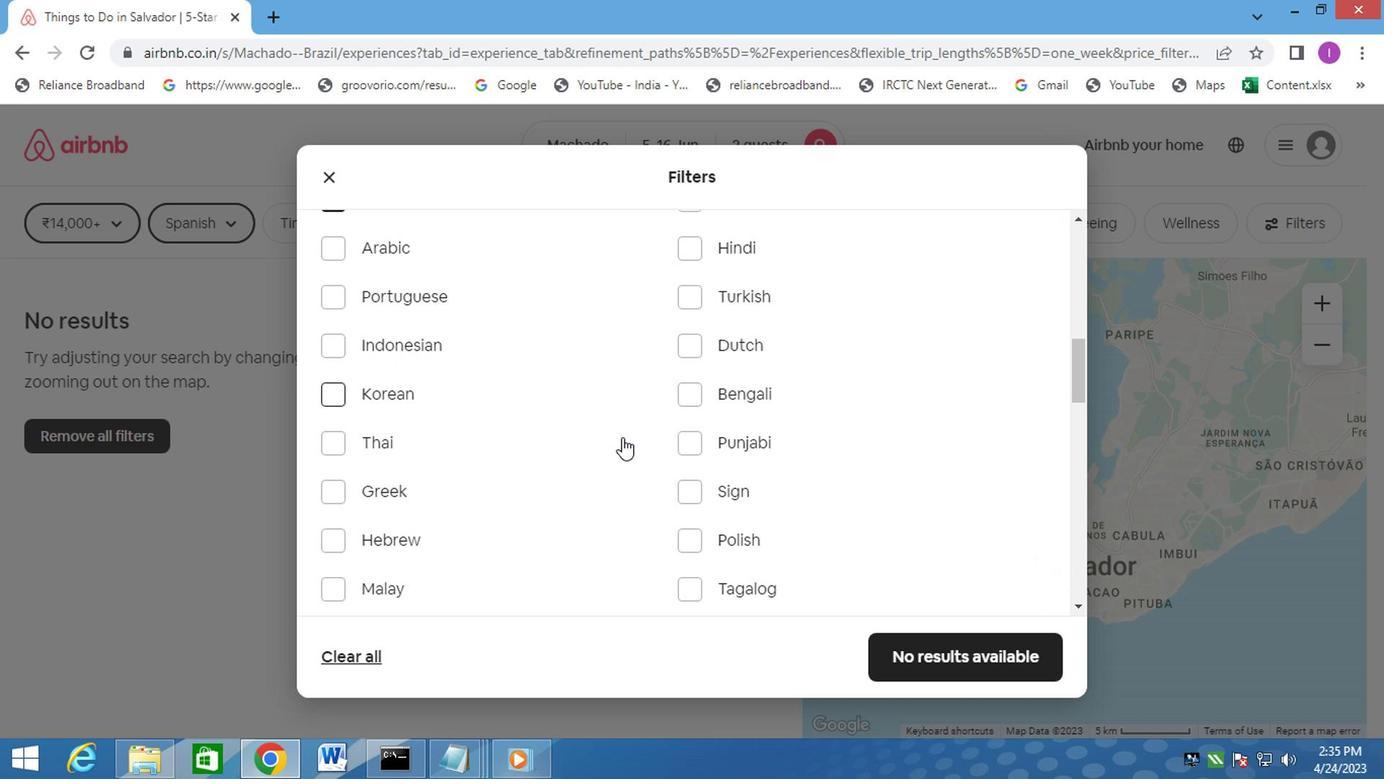 
Action: Mouse moved to (621, 438)
Screenshot: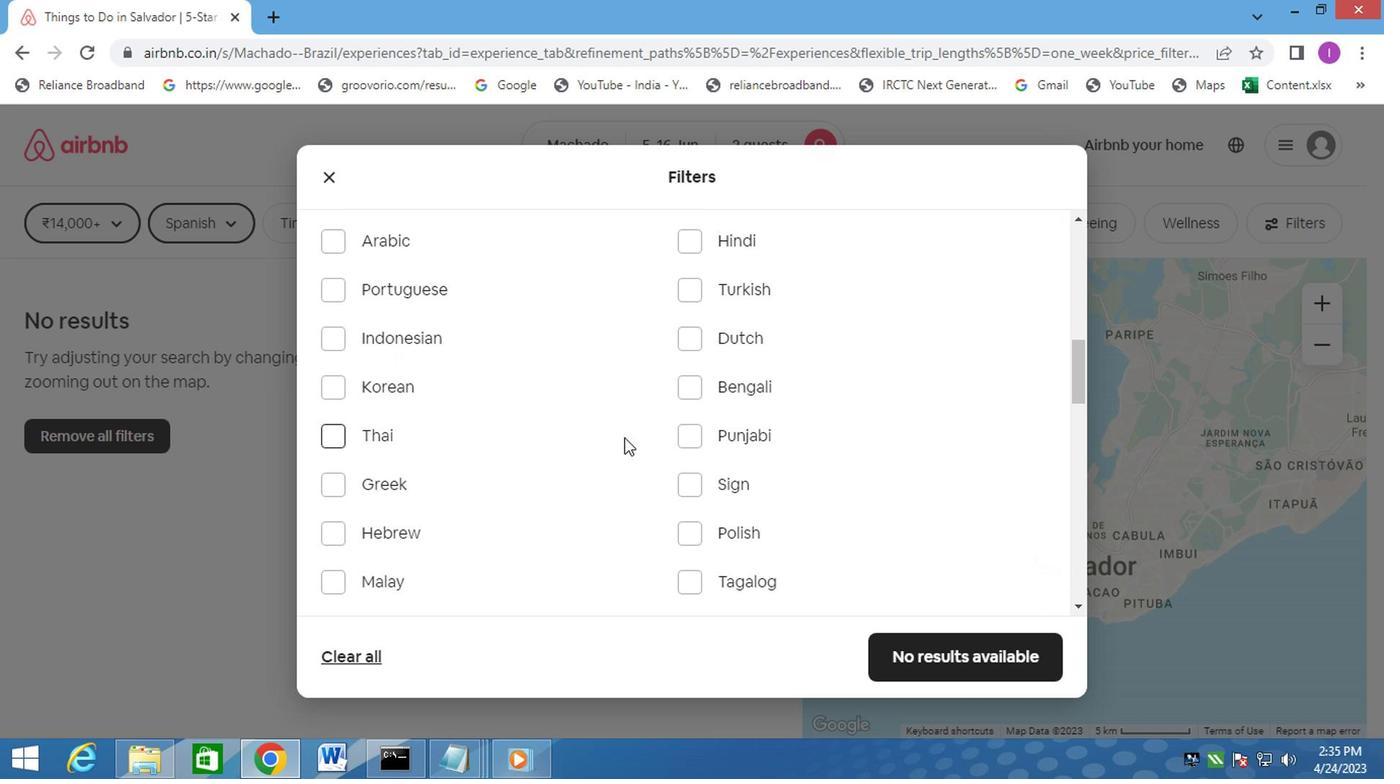 
Action: Mouse scrolled (621, 437) with delta (0, 0)
Screenshot: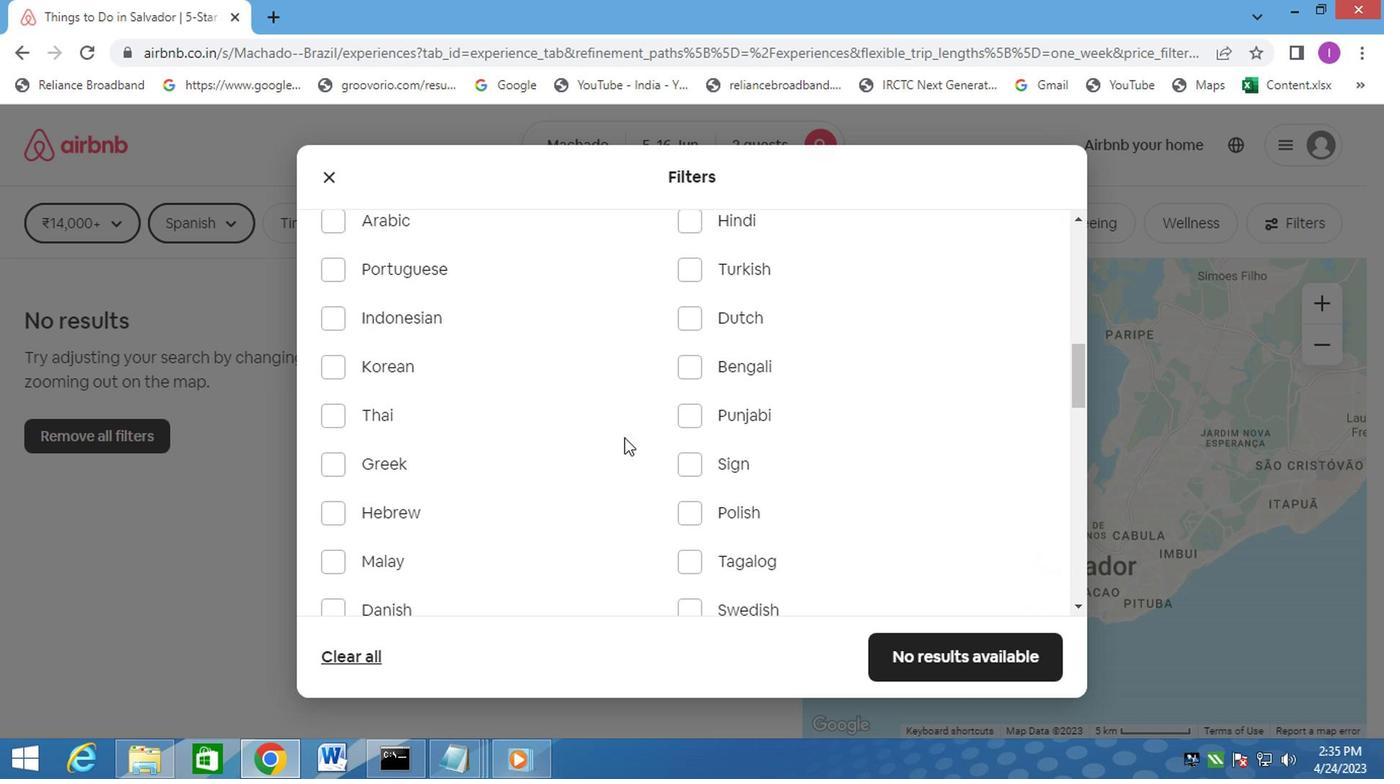 
Action: Mouse scrolled (621, 437) with delta (0, 0)
Screenshot: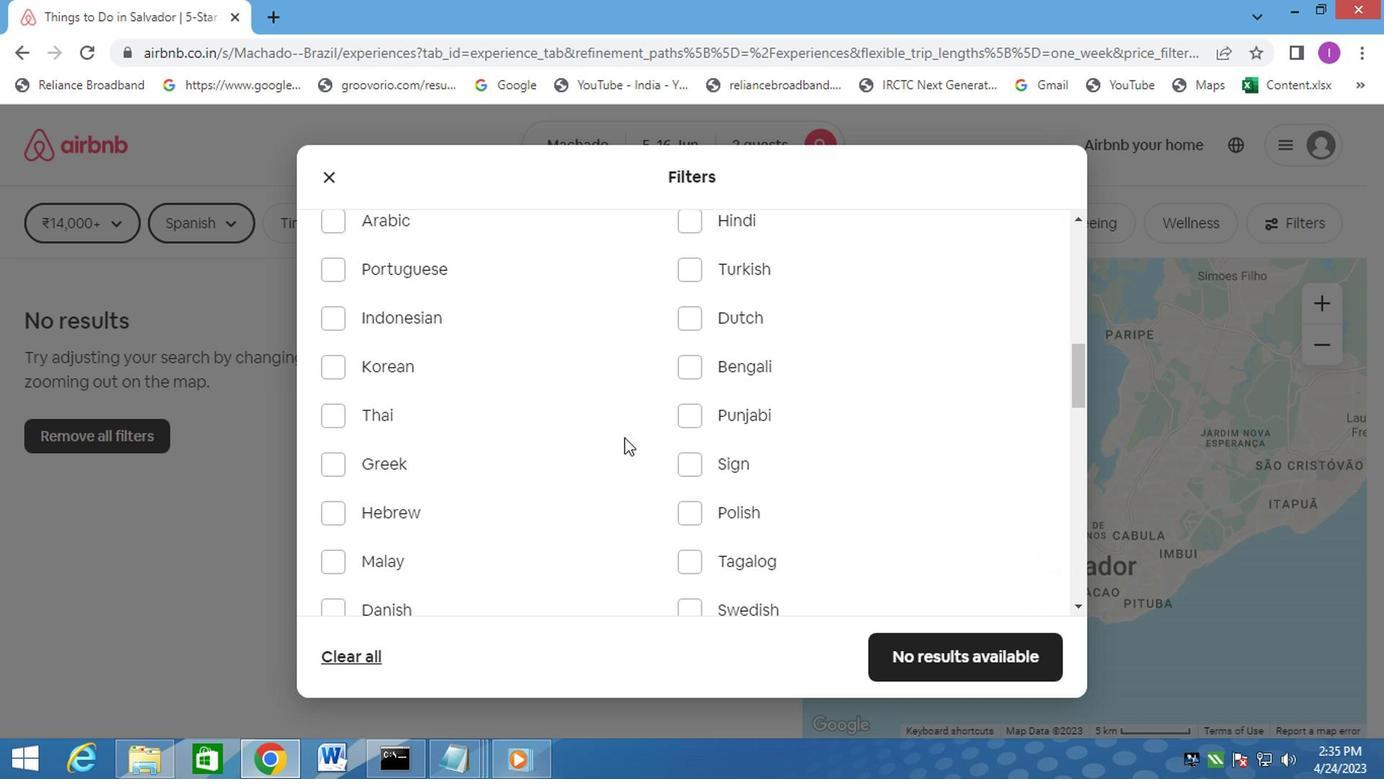 
Action: Mouse scrolled (621, 437) with delta (0, 0)
Screenshot: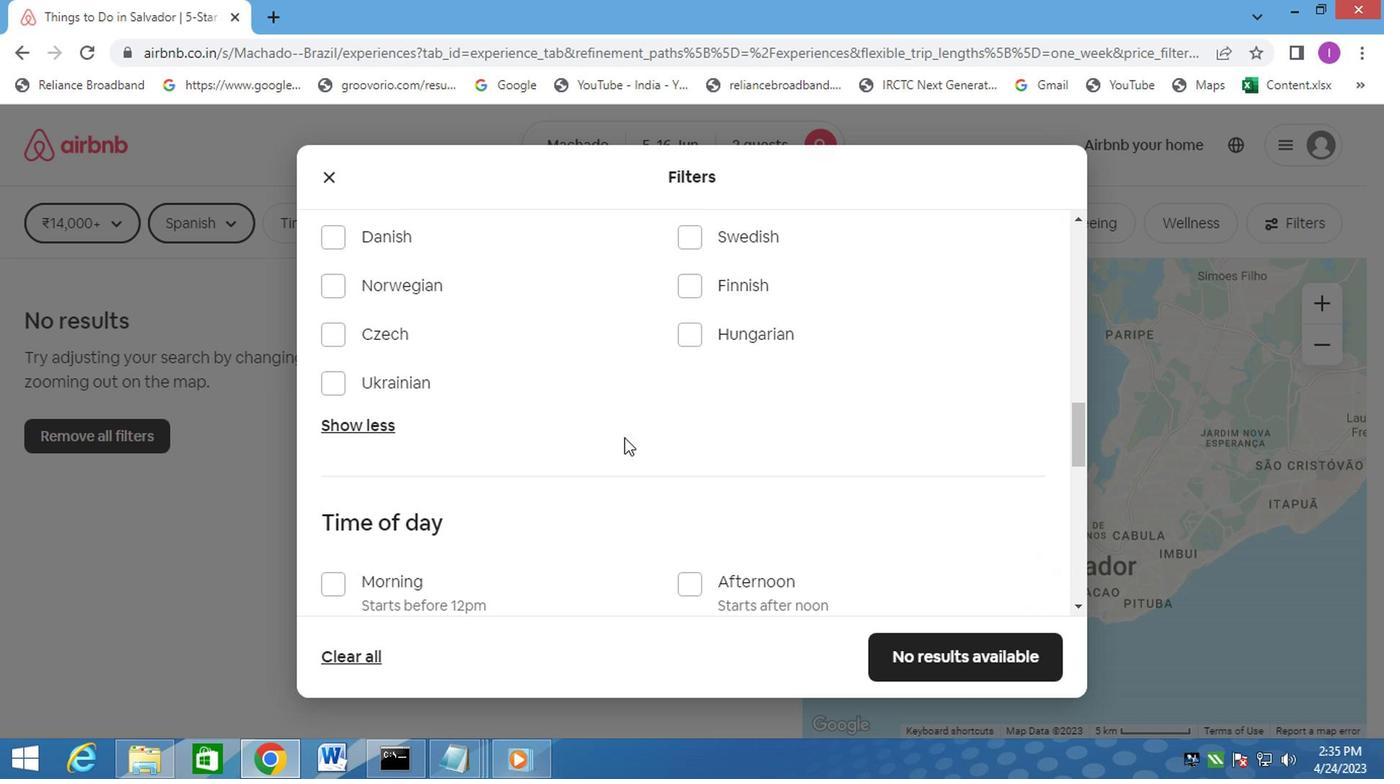 
Action: Mouse scrolled (621, 437) with delta (0, 0)
Screenshot: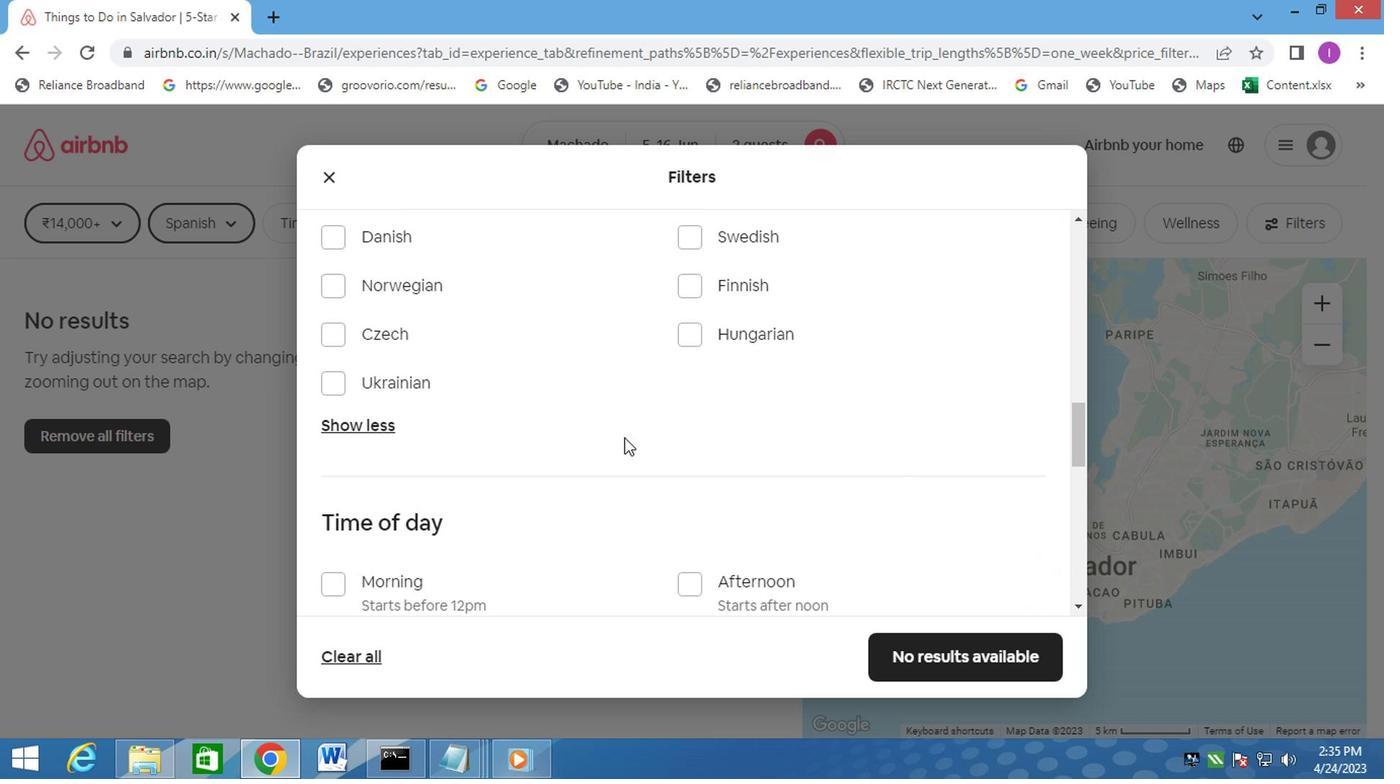 
Action: Mouse moved to (618, 438)
Screenshot: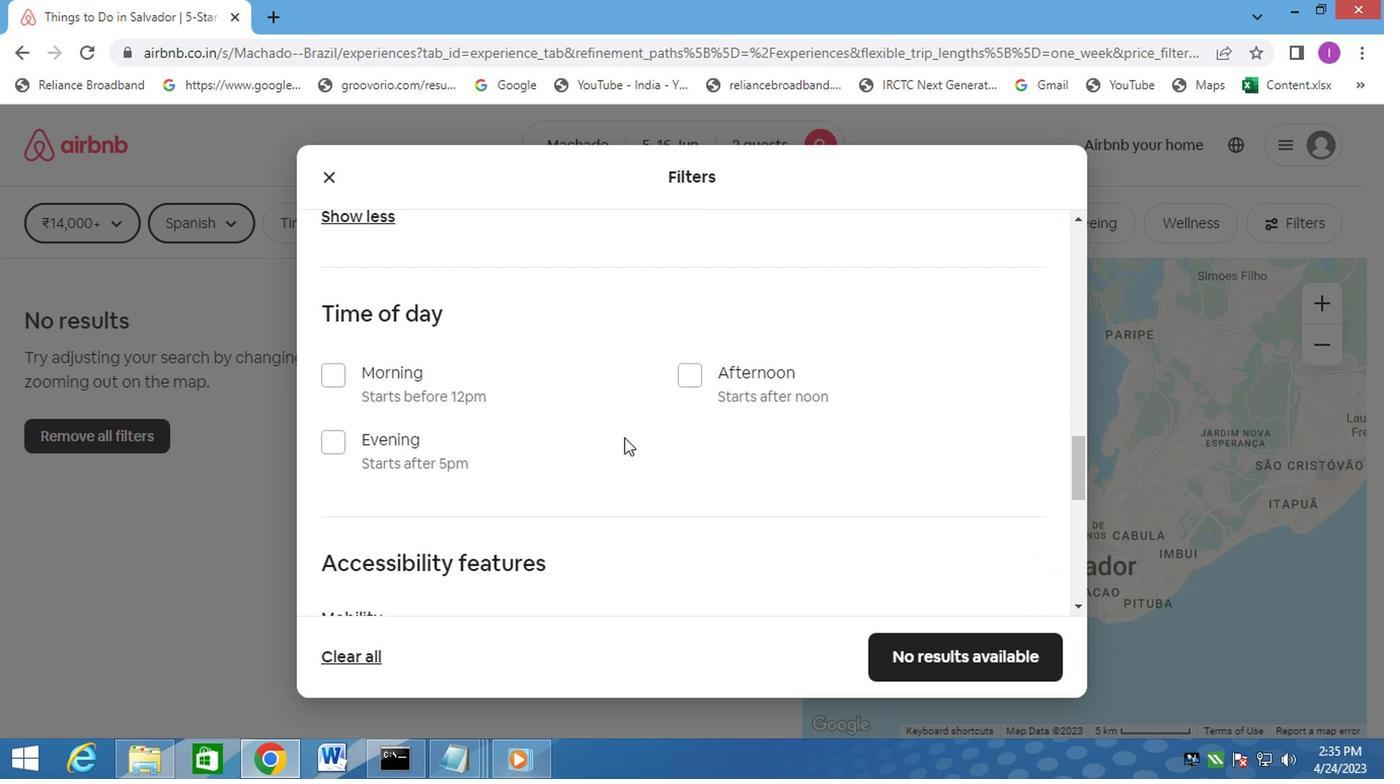 
Action: Mouse scrolled (618, 437) with delta (0, 0)
Screenshot: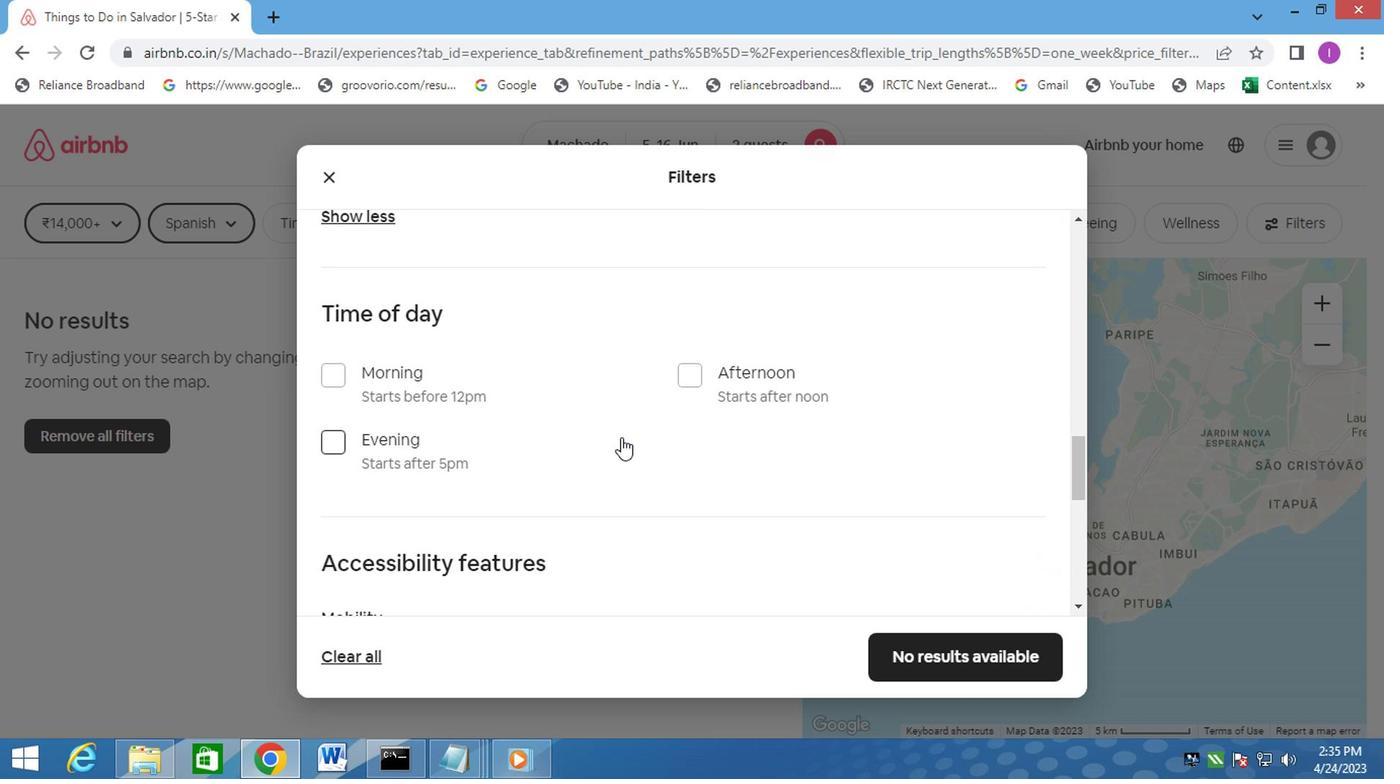 
Action: Mouse scrolled (618, 437) with delta (0, 0)
Screenshot: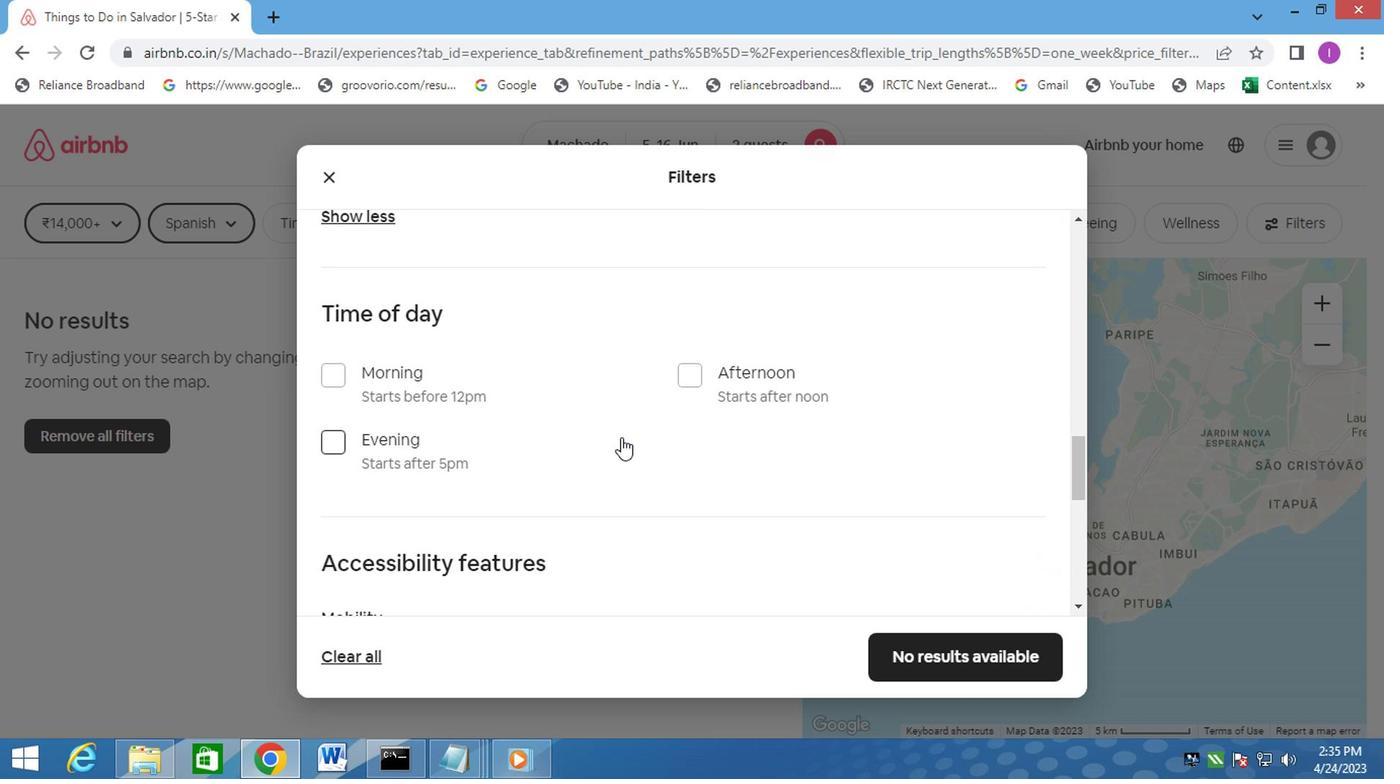 
Action: Mouse moved to (617, 437)
Screenshot: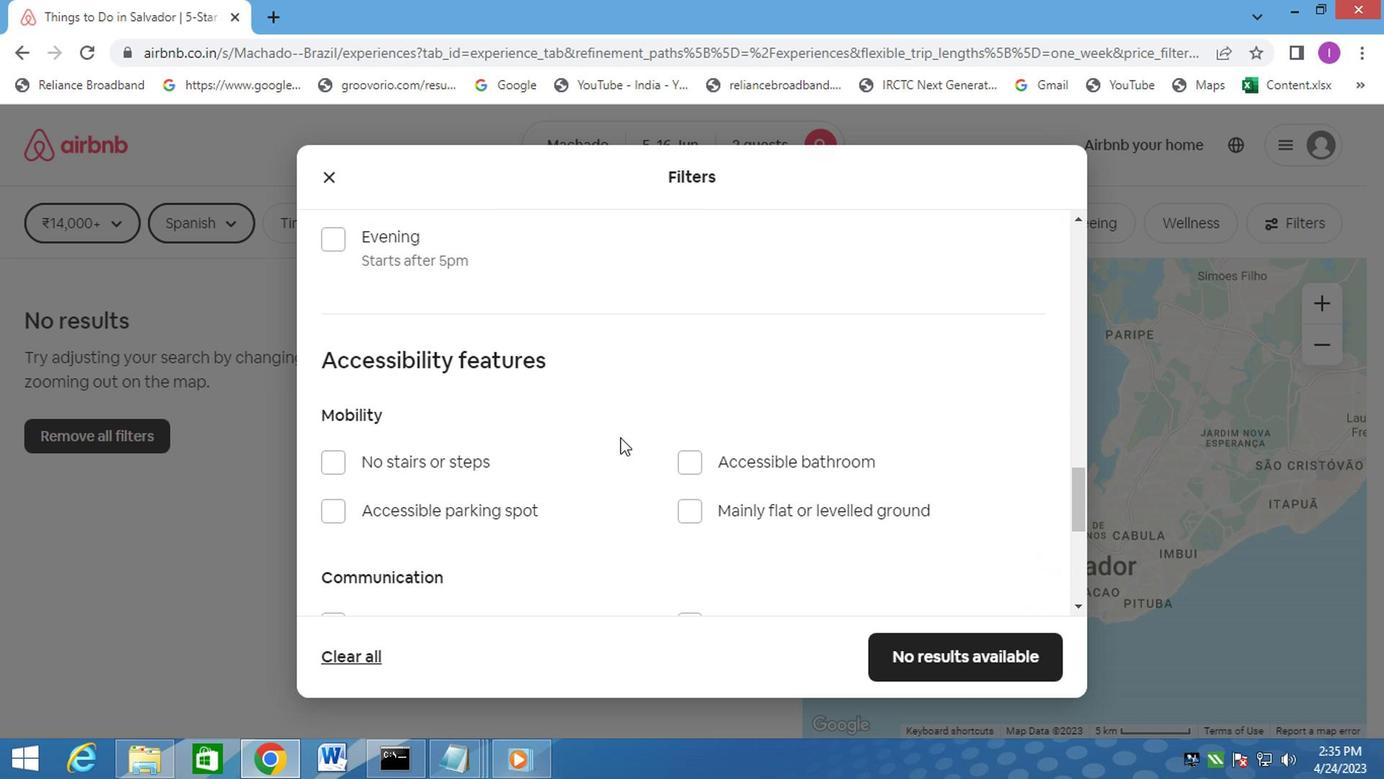 
Action: Mouse scrolled (617, 436) with delta (0, -1)
Screenshot: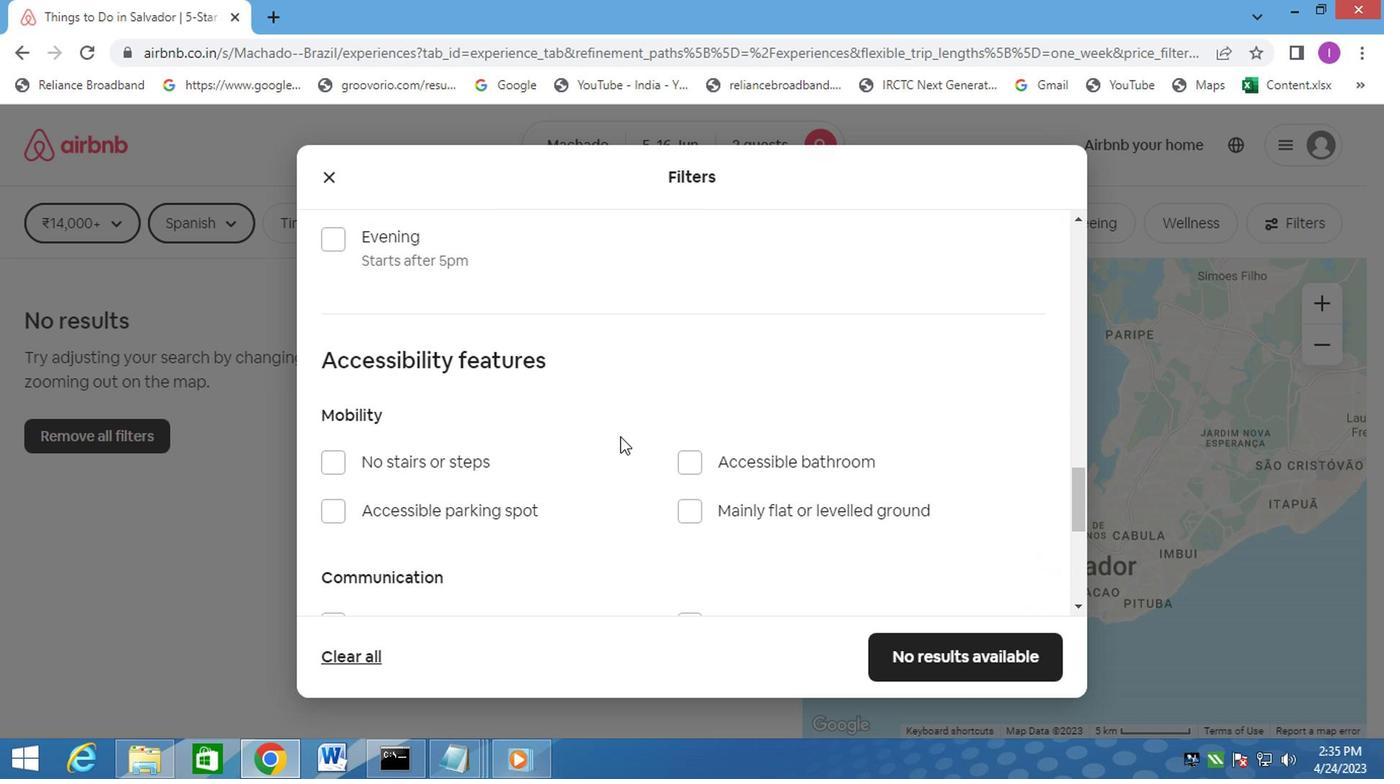 
Action: Mouse scrolled (617, 436) with delta (0, -1)
Screenshot: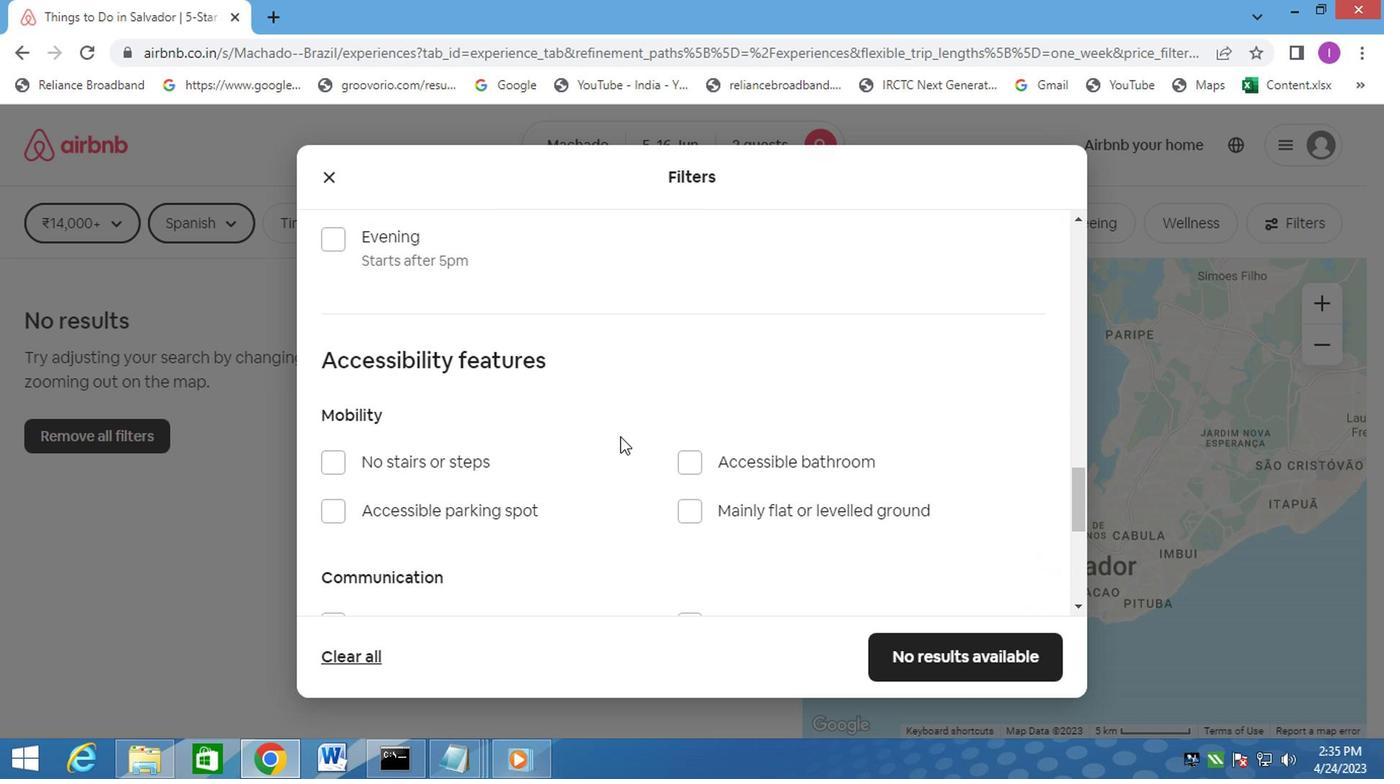 
Action: Mouse scrolled (617, 436) with delta (0, -1)
Screenshot: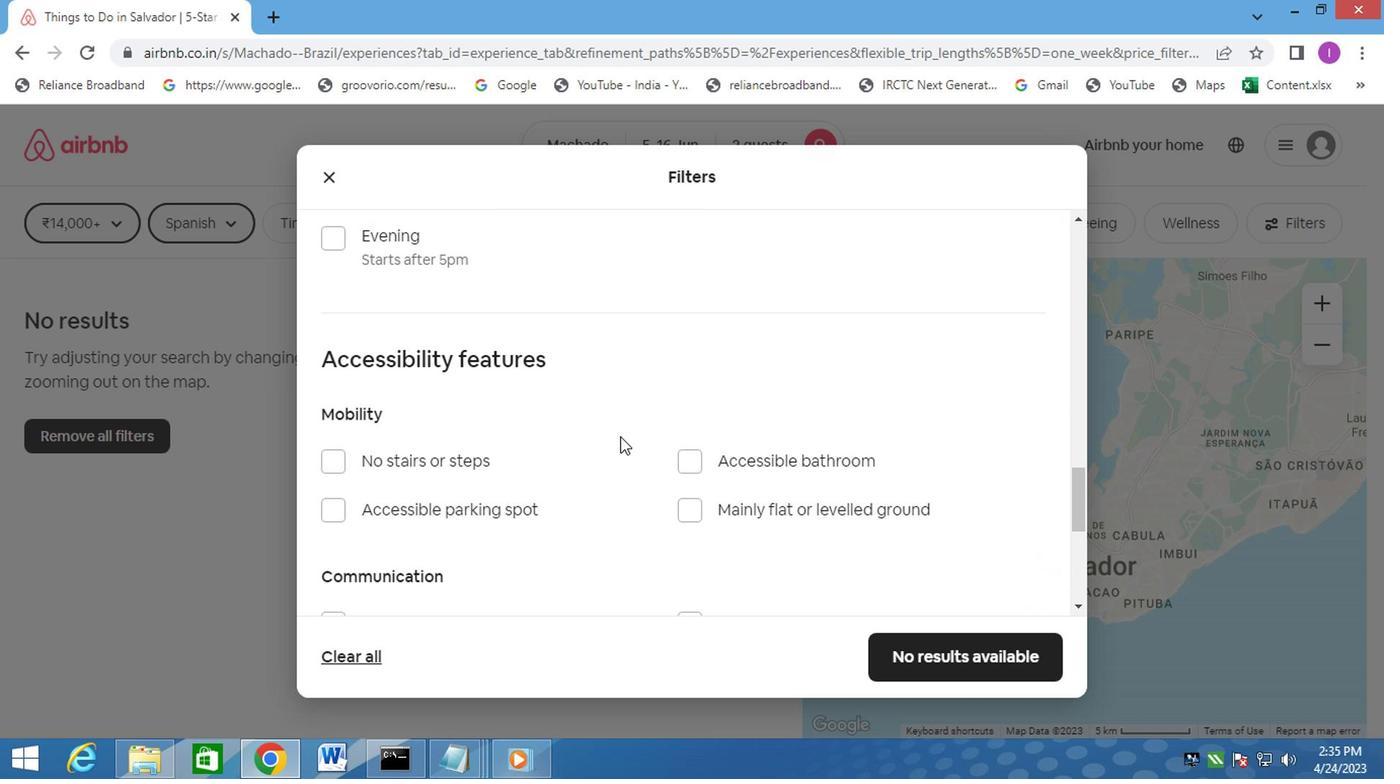 
Action: Mouse moved to (617, 435)
Screenshot: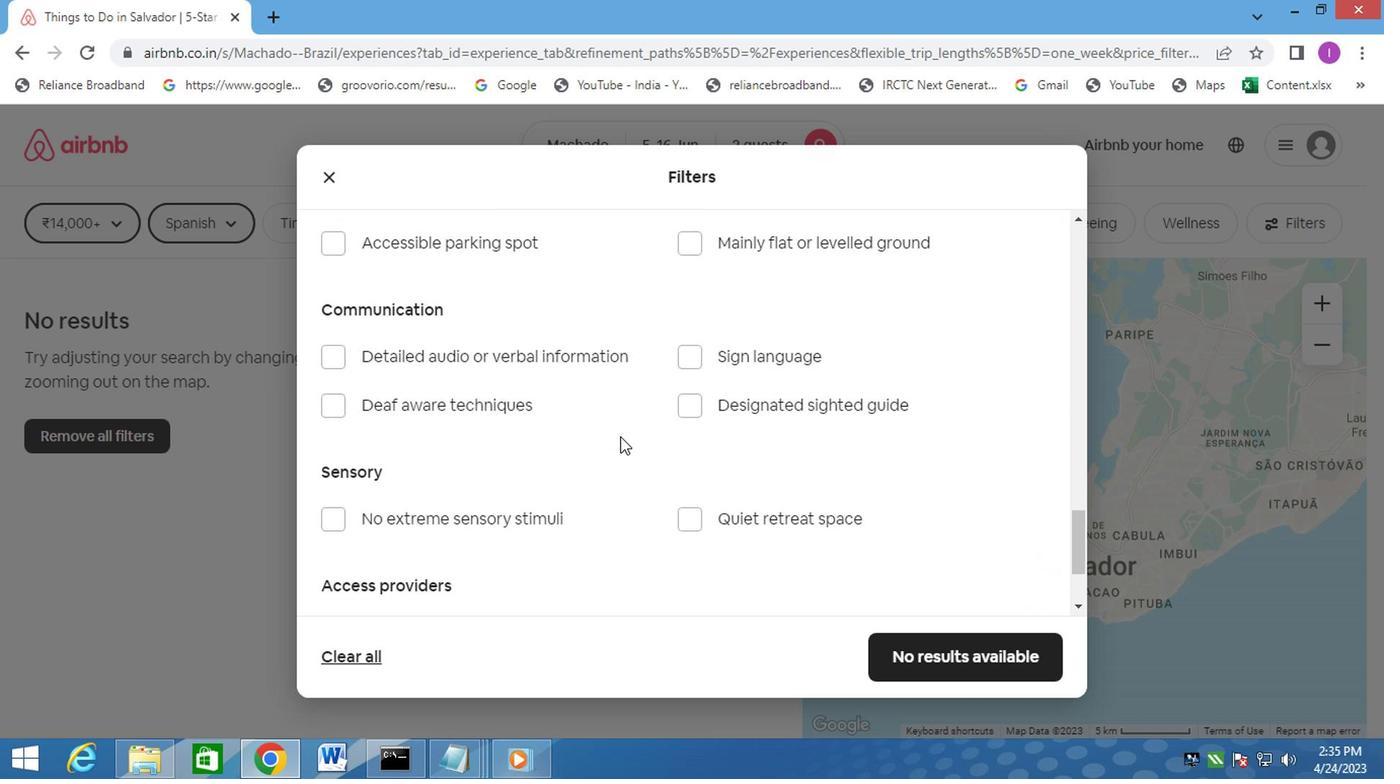 
Action: Mouse scrolled (617, 434) with delta (0, -1)
Screenshot: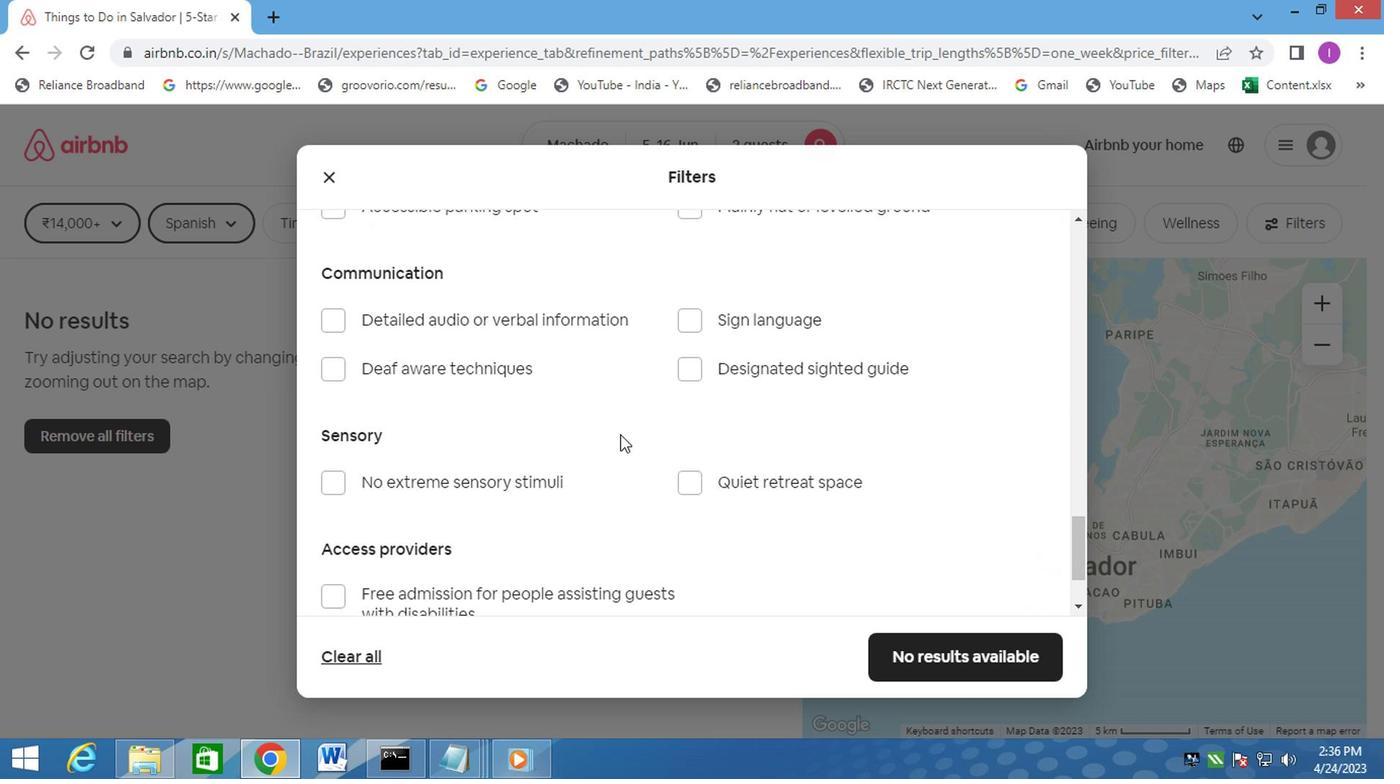 
Action: Mouse scrolled (617, 434) with delta (0, -1)
Screenshot: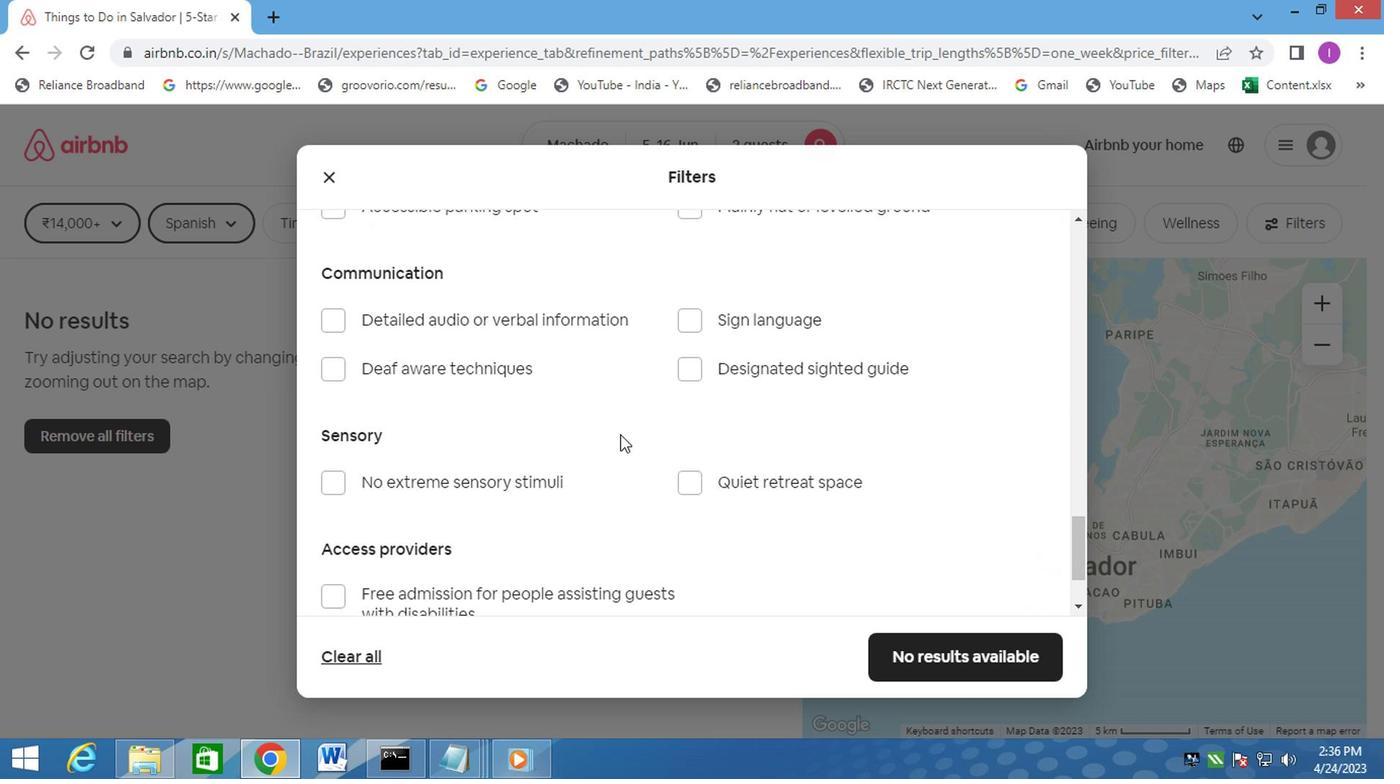 
Action: Mouse moved to (622, 432)
Screenshot: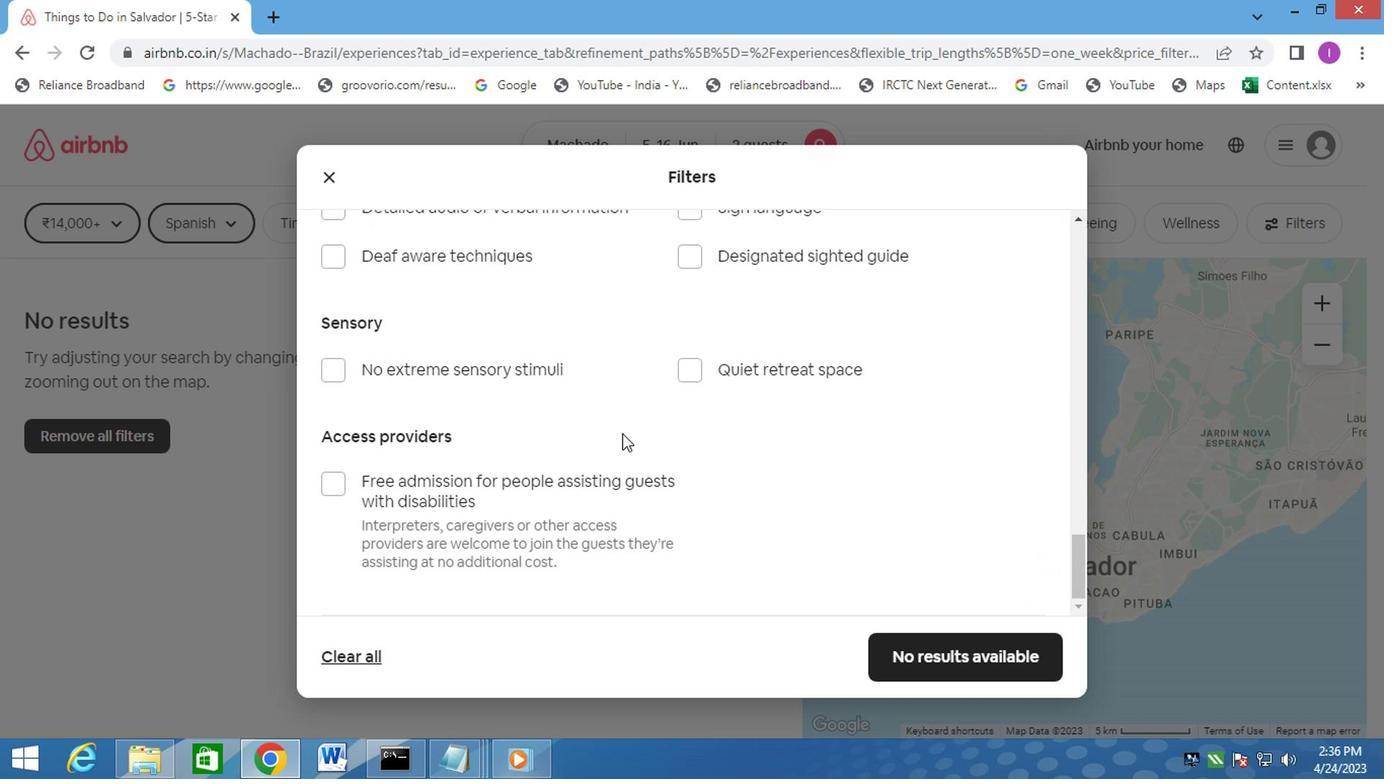 
Action: Mouse scrolled (622, 431) with delta (0, -1)
Screenshot: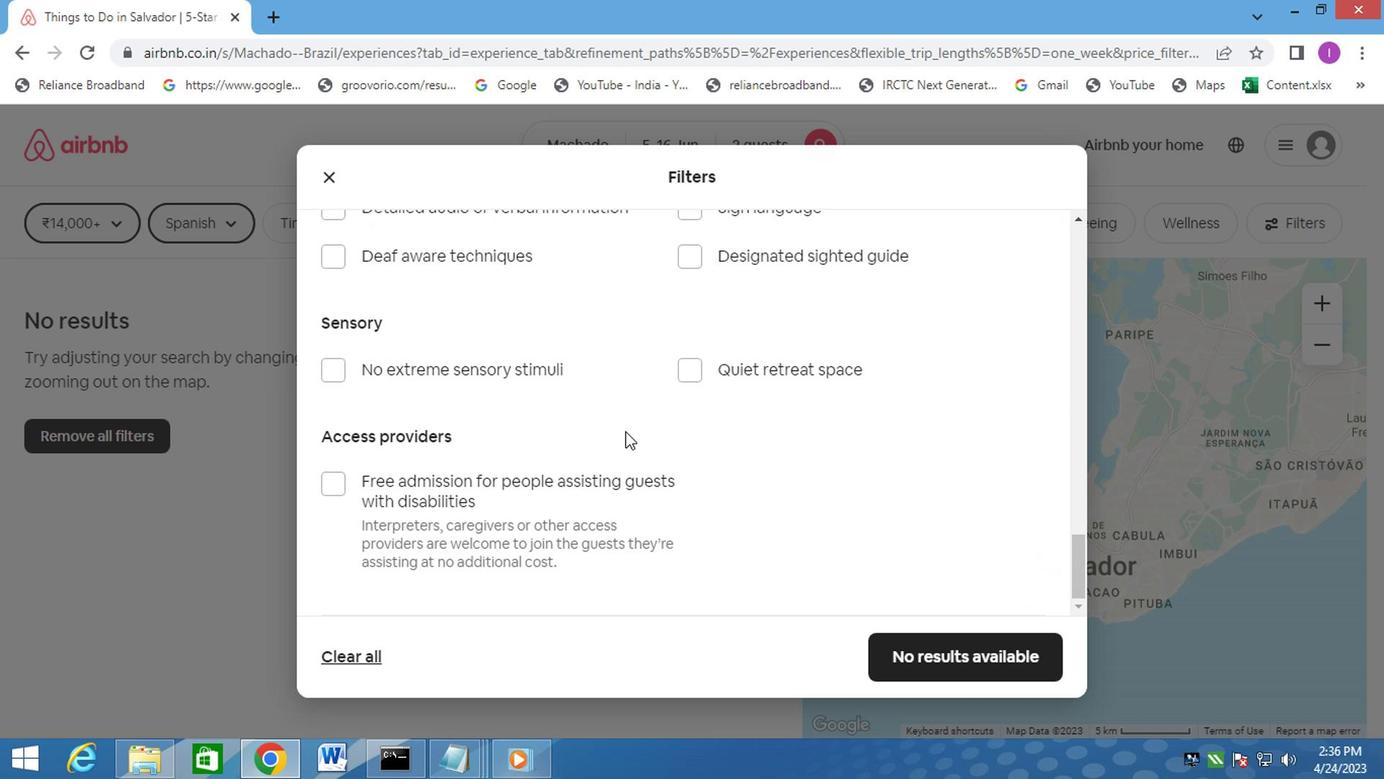 
Action: Mouse scrolled (622, 431) with delta (0, -1)
Screenshot: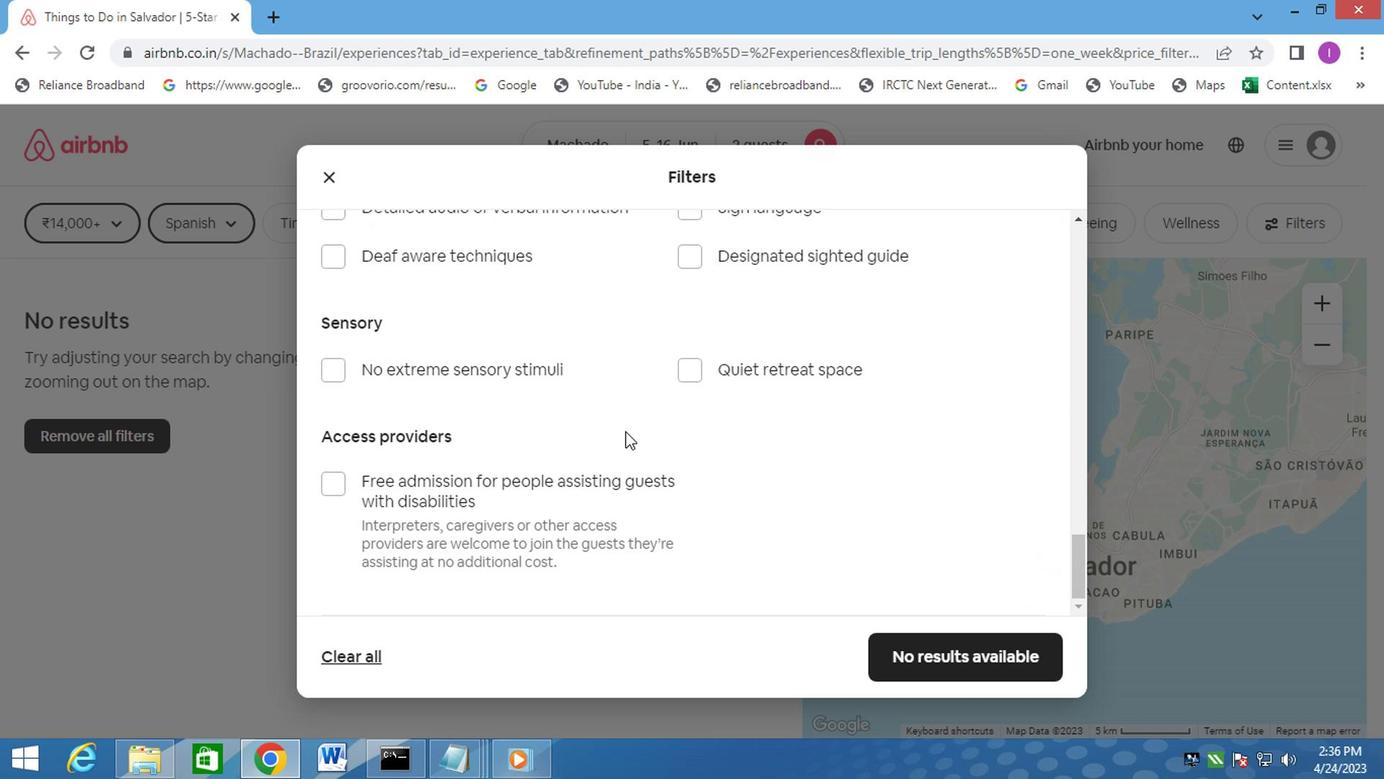 
Action: Mouse scrolled (622, 431) with delta (0, -1)
Screenshot: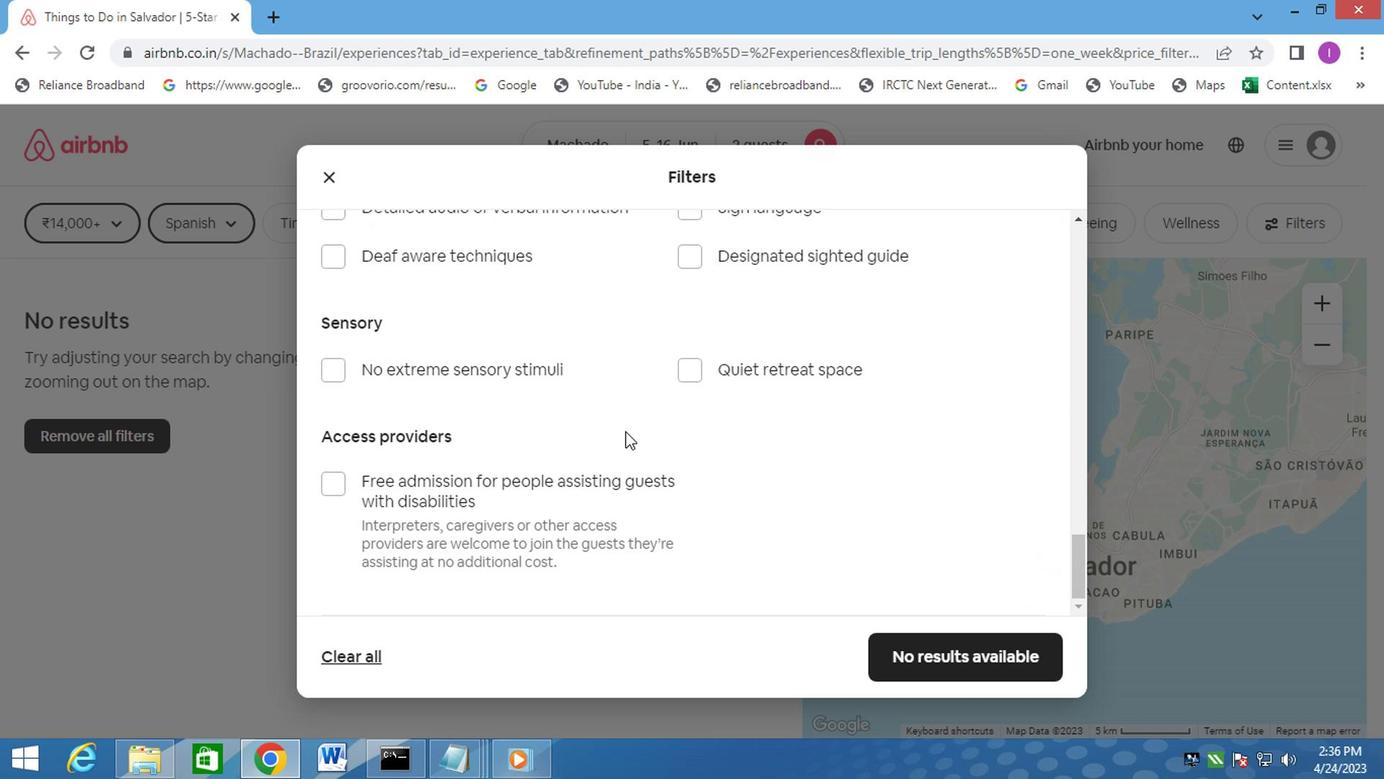 
Action: Mouse scrolled (622, 431) with delta (0, -1)
Screenshot: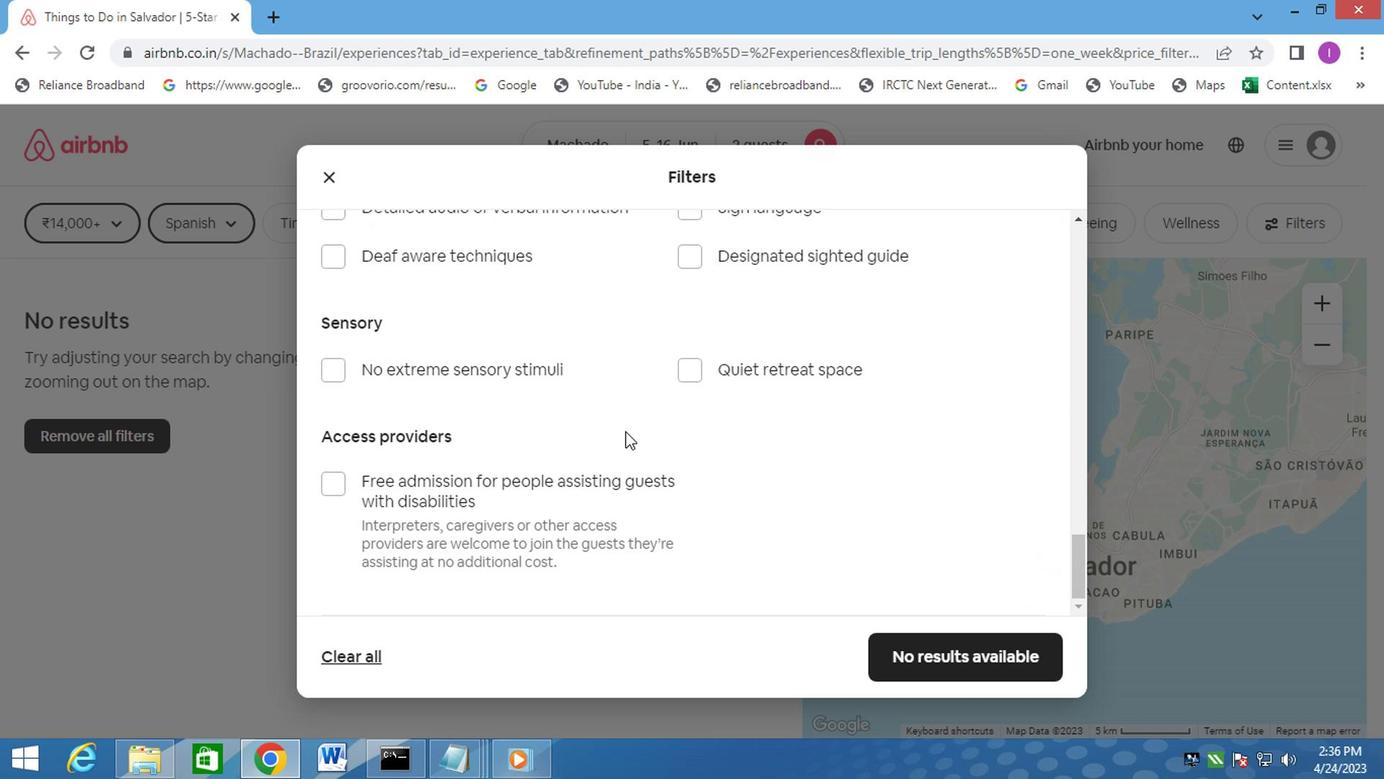 
Action: Mouse scrolled (622, 431) with delta (0, -1)
Screenshot: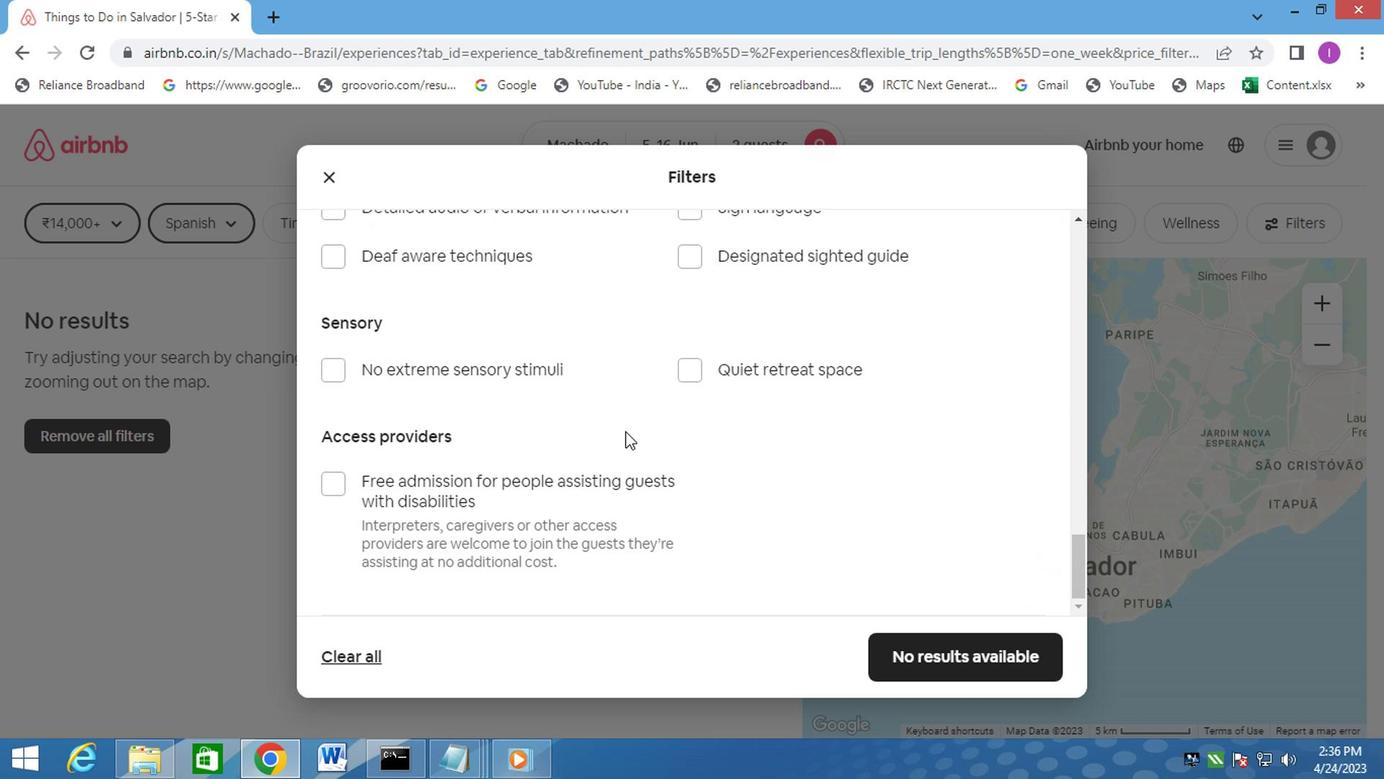 
Action: Mouse moved to (917, 660)
Screenshot: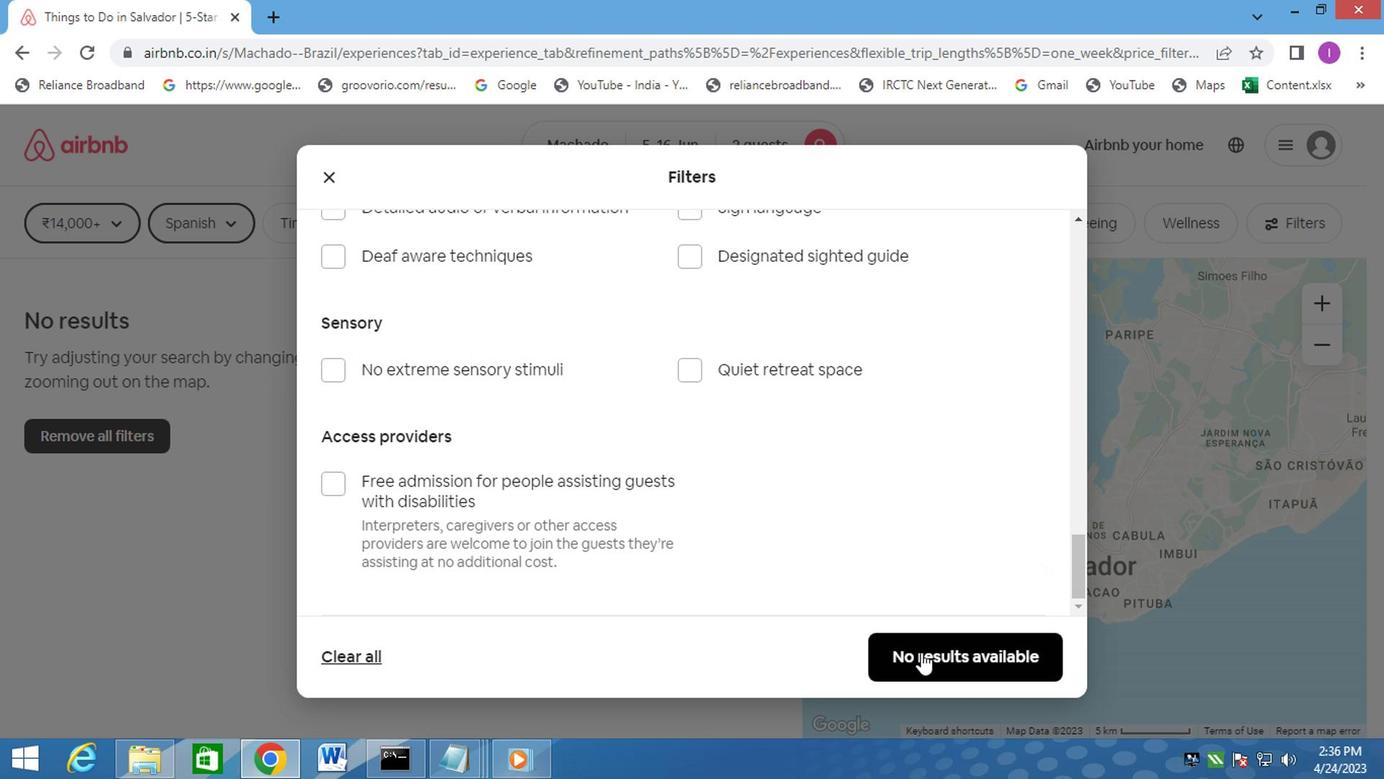 
Action: Mouse pressed left at (917, 660)
Screenshot: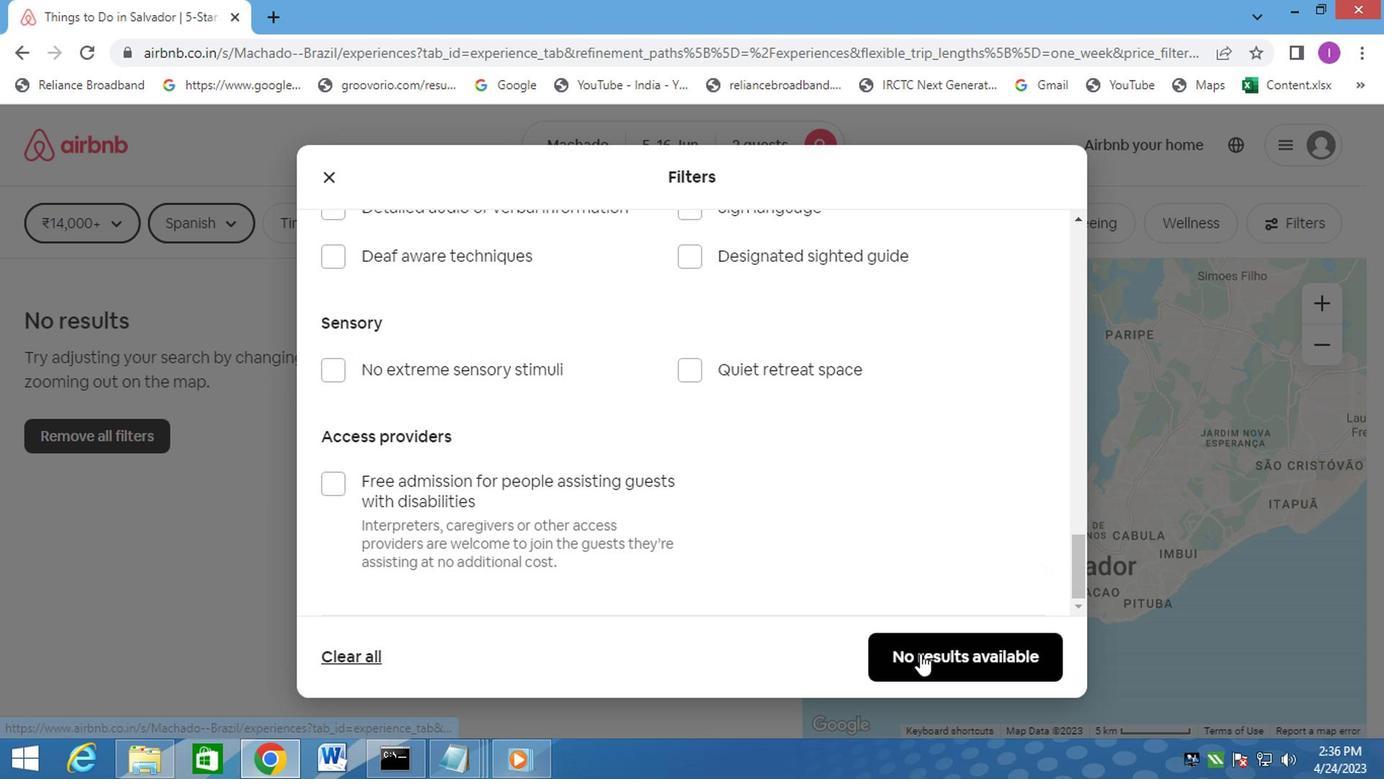 
Action: Mouse moved to (1026, 494)
Screenshot: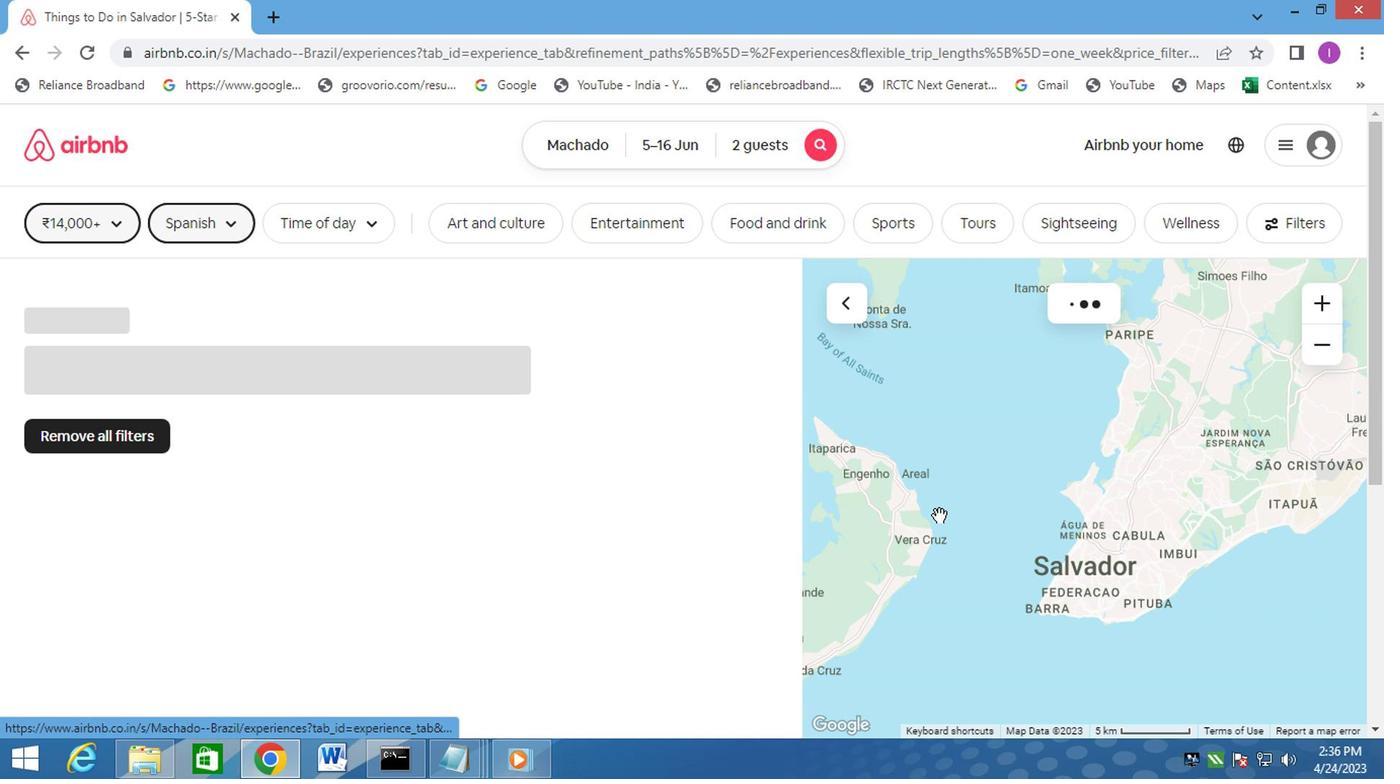 
Action: Key pressed <Key.f8>
Screenshot: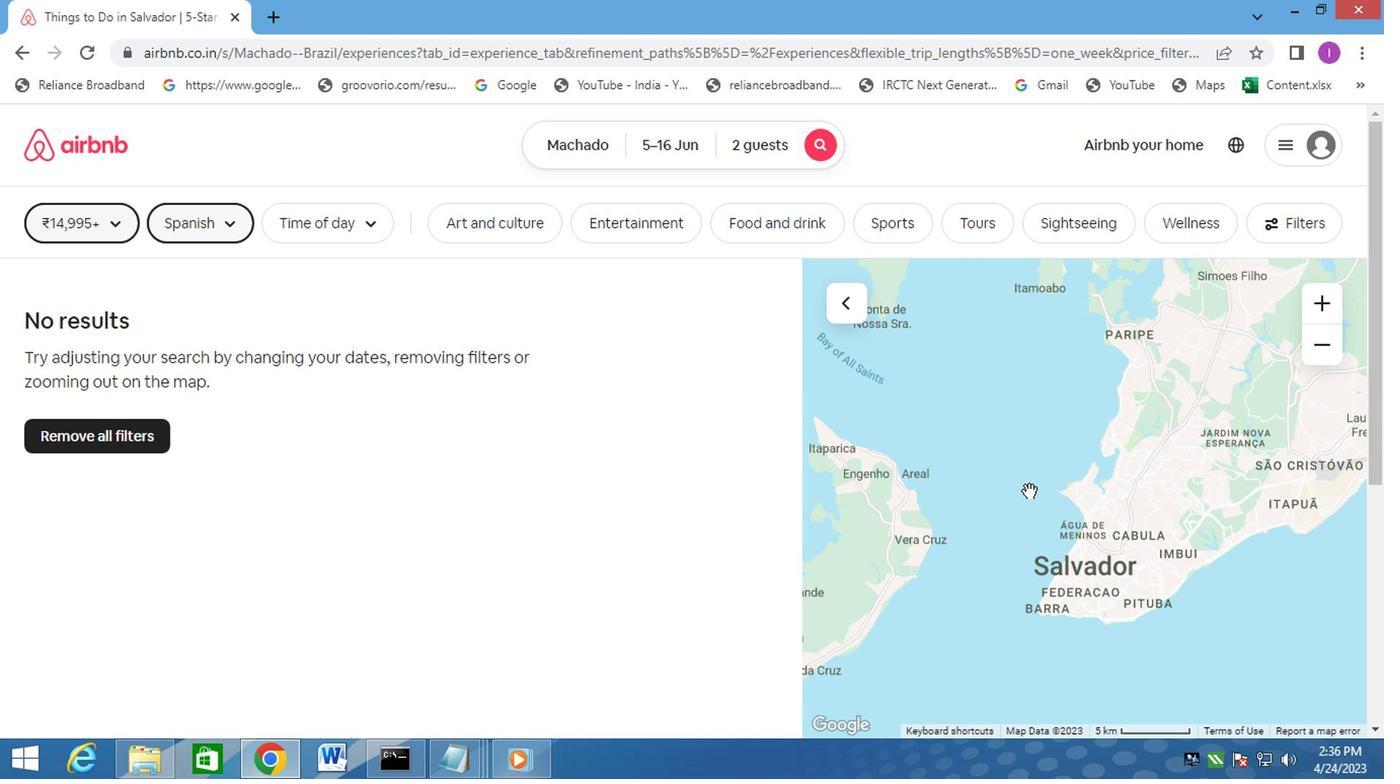 
